 Task: Send an email with the signature Kimberly Smith with the subject Feedback on a quote and the message Could you please provide me with the updated budget for the project? from softage.9@softage.net to softage.2@softage.net and move the email from Sent Items to the folder Supply chain
Action: Mouse moved to (1112, 84)
Screenshot: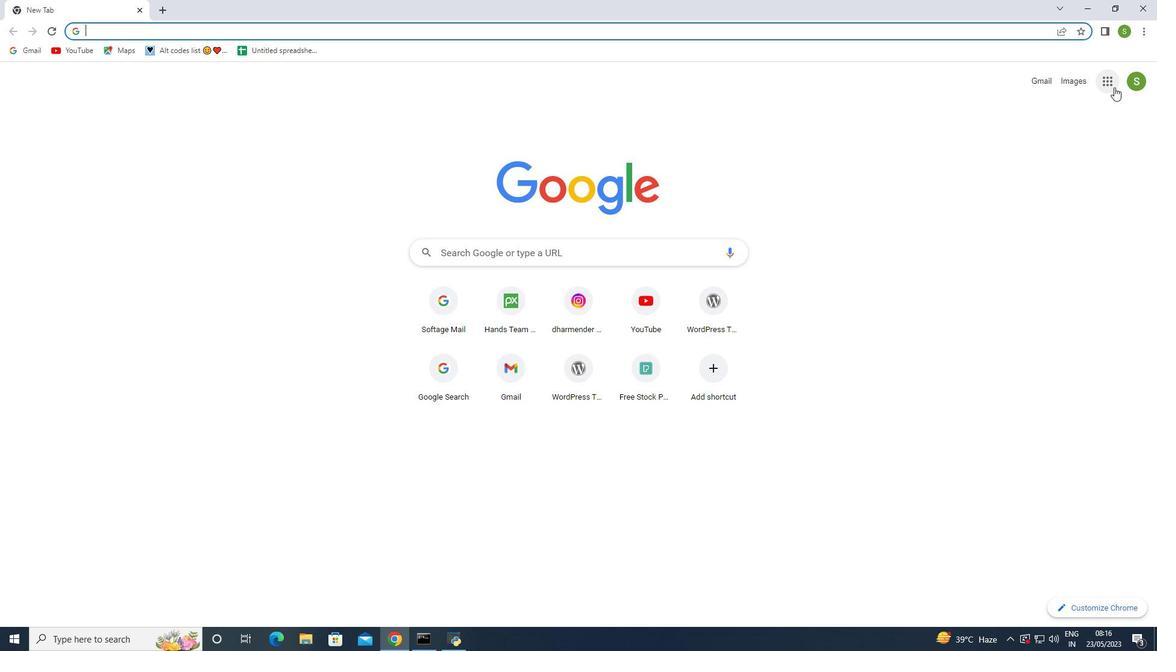 
Action: Mouse pressed left at (1112, 84)
Screenshot: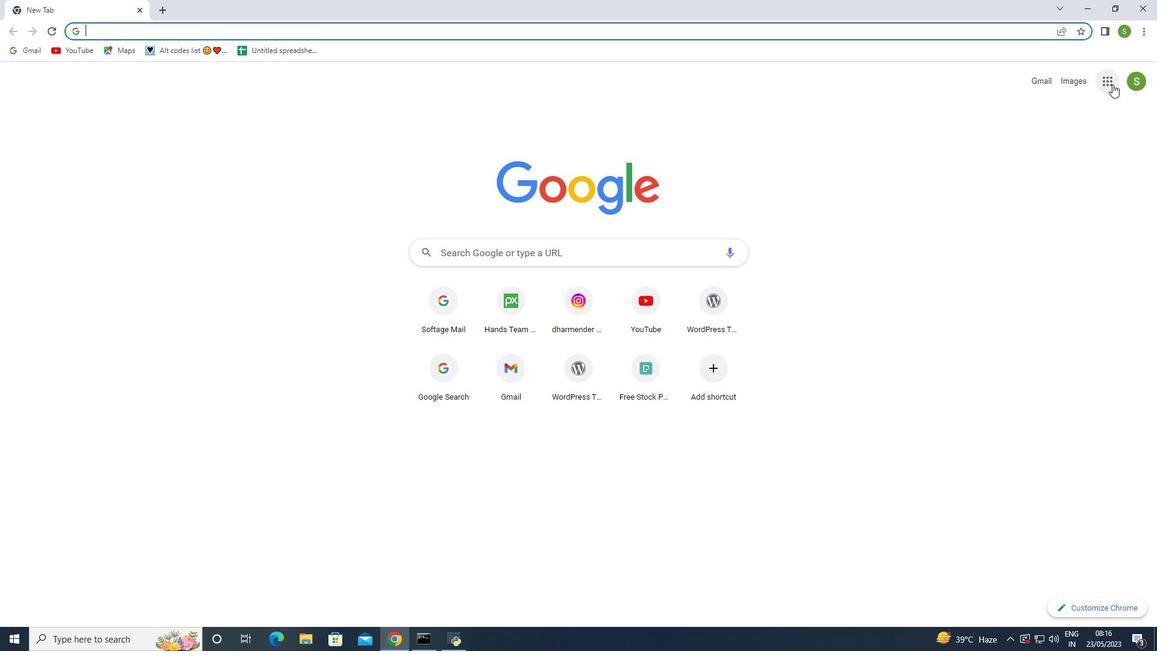 
Action: Mouse moved to (1052, 142)
Screenshot: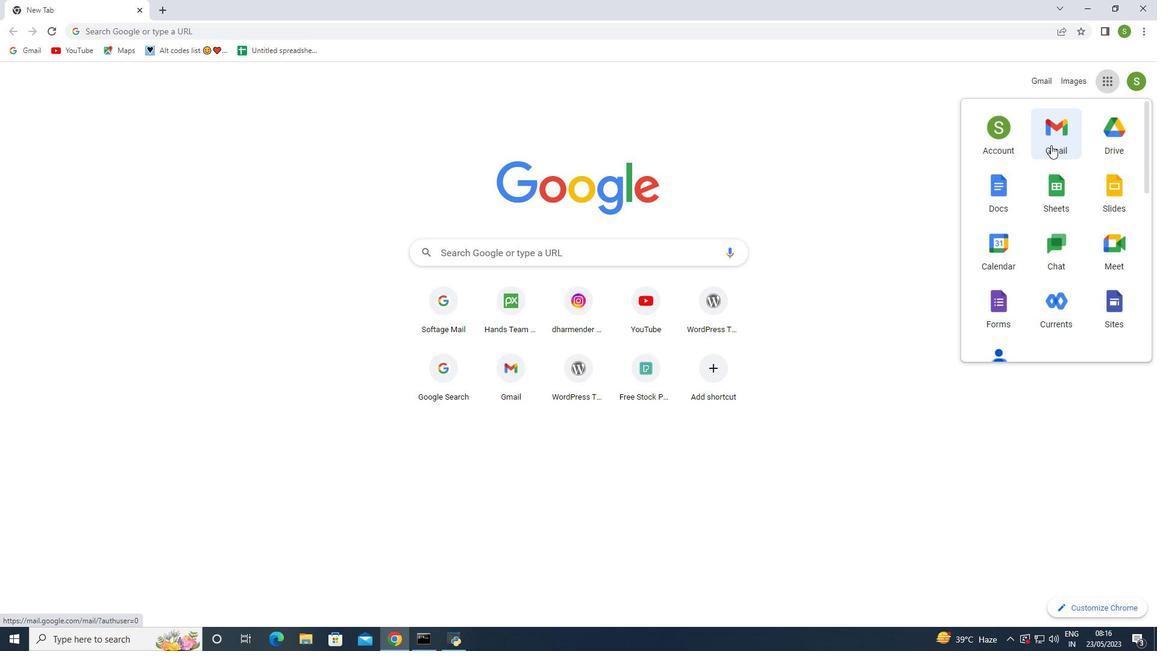 
Action: Mouse pressed left at (1052, 142)
Screenshot: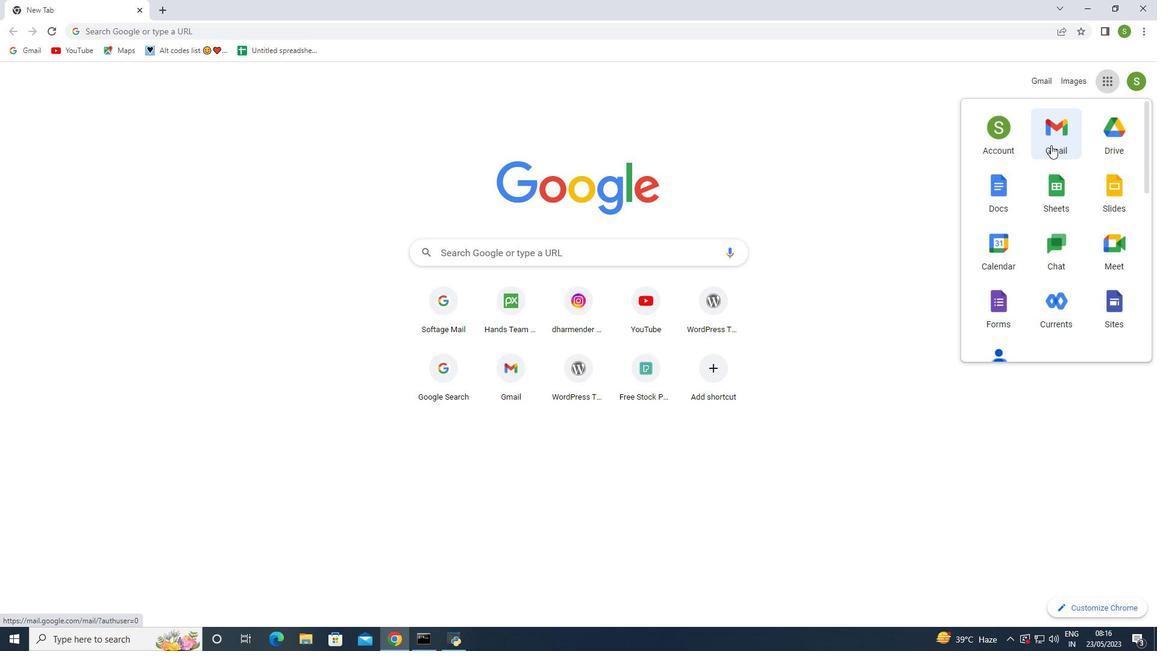 
Action: Mouse moved to (1022, 73)
Screenshot: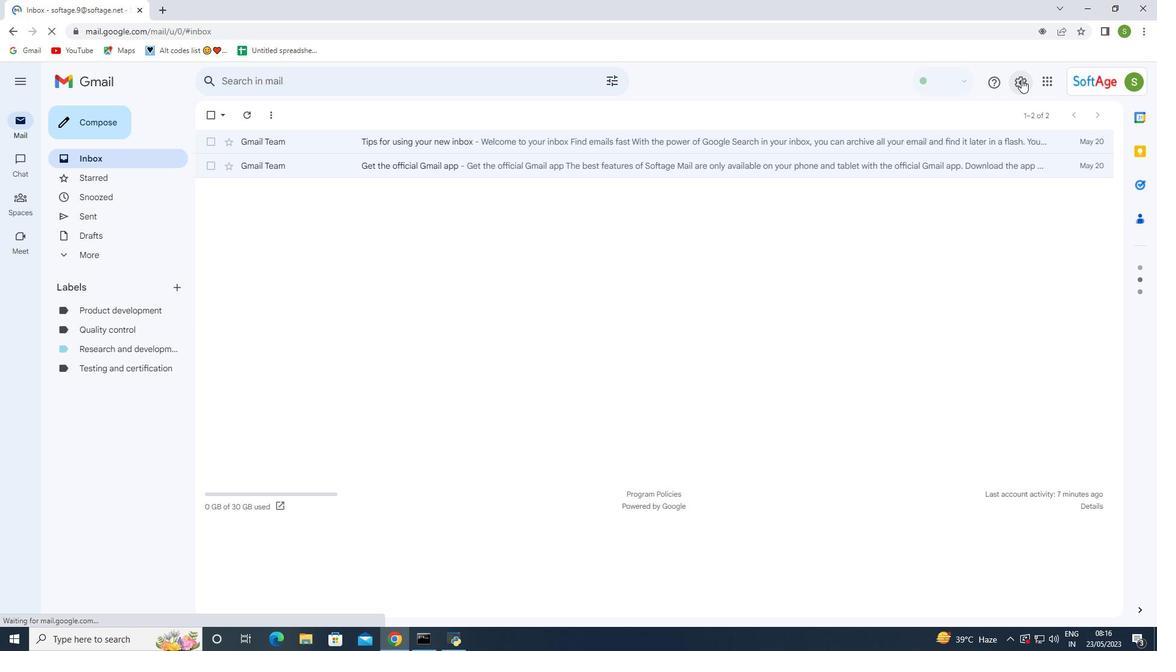 
Action: Mouse pressed left at (1022, 73)
Screenshot: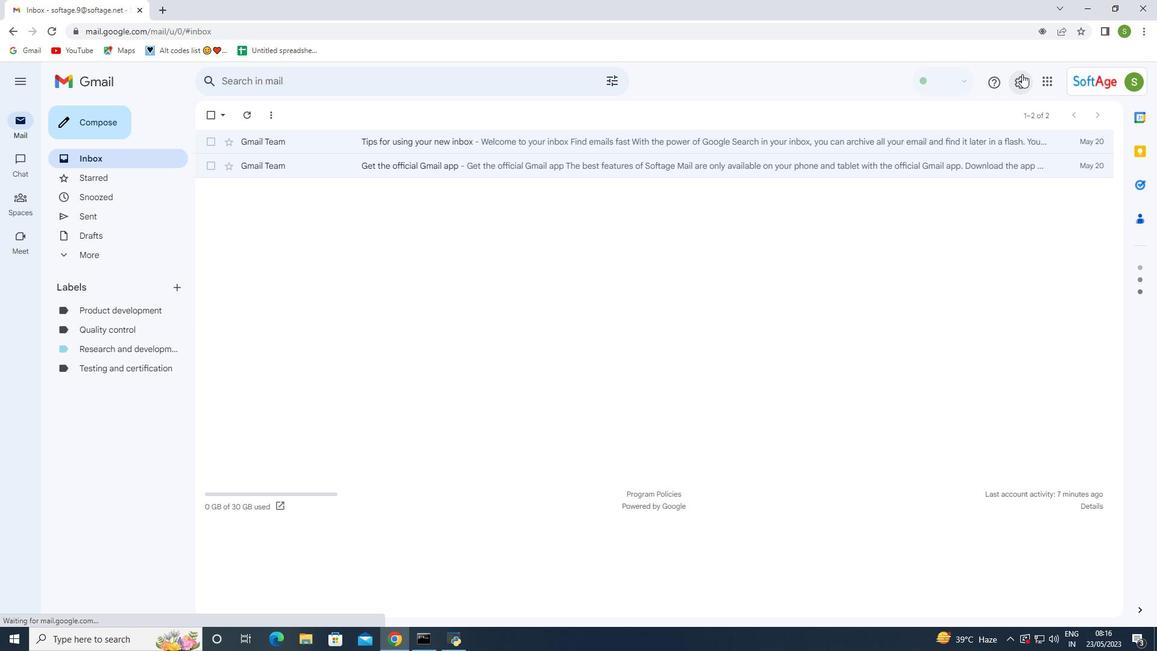 
Action: Mouse moved to (1014, 137)
Screenshot: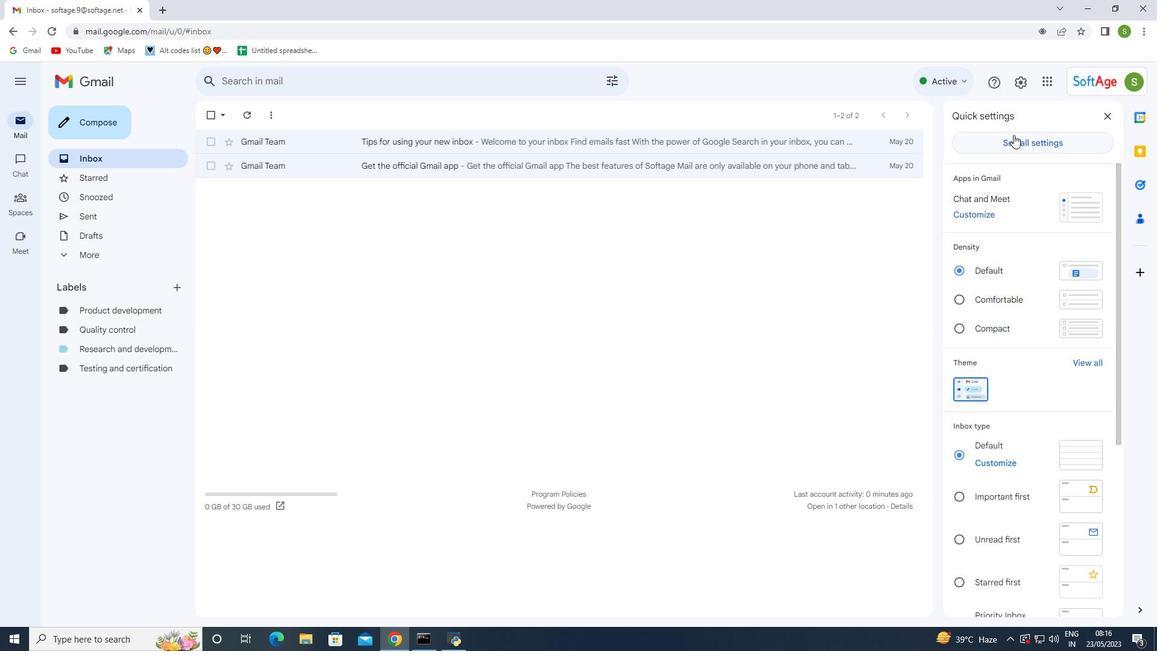 
Action: Mouse pressed left at (1014, 137)
Screenshot: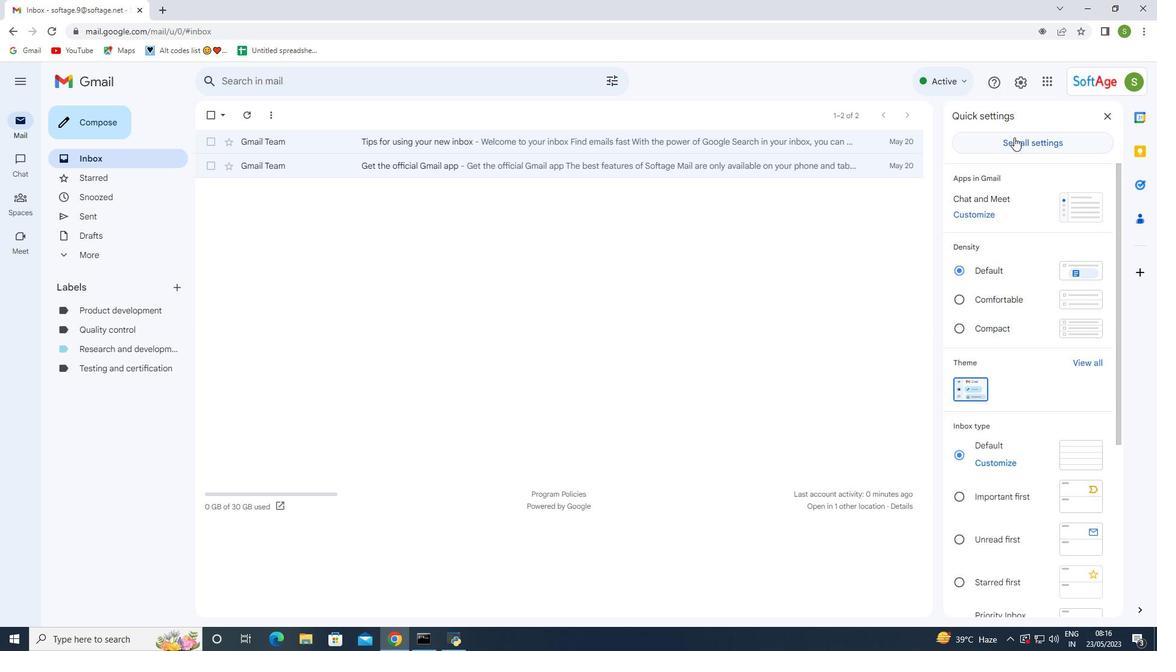 
Action: Mouse moved to (449, 412)
Screenshot: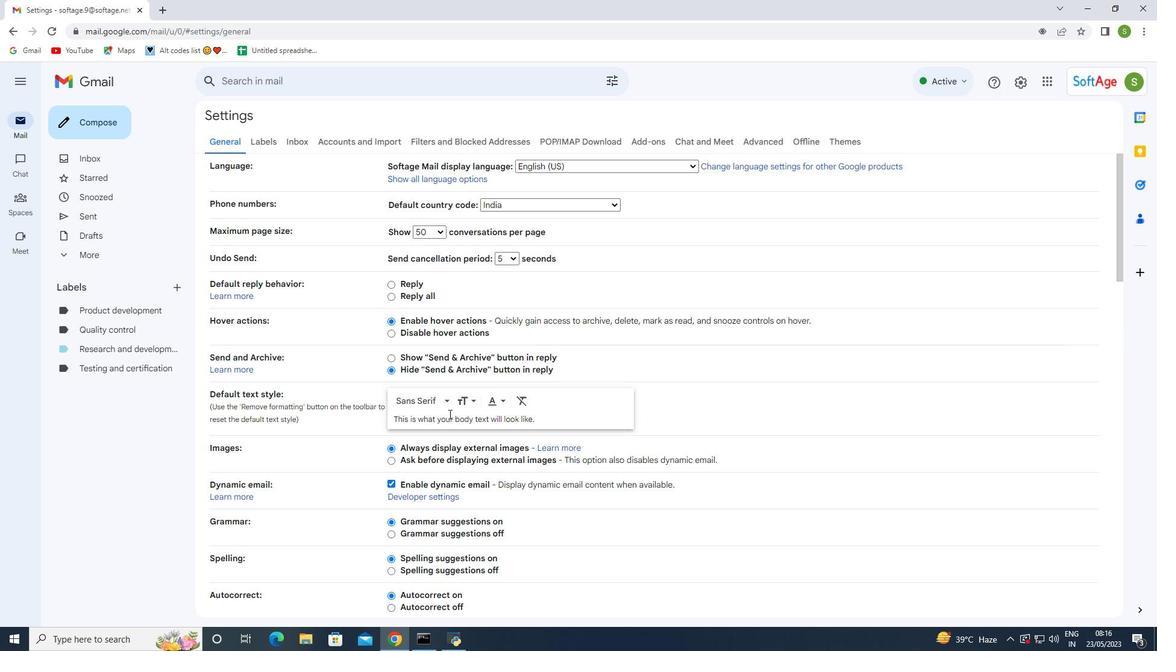 
Action: Mouse scrolled (449, 411) with delta (0, 0)
Screenshot: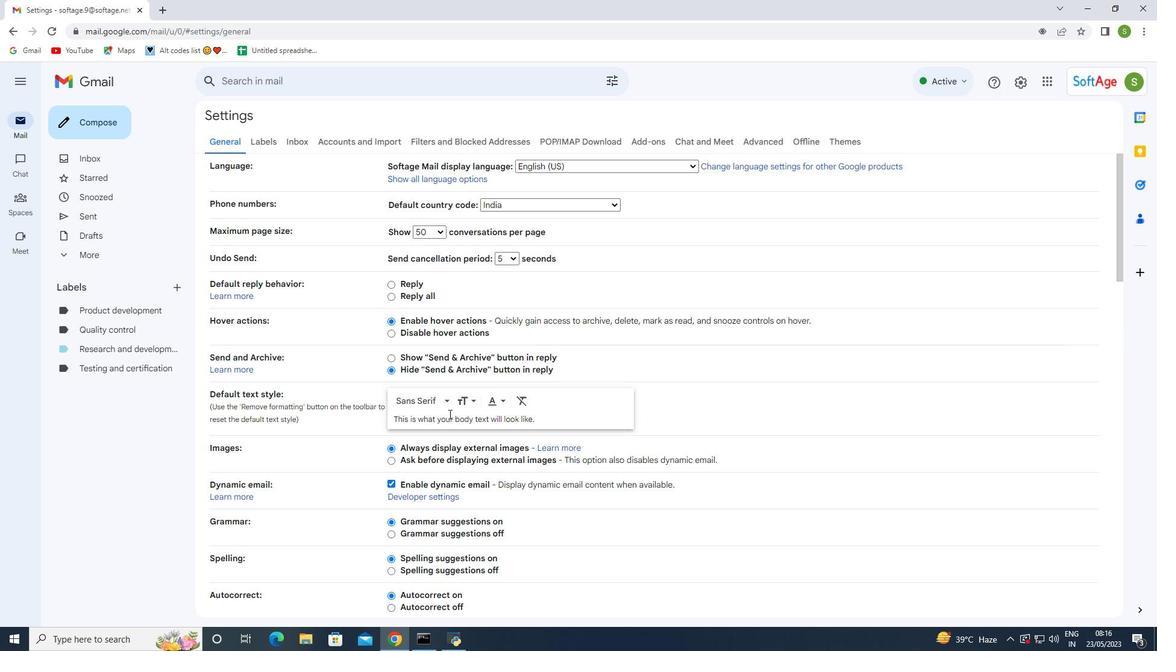 
Action: Mouse scrolled (449, 411) with delta (0, 0)
Screenshot: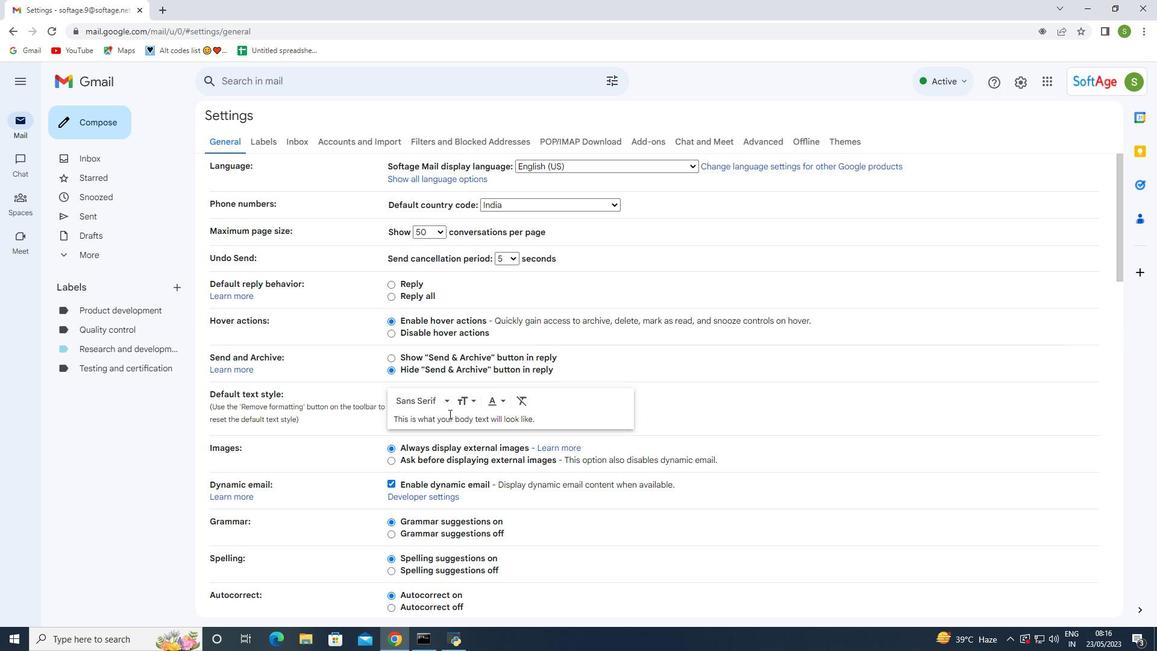 
Action: Mouse scrolled (449, 411) with delta (0, 0)
Screenshot: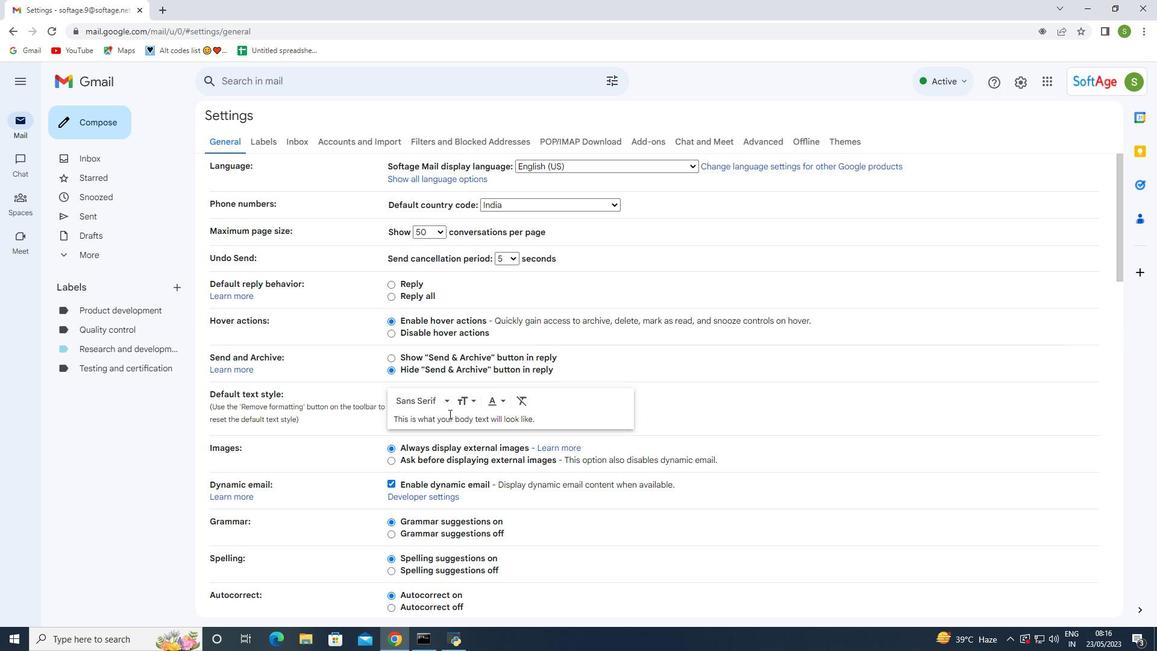 
Action: Mouse scrolled (449, 411) with delta (0, 0)
Screenshot: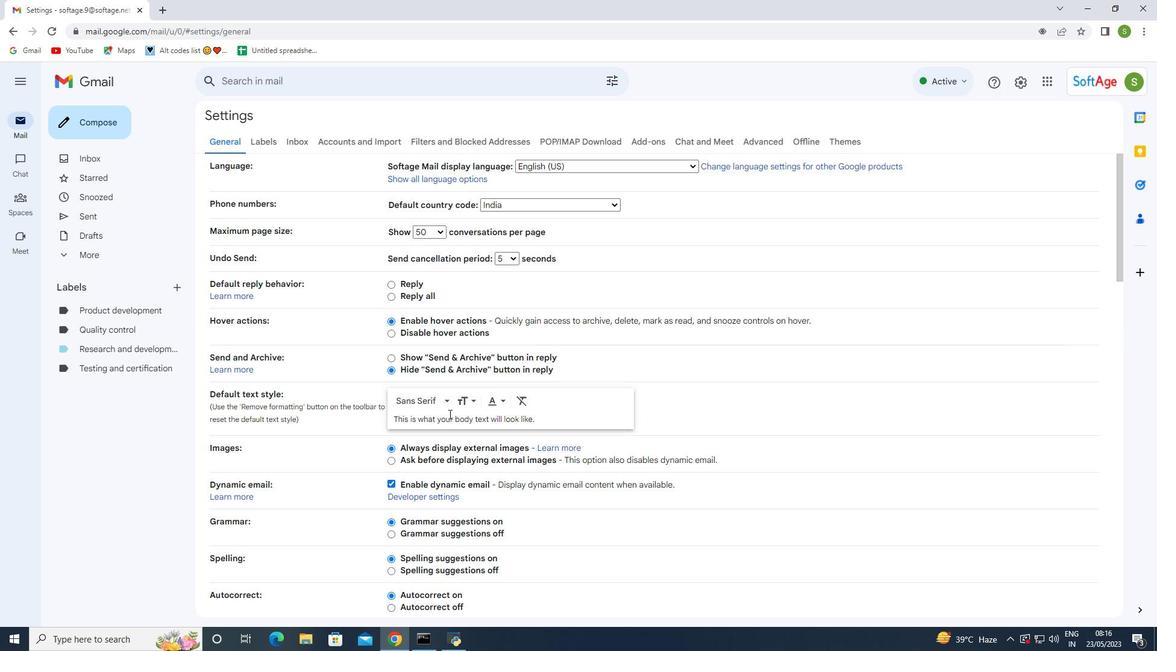 
Action: Mouse scrolled (449, 411) with delta (0, 0)
Screenshot: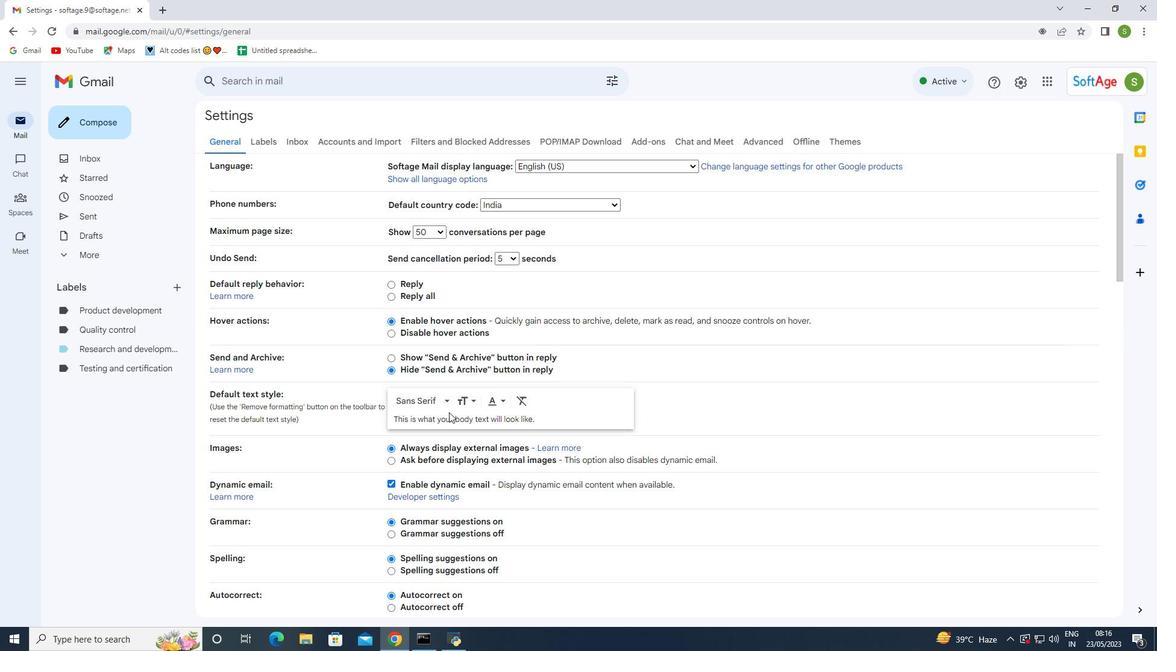 
Action: Mouse moved to (449, 411)
Screenshot: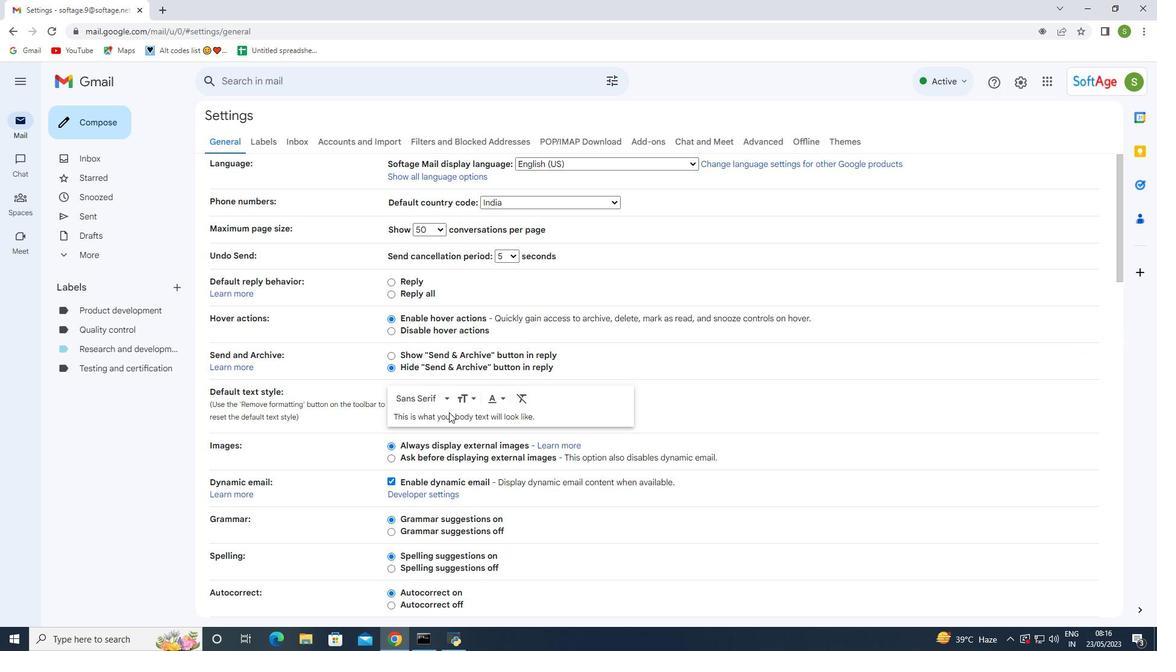 
Action: Mouse scrolled (449, 411) with delta (0, 0)
Screenshot: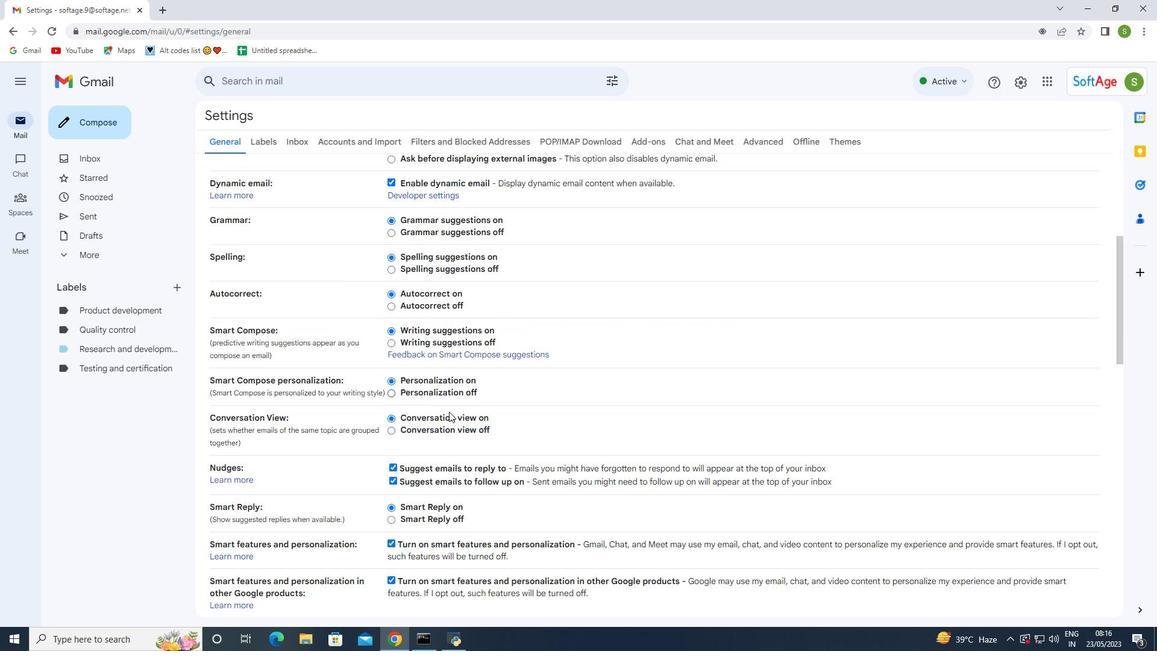 
Action: Mouse scrolled (449, 411) with delta (0, 0)
Screenshot: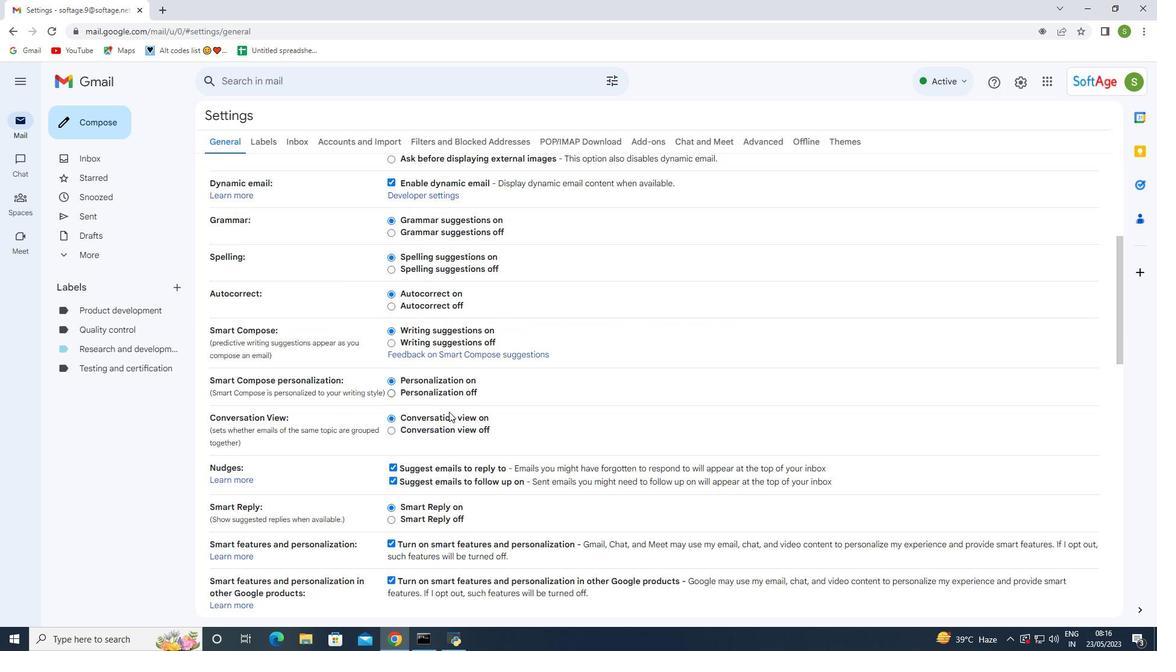 
Action: Mouse scrolled (449, 411) with delta (0, 0)
Screenshot: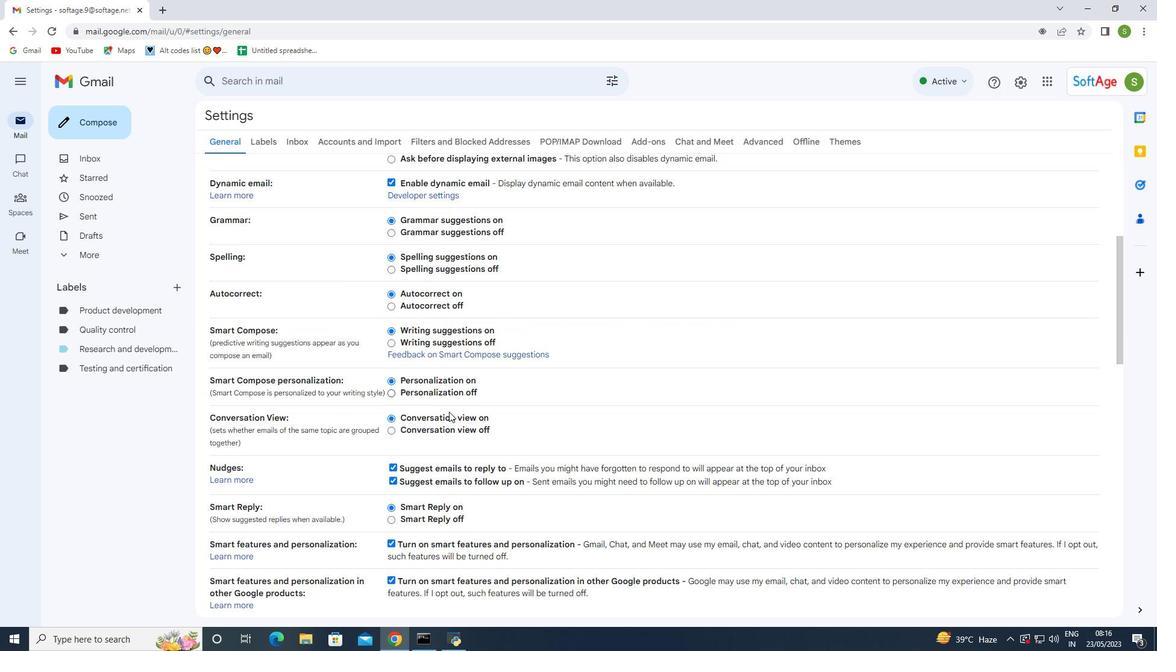 
Action: Mouse scrolled (449, 411) with delta (0, 0)
Screenshot: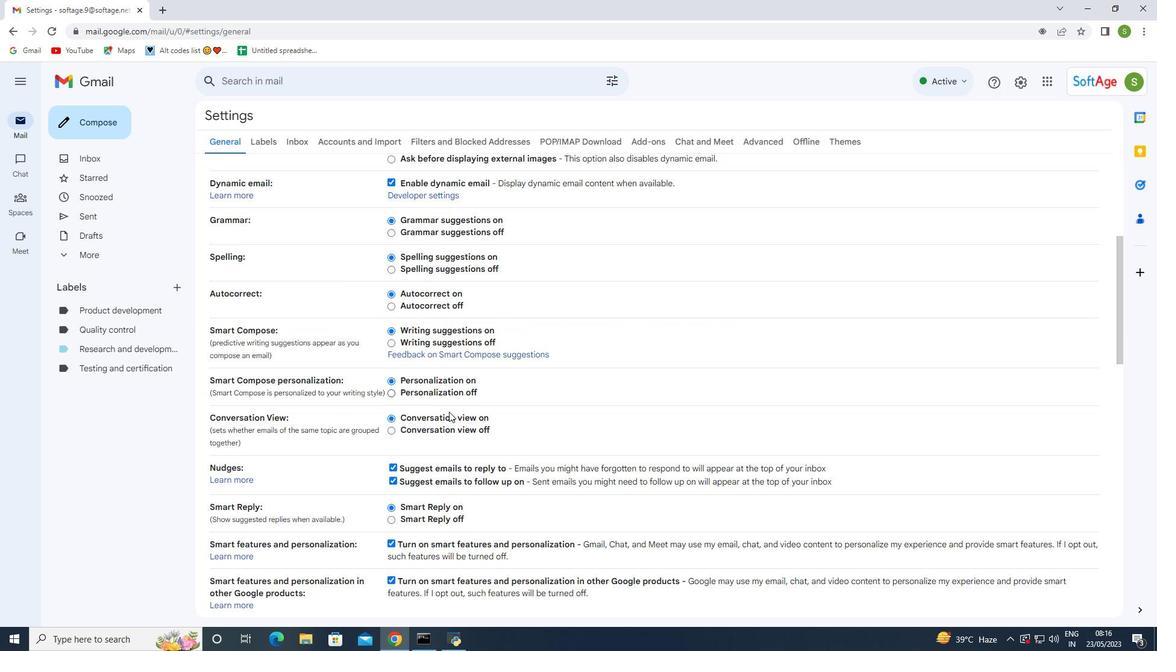 
Action: Mouse scrolled (449, 411) with delta (0, 0)
Screenshot: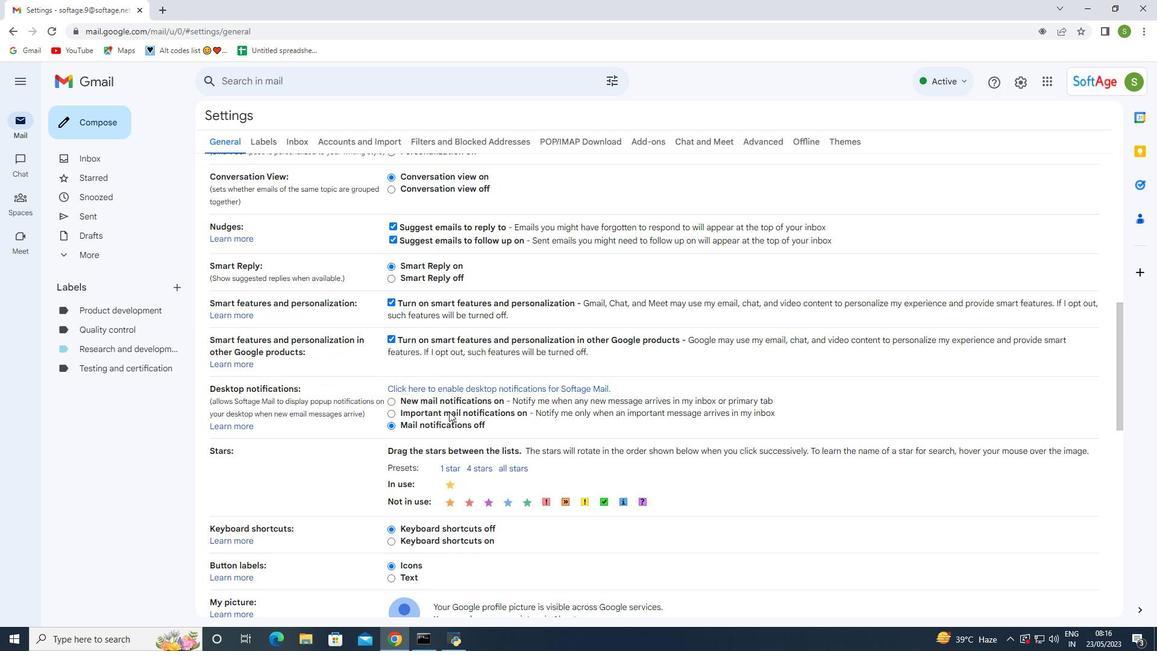 
Action: Mouse scrolled (449, 411) with delta (0, 0)
Screenshot: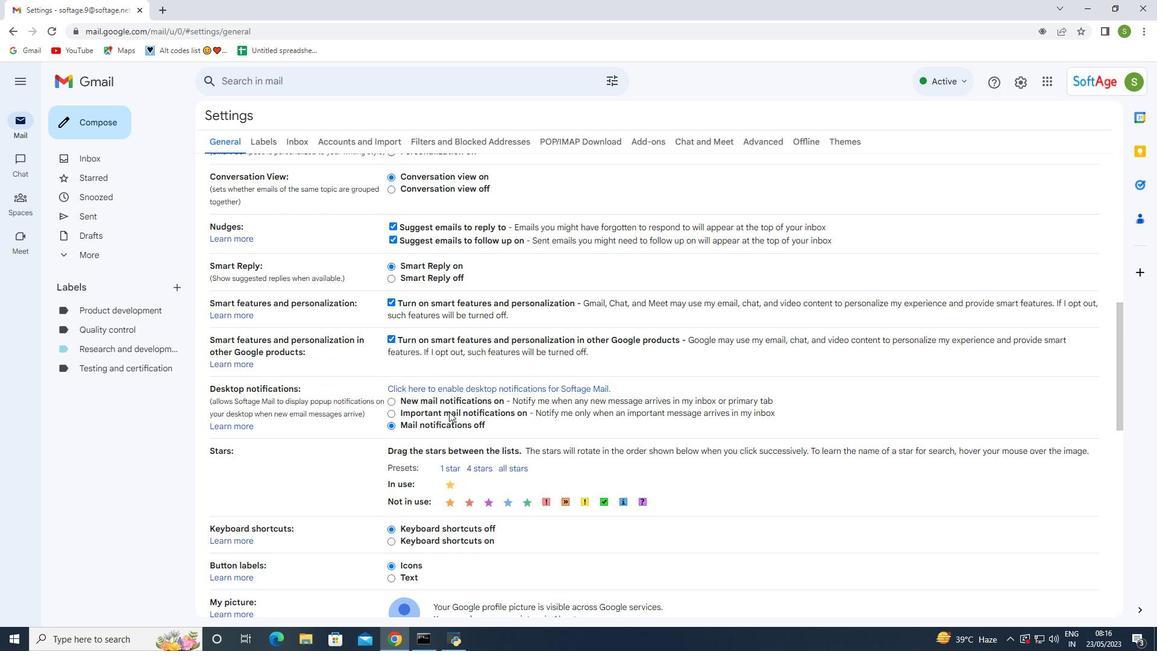 
Action: Mouse scrolled (449, 411) with delta (0, 0)
Screenshot: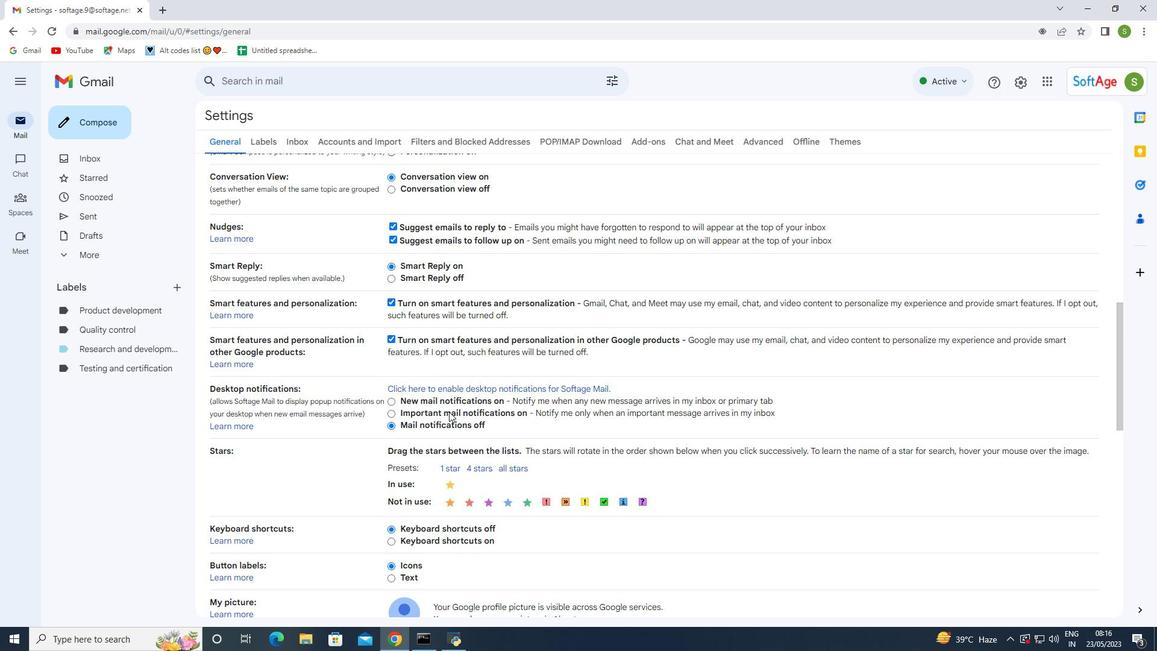 
Action: Mouse scrolled (449, 411) with delta (0, 0)
Screenshot: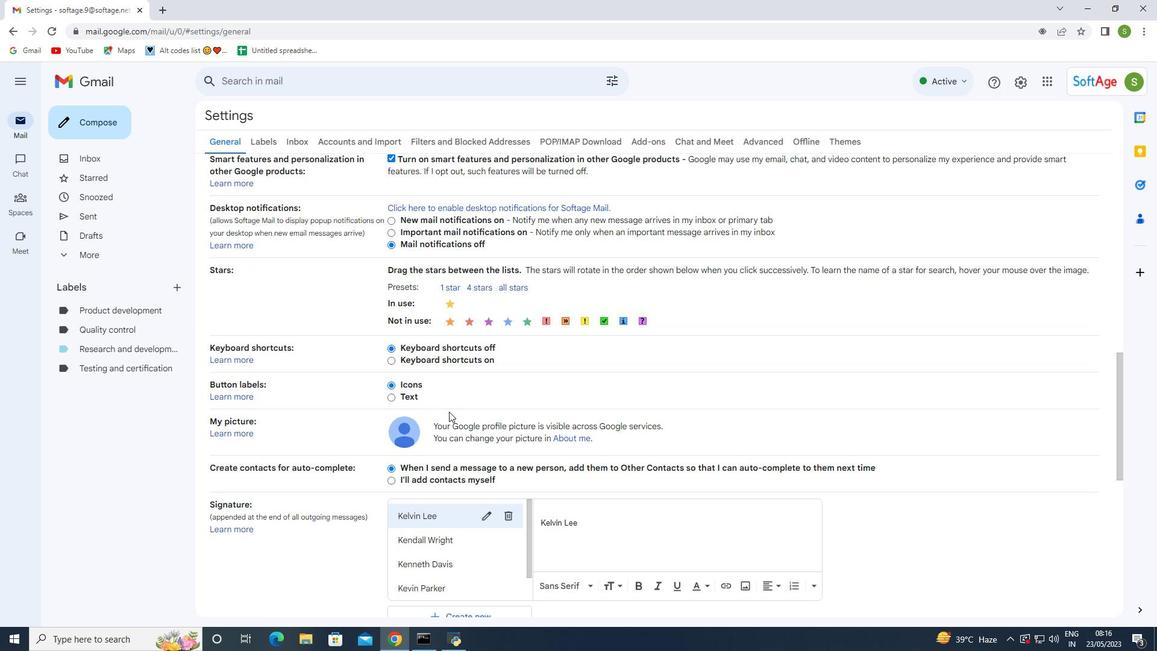 
Action: Mouse scrolled (449, 411) with delta (0, 0)
Screenshot: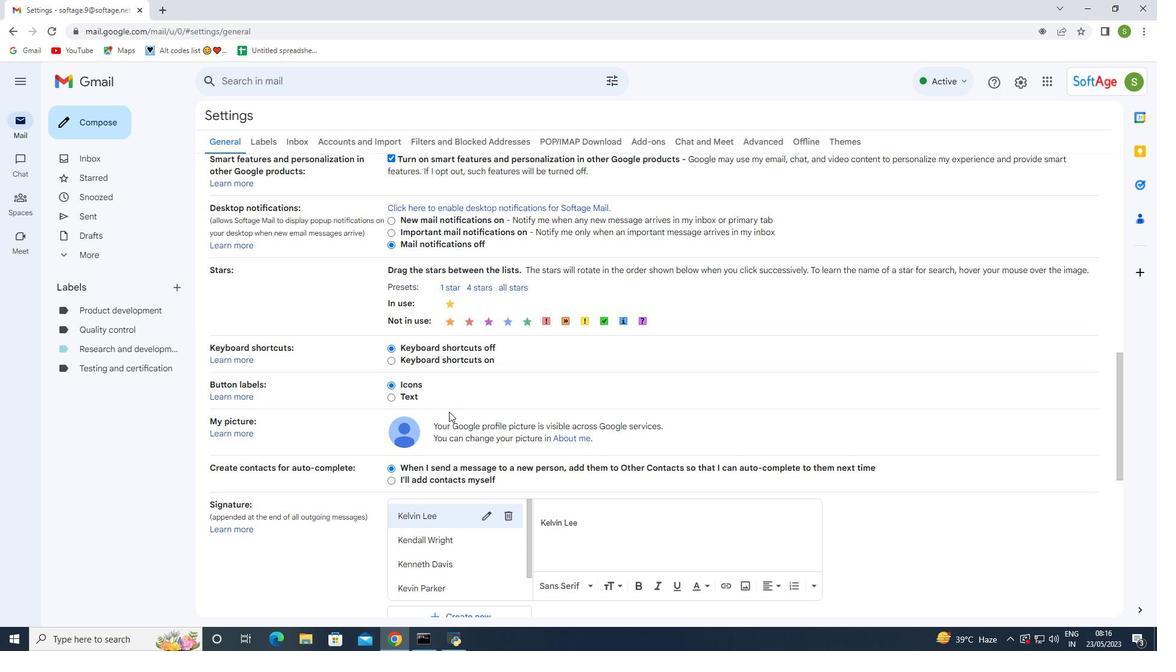 
Action: Mouse moved to (463, 492)
Screenshot: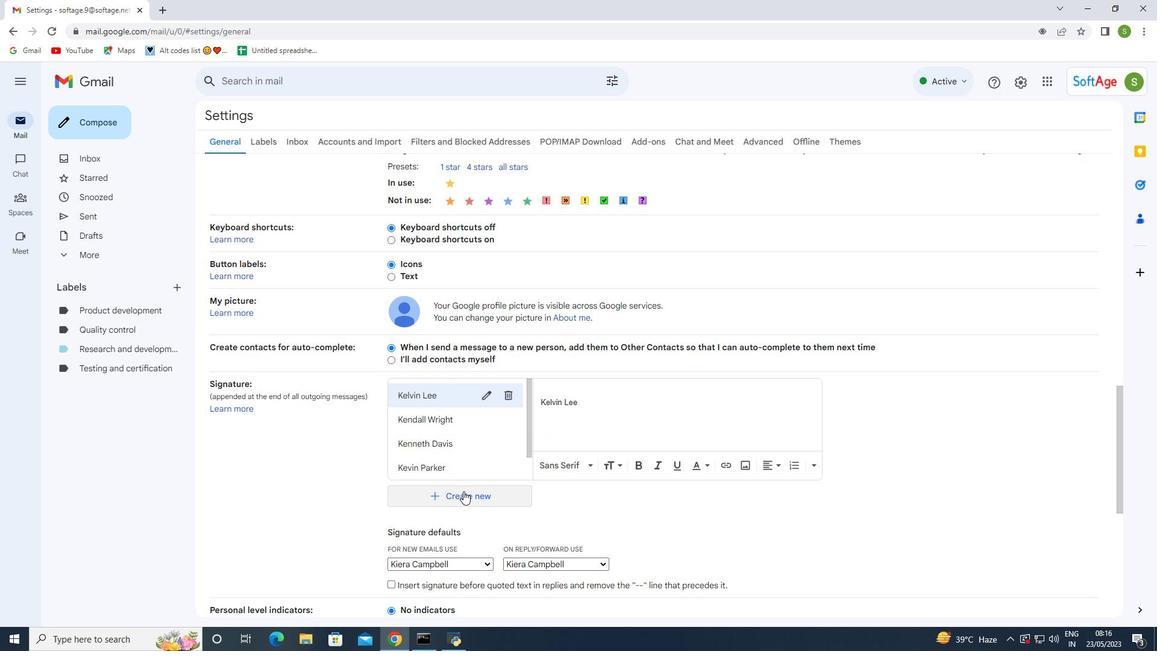 
Action: Mouse pressed left at (463, 492)
Screenshot: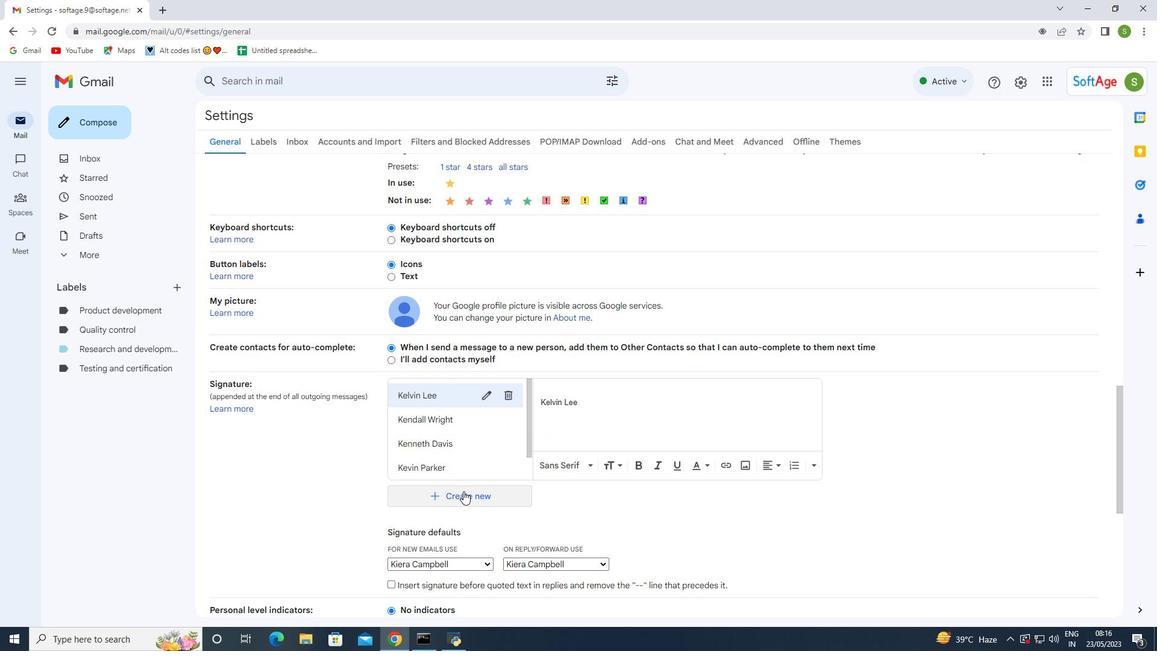 
Action: Mouse moved to (507, 338)
Screenshot: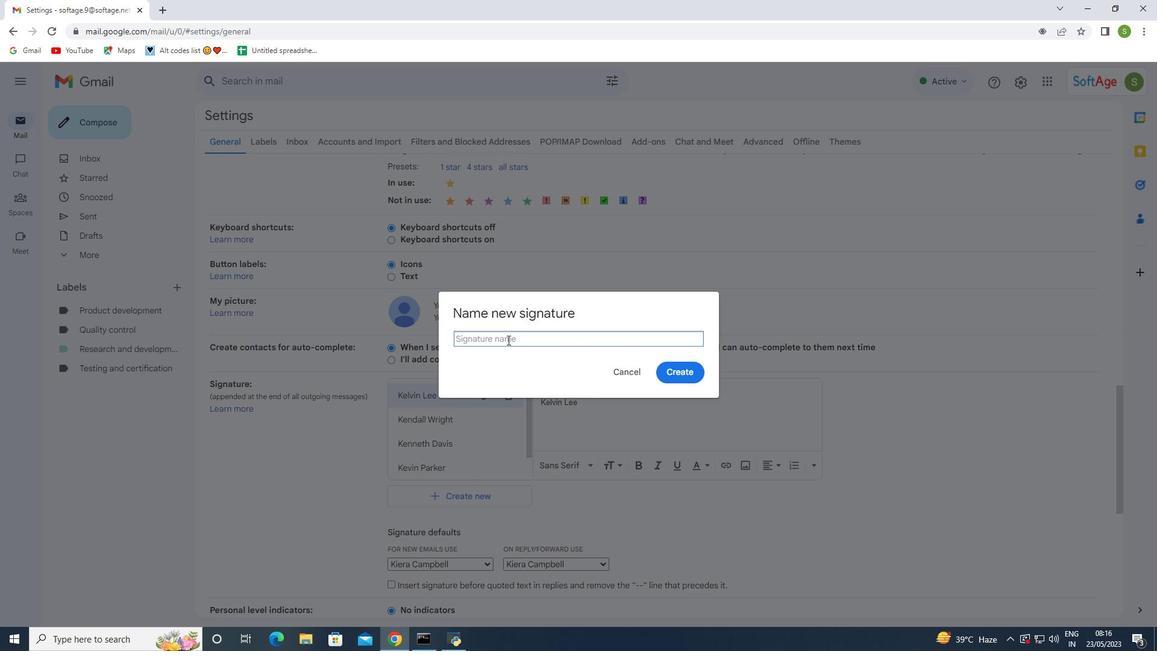 
Action: Mouse pressed left at (507, 338)
Screenshot: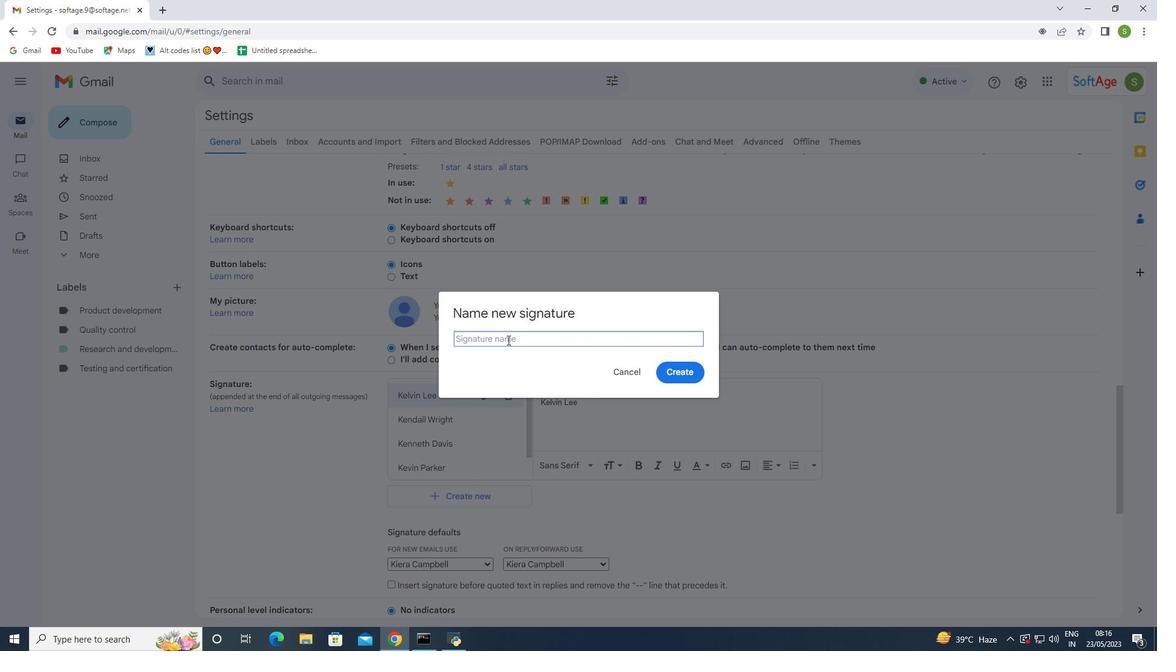 
Action: Mouse moved to (507, 338)
Screenshot: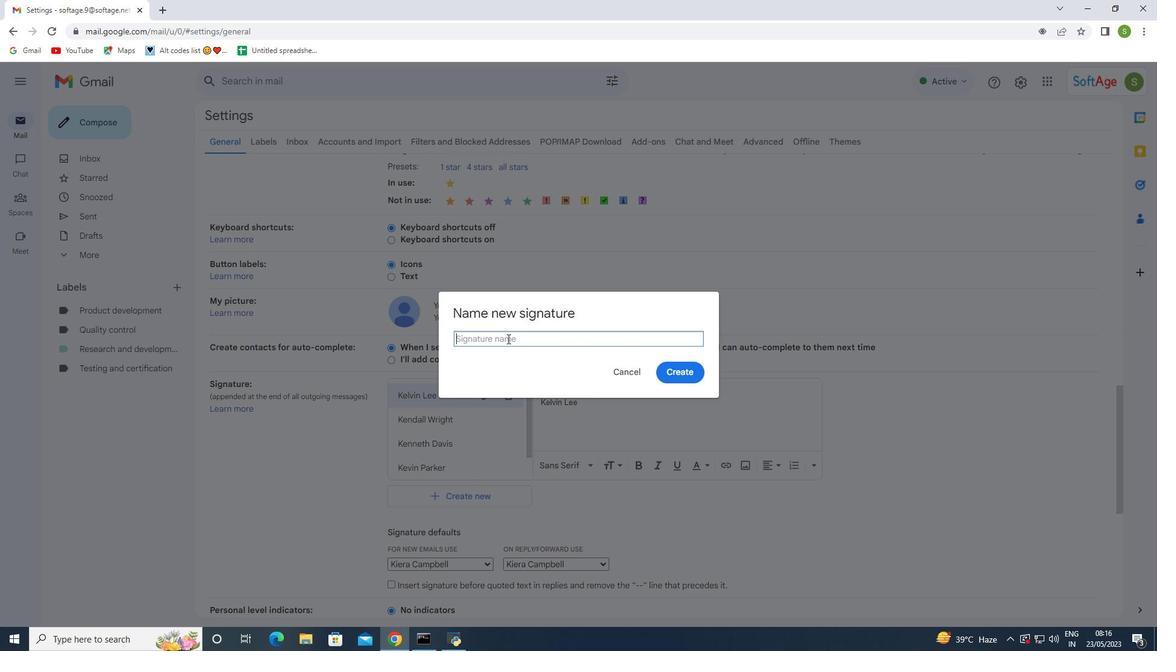 
Action: Key pressed <Key.shift>Kimberly<Key.space><Key.shift>Smith
Screenshot: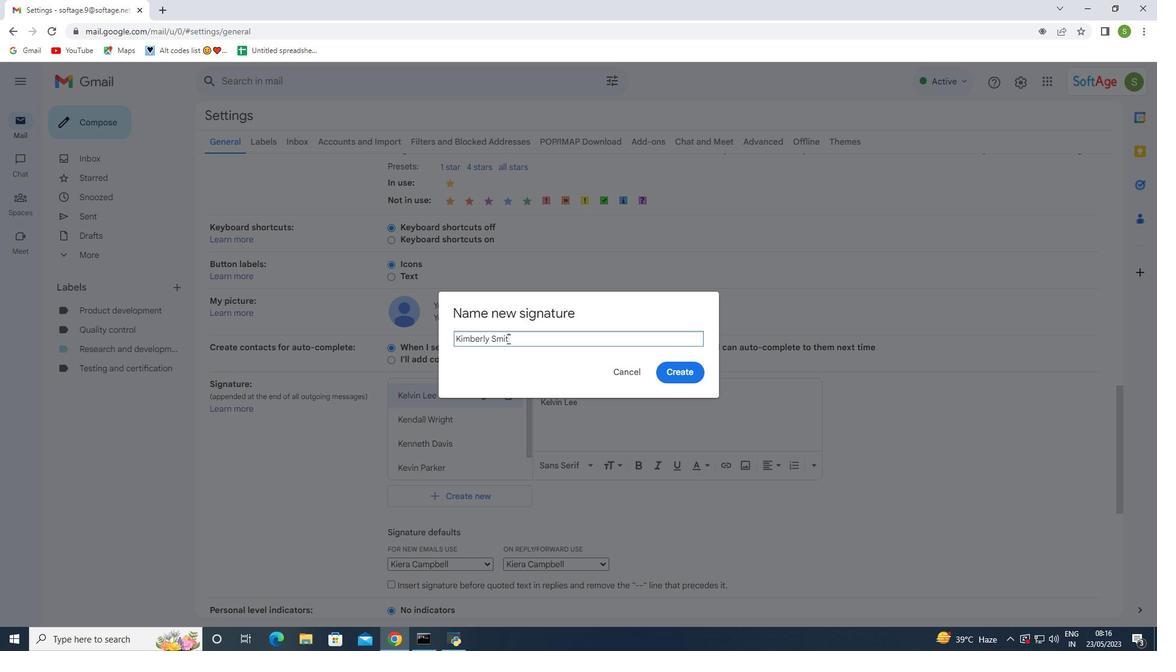 
Action: Mouse moved to (671, 366)
Screenshot: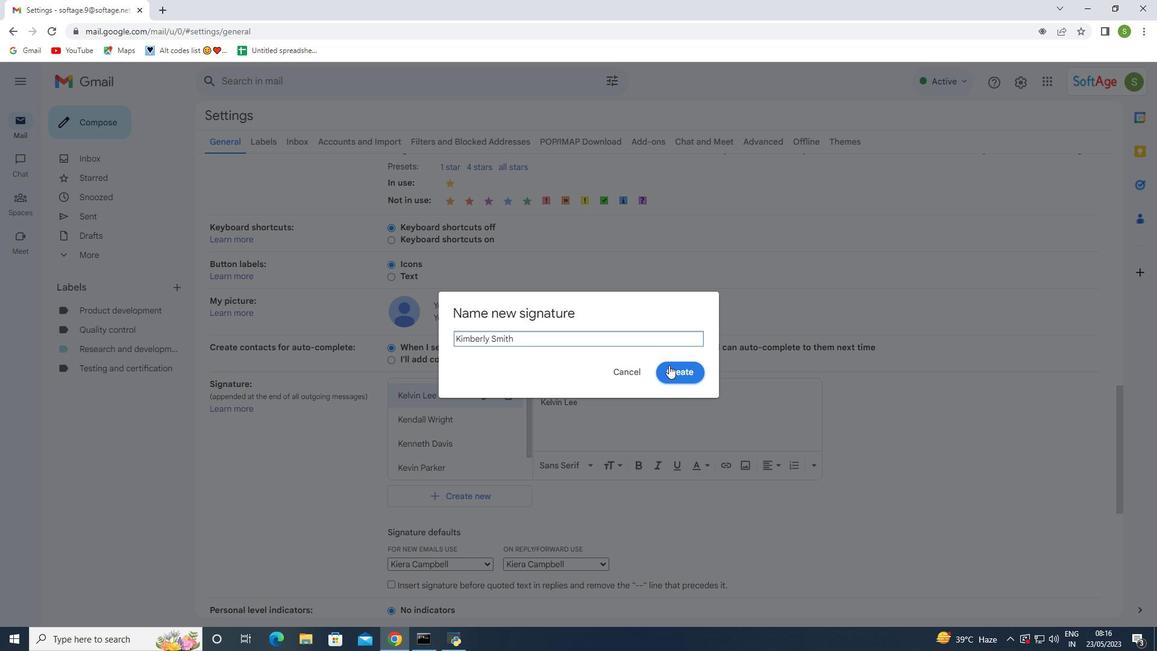 
Action: Mouse pressed left at (671, 366)
Screenshot: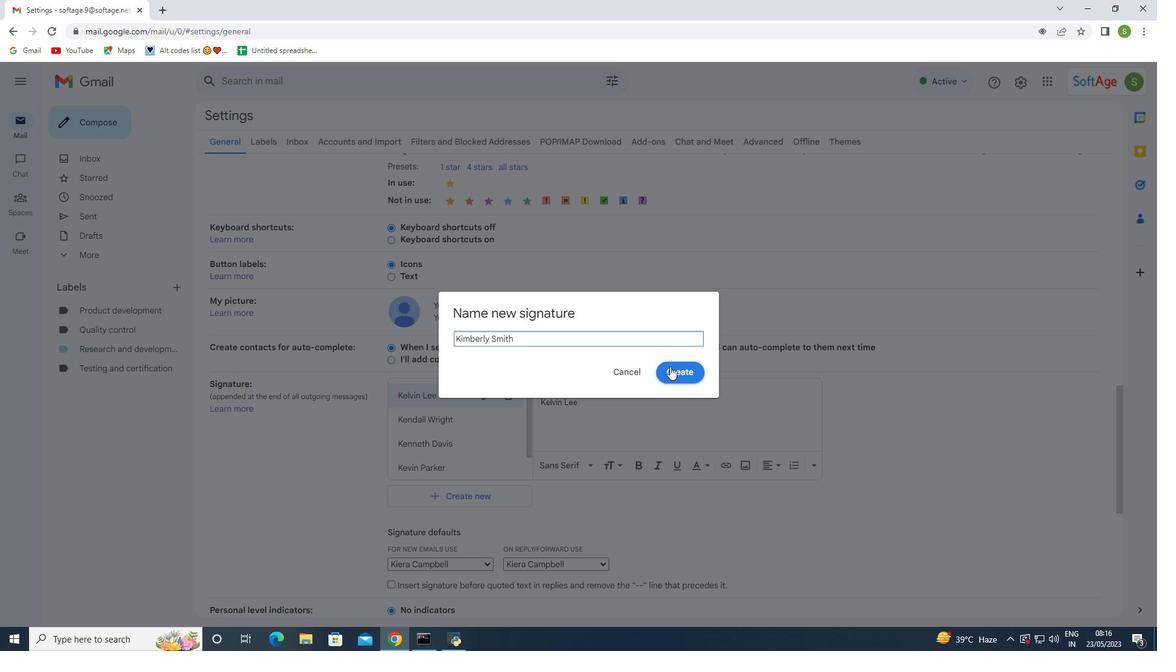 
Action: Mouse moved to (525, 402)
Screenshot: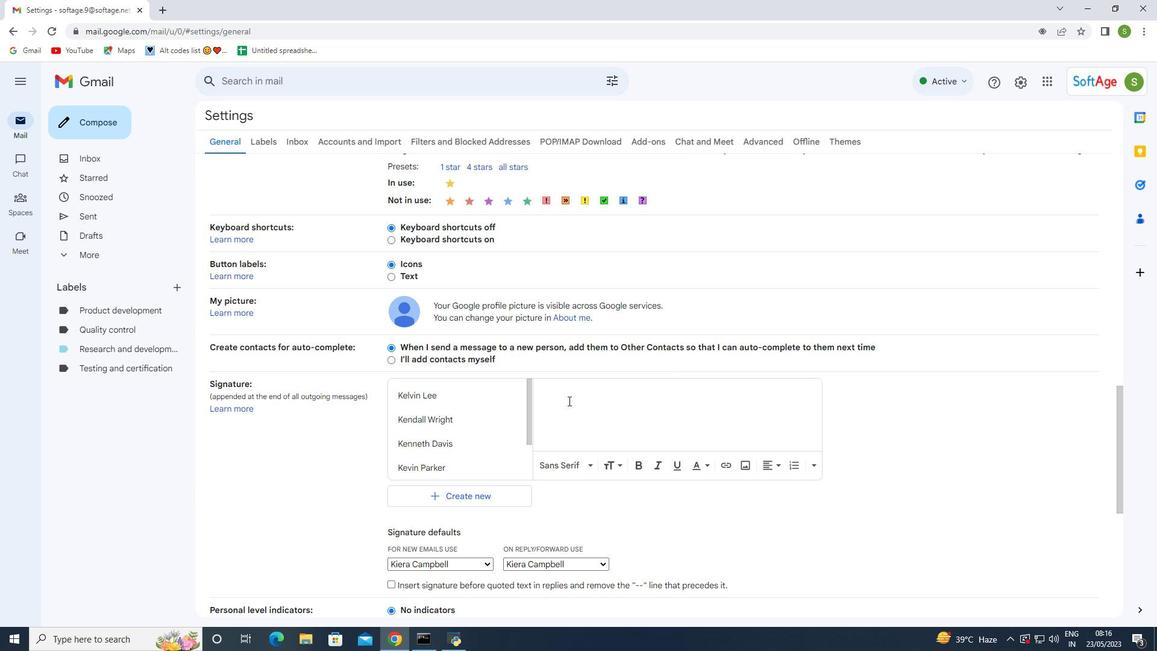 
Action: Mouse scrolled (525, 401) with delta (0, 0)
Screenshot: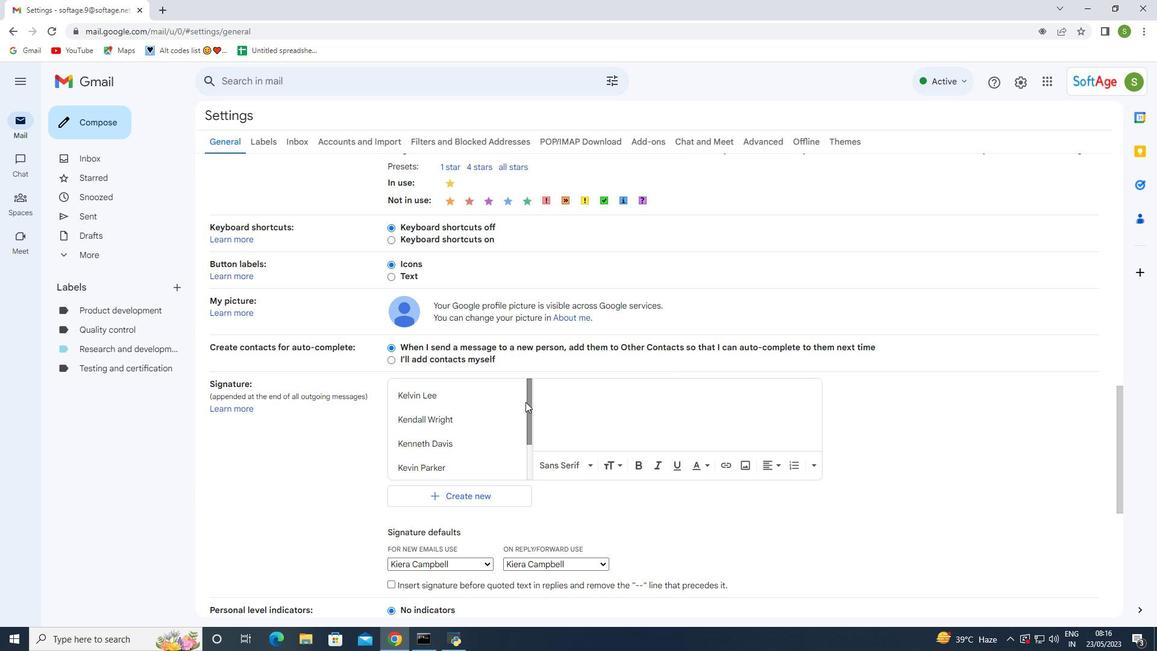 
Action: Mouse scrolled (525, 401) with delta (0, 0)
Screenshot: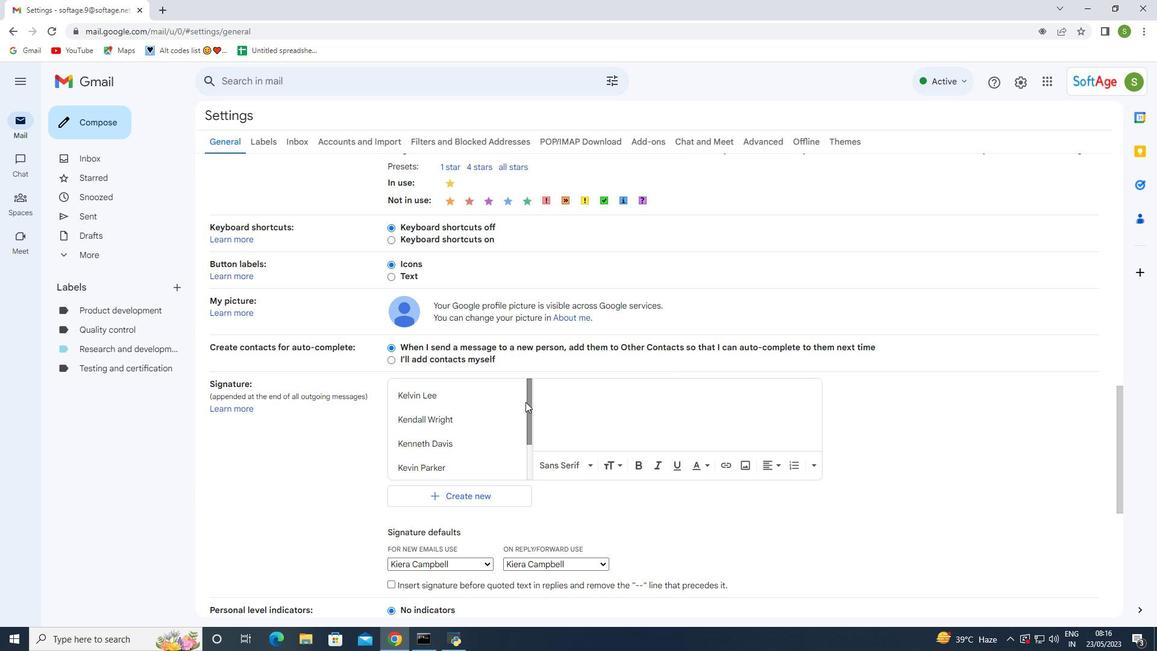
Action: Mouse moved to (525, 402)
Screenshot: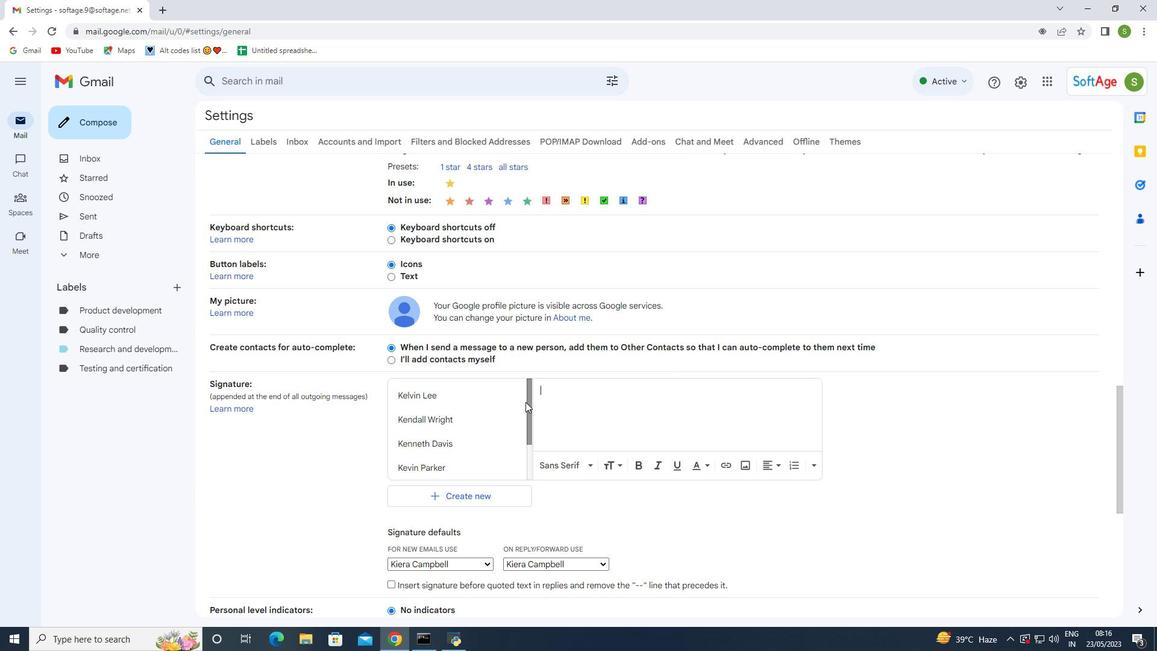 
Action: Mouse scrolled (525, 401) with delta (0, 0)
Screenshot: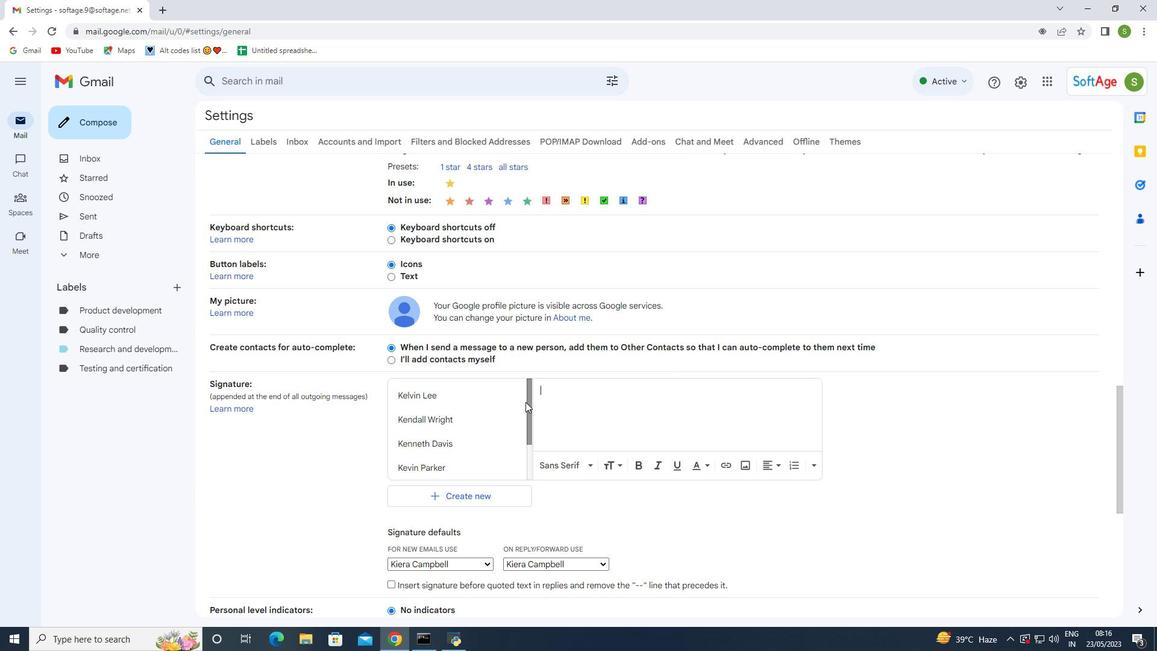 
Action: Mouse moved to (527, 405)
Screenshot: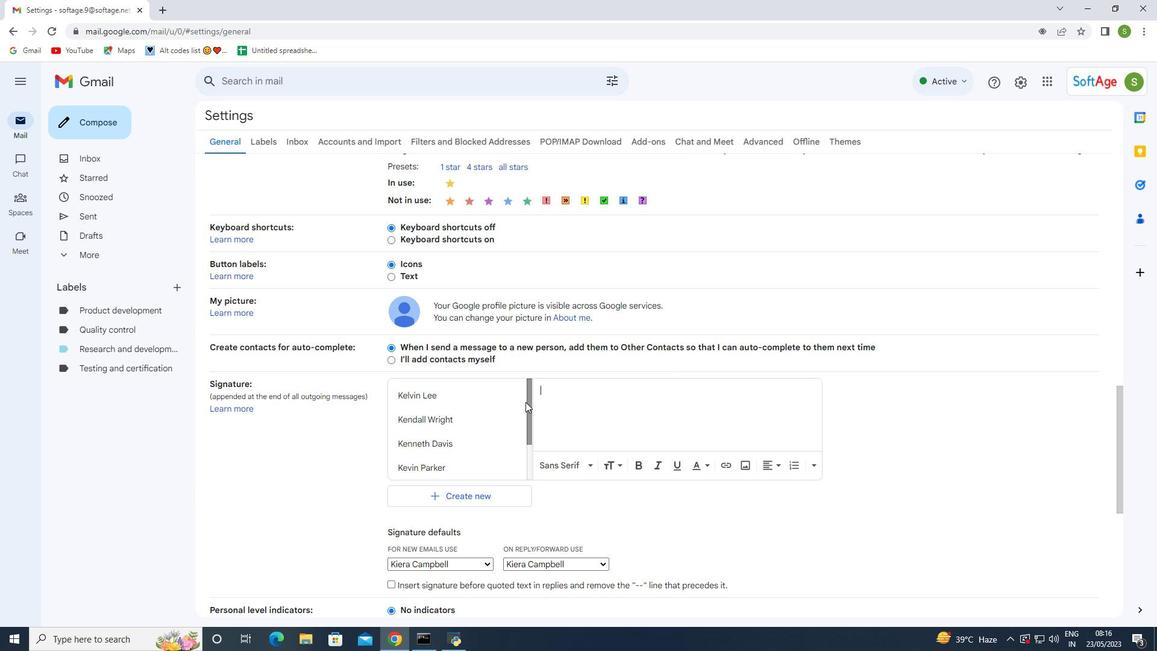 
Action: Mouse scrolled (527, 405) with delta (0, 0)
Screenshot: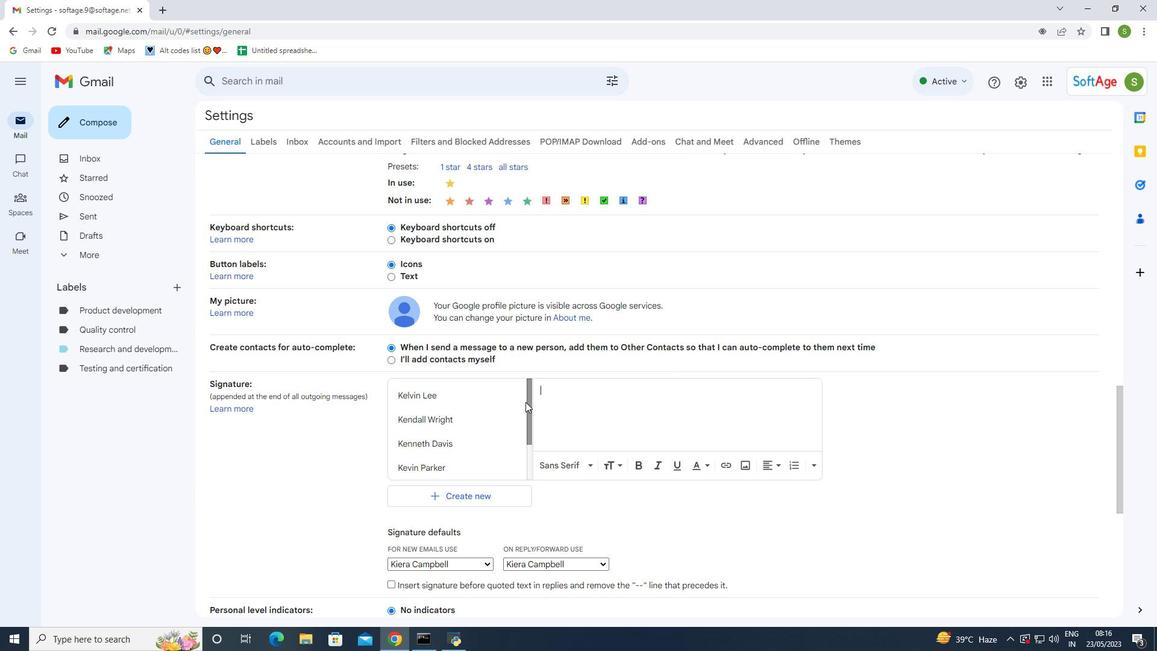 
Action: Mouse moved to (580, 400)
Screenshot: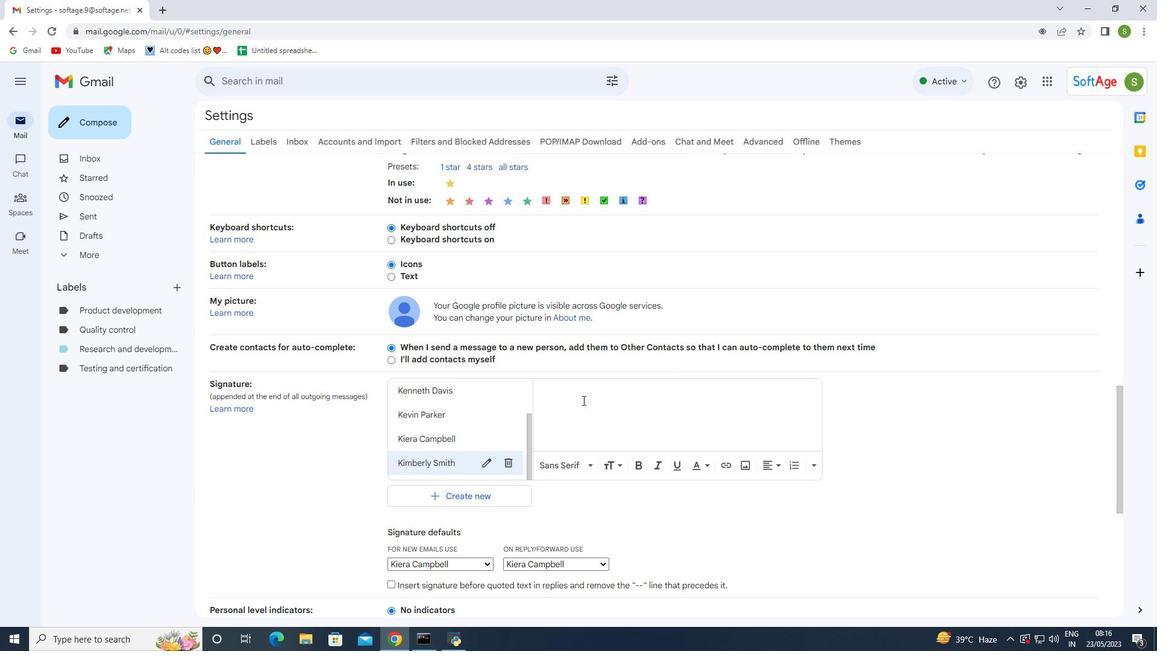 
Action: Key pressed <Key.enter><Key.shift><Key.shift><Key.shift><Key.shift><Key.shift><Key.shift><Key.shift><Key.shift><Key.shift><Key.shift><Key.shift><Key.shift><Key.shift><Key.shift><Key.shift><Key.shift><Key.shift><Key.shift><Key.shift><Key.shift><Key.shift><Key.shift><Key.shift>Kimberly<Key.space><Key.shift>Smith
Screenshot: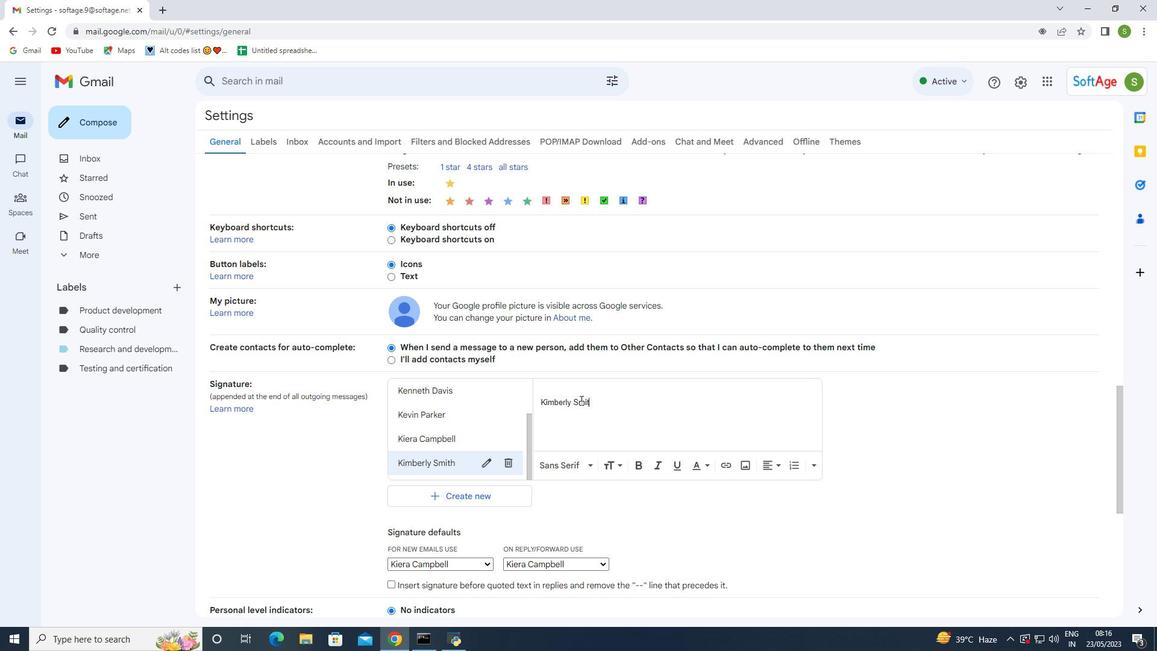 
Action: Mouse moved to (607, 472)
Screenshot: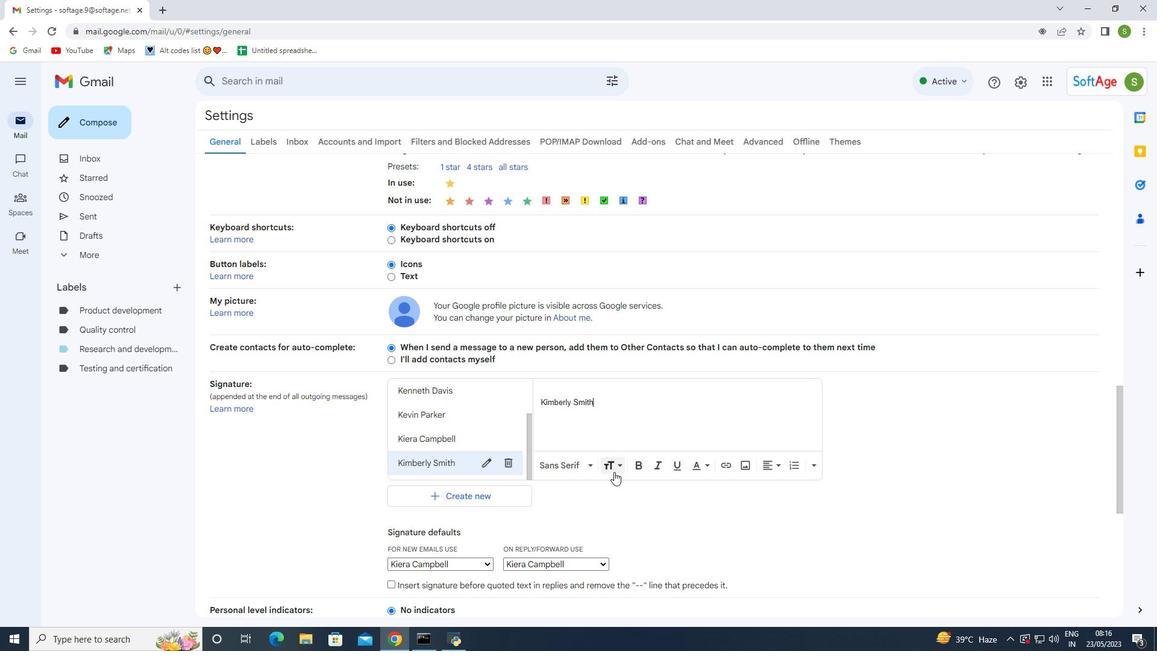 
Action: Mouse scrolled (607, 471) with delta (0, 0)
Screenshot: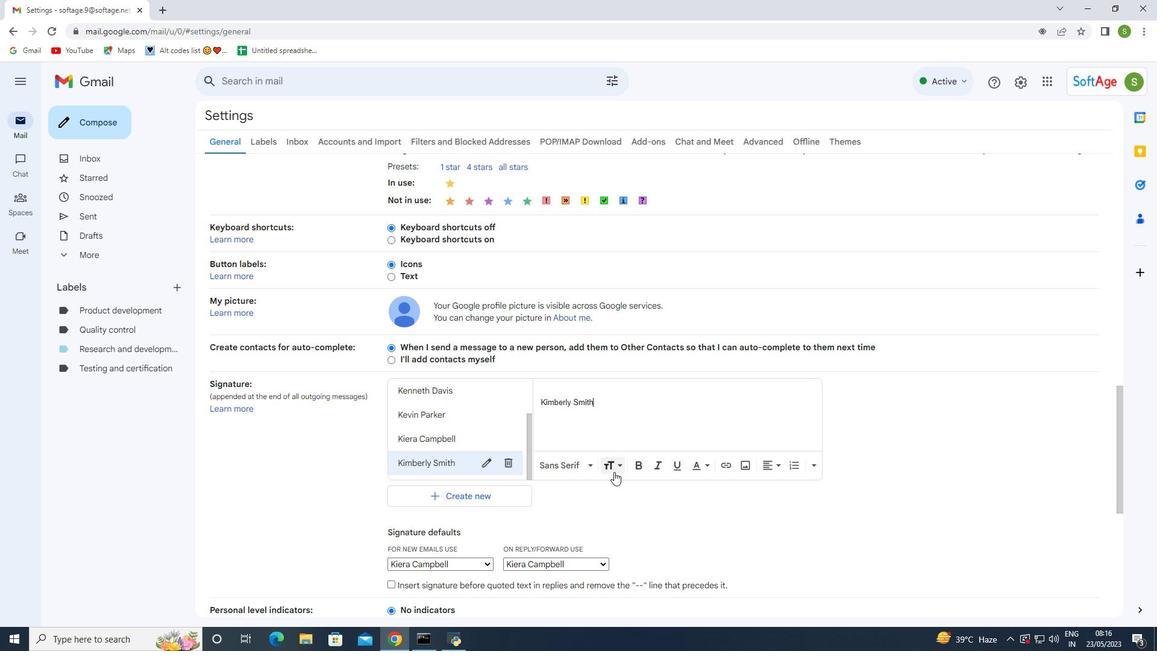 
Action: Mouse moved to (486, 503)
Screenshot: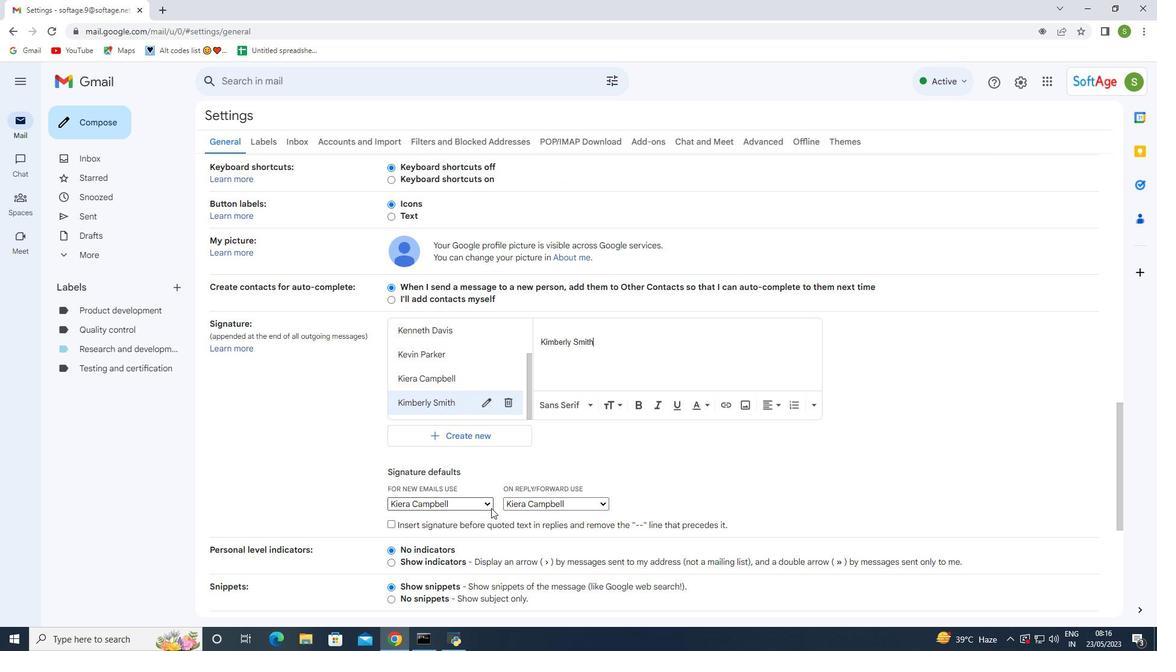 
Action: Mouse pressed left at (486, 503)
Screenshot: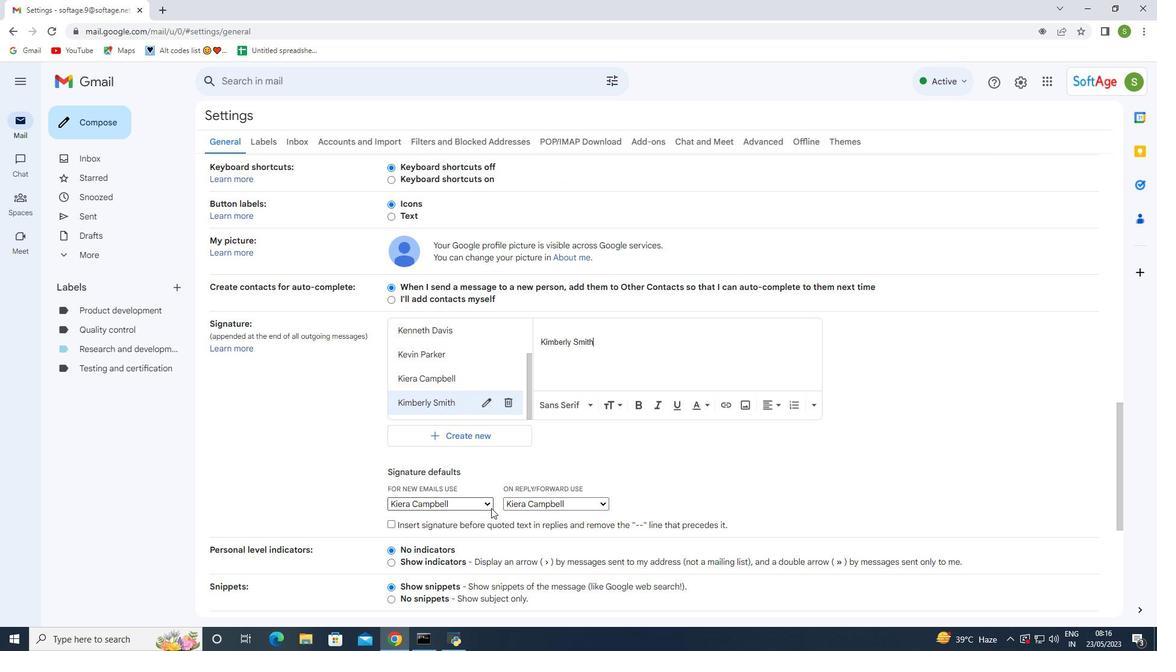 
Action: Mouse moved to (441, 587)
Screenshot: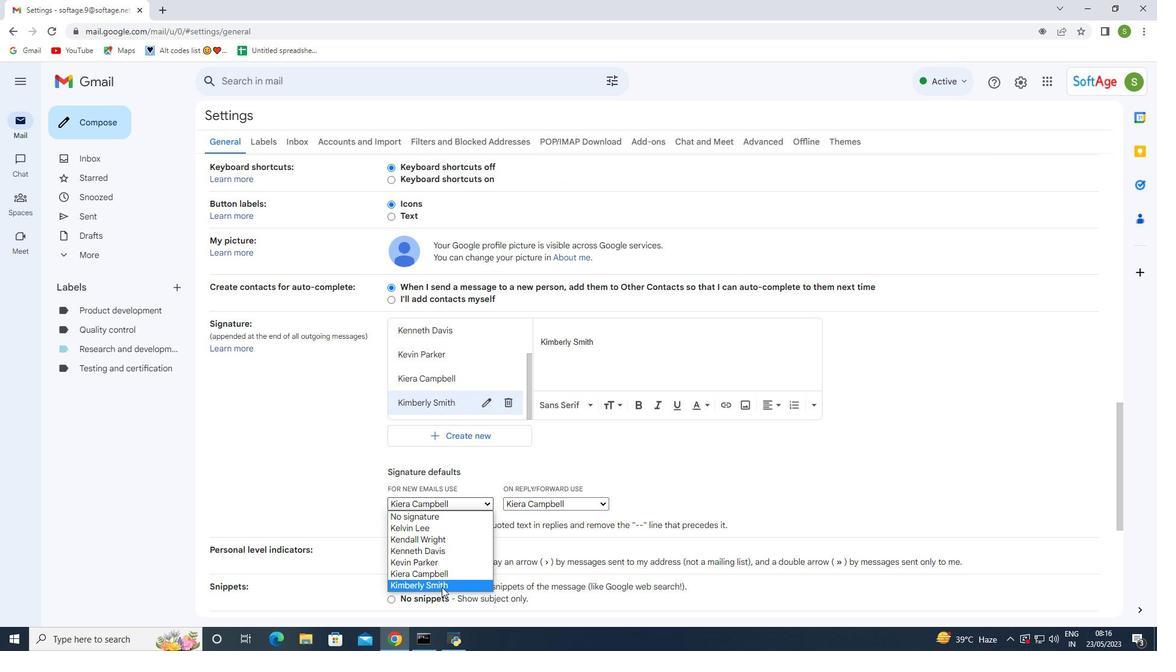 
Action: Mouse pressed left at (441, 587)
Screenshot: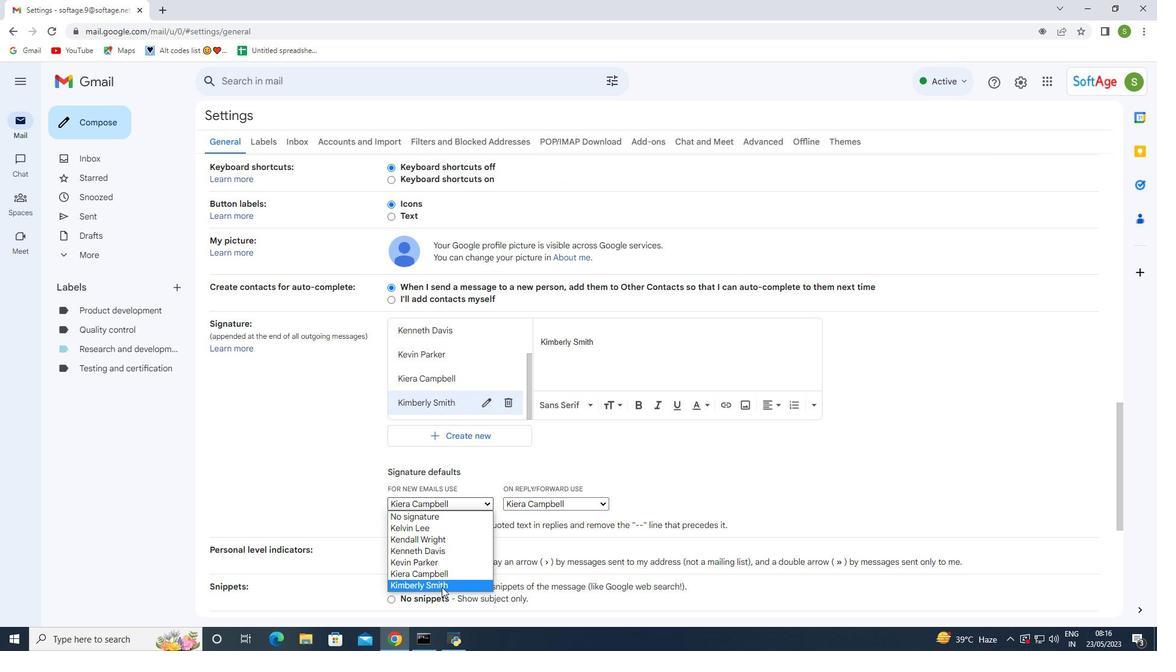 
Action: Mouse moved to (520, 502)
Screenshot: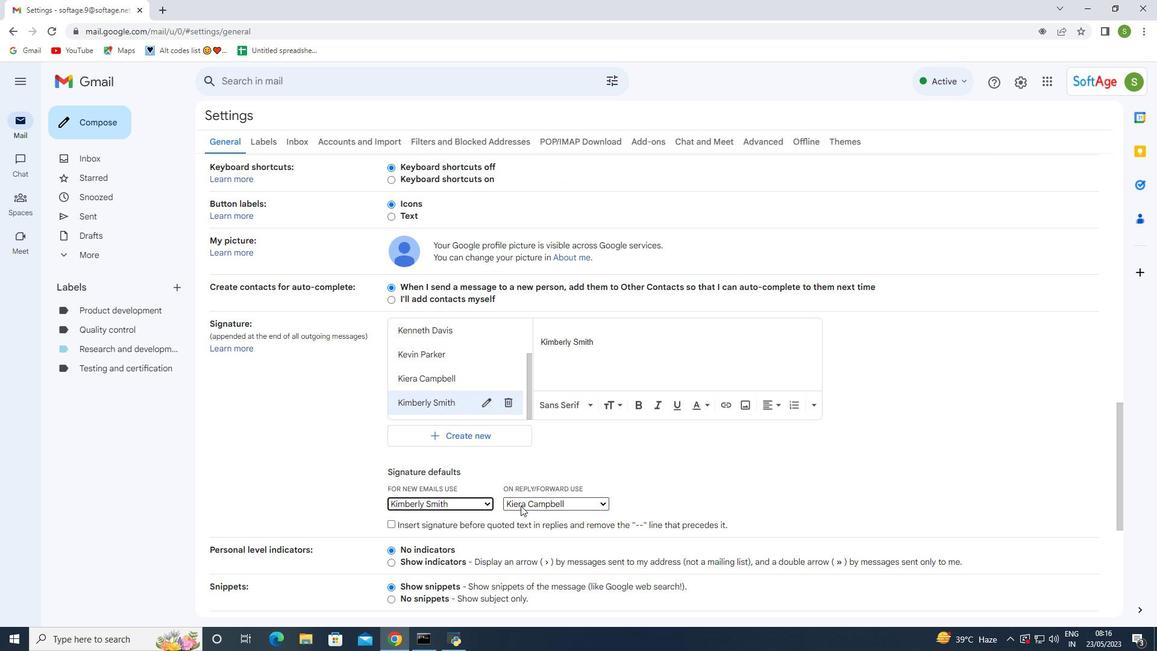 
Action: Mouse pressed left at (520, 502)
Screenshot: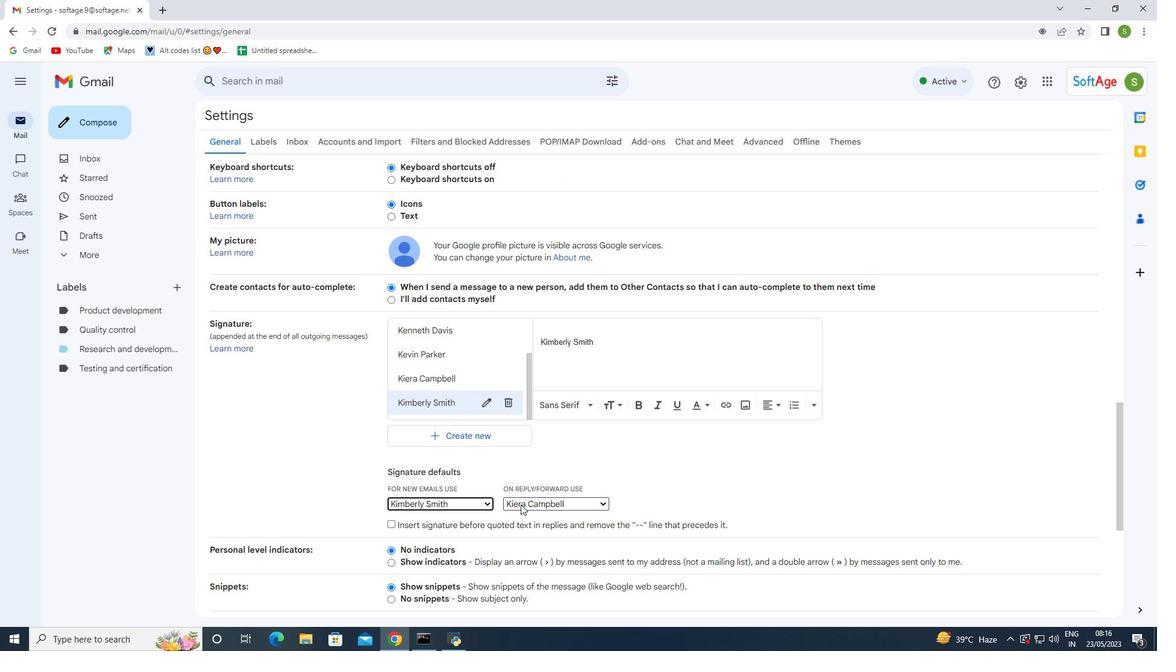 
Action: Mouse moved to (526, 589)
Screenshot: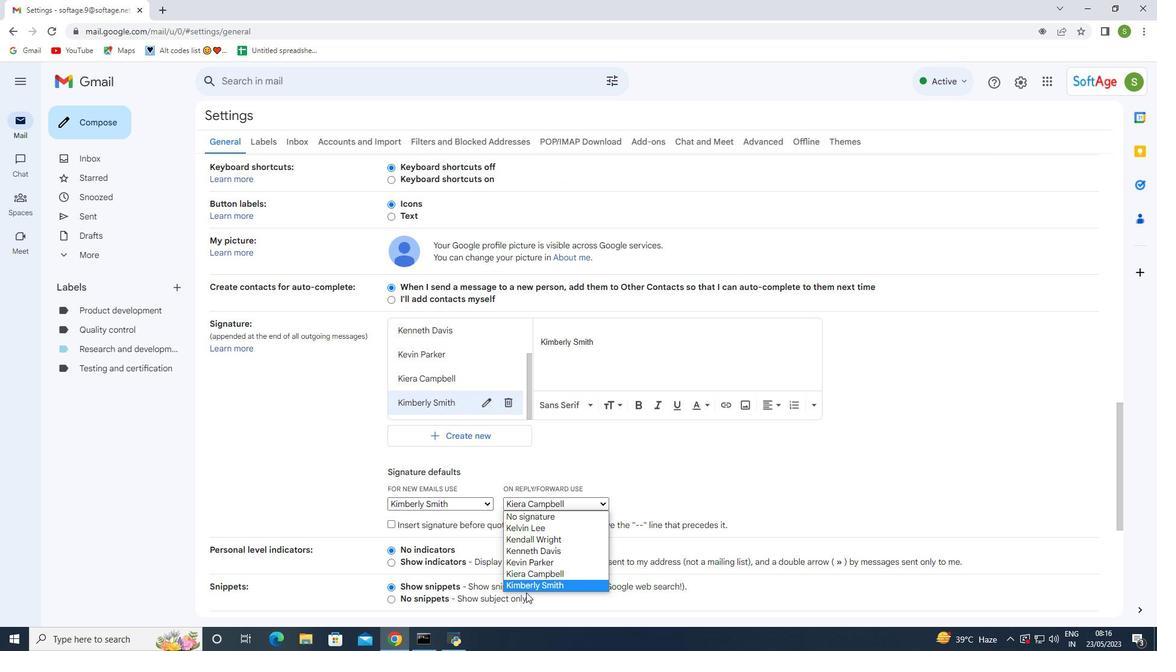 
Action: Mouse pressed left at (526, 589)
Screenshot: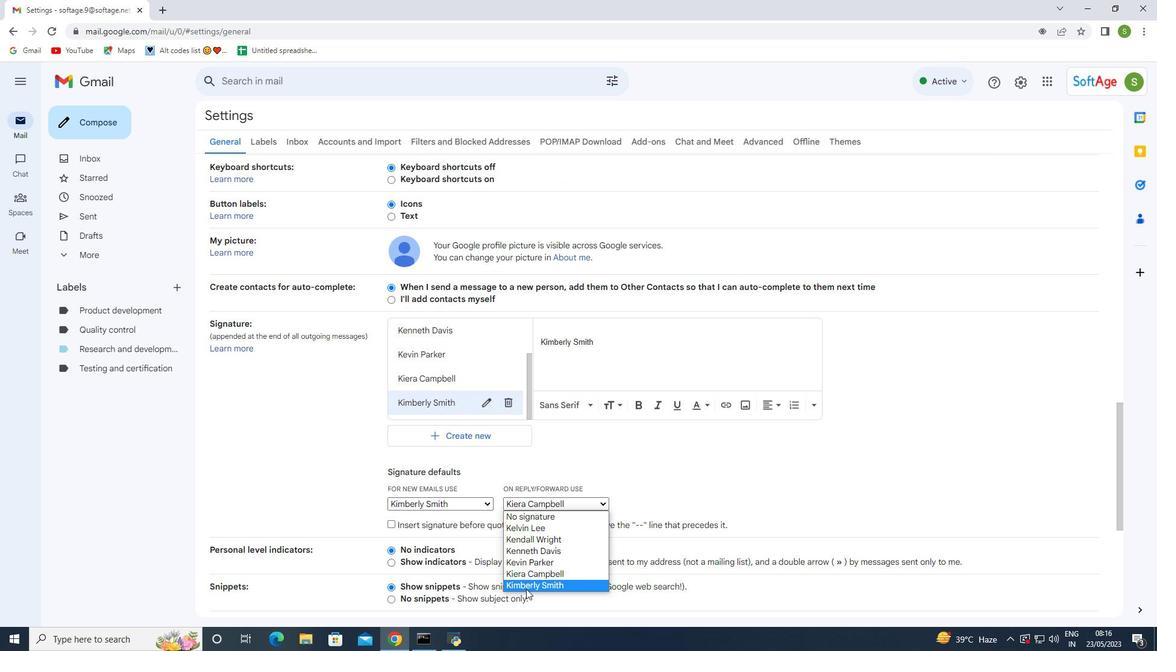 
Action: Mouse moved to (524, 551)
Screenshot: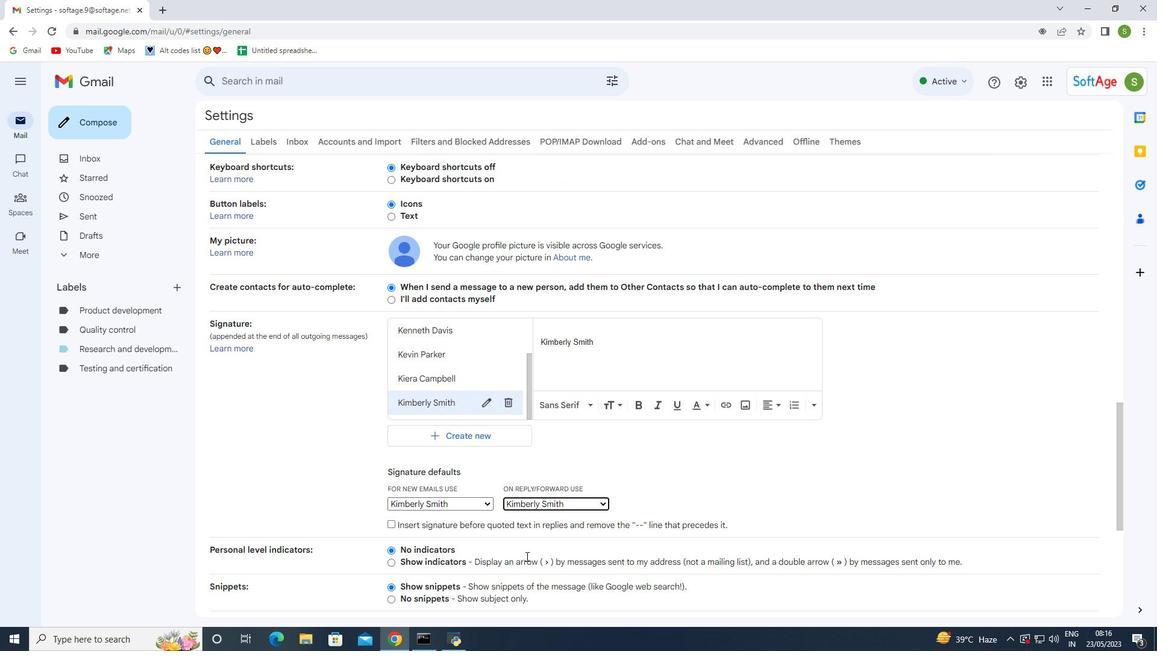 
Action: Mouse scrolled (524, 550) with delta (0, 0)
Screenshot: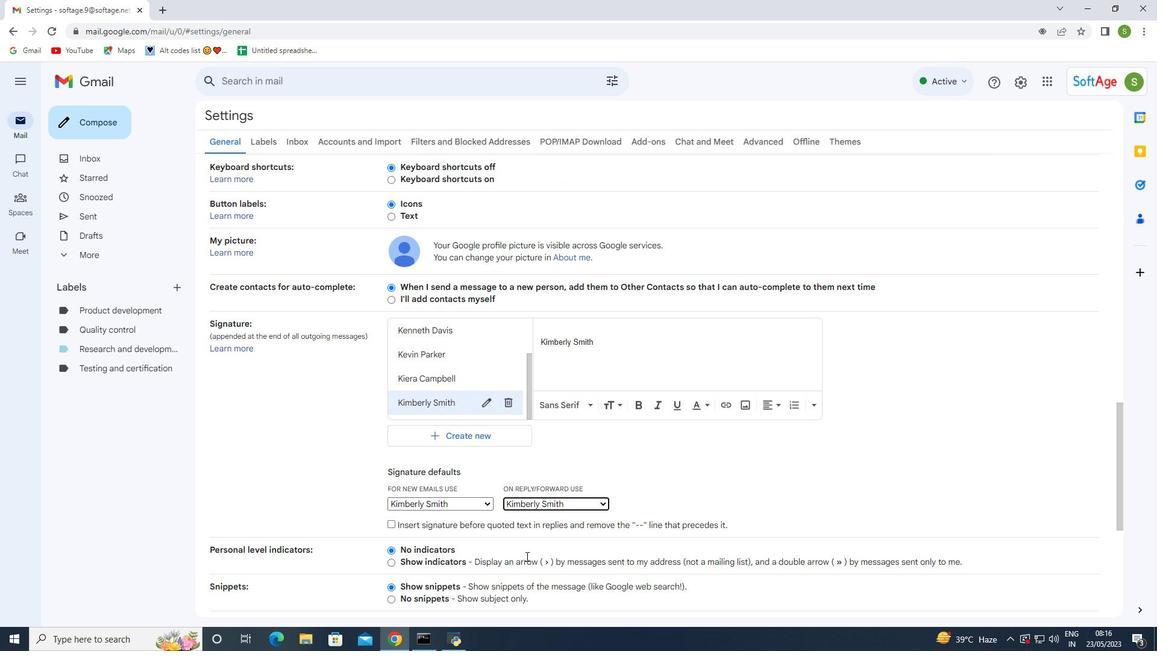 
Action: Mouse moved to (524, 551)
Screenshot: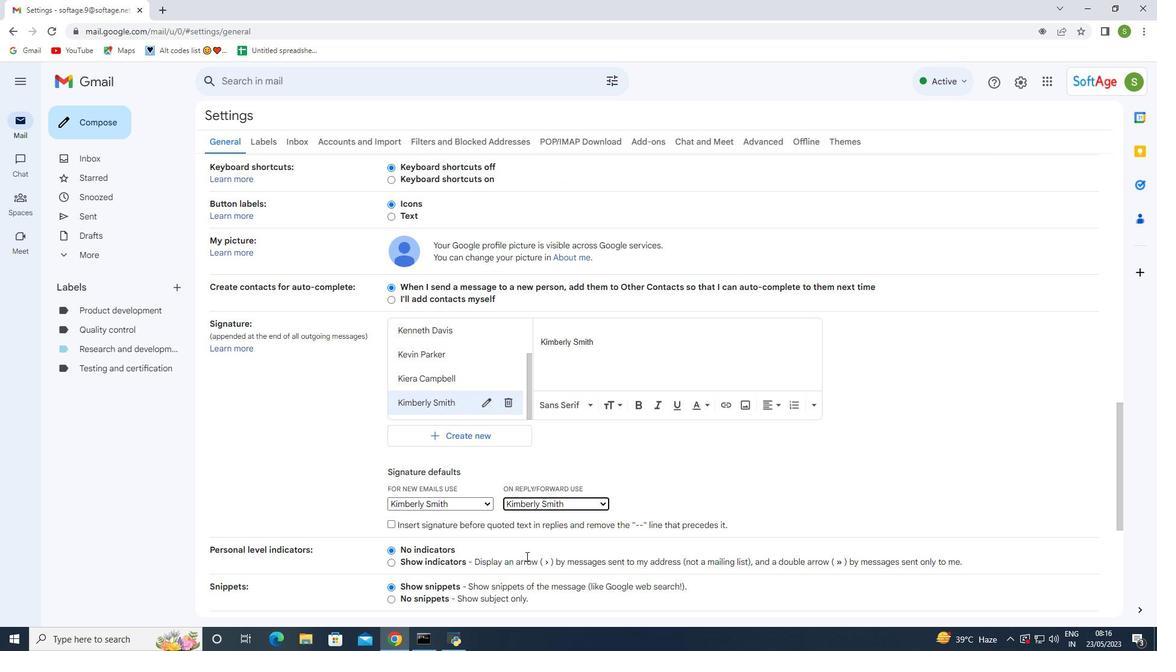 
Action: Mouse scrolled (524, 550) with delta (0, 0)
Screenshot: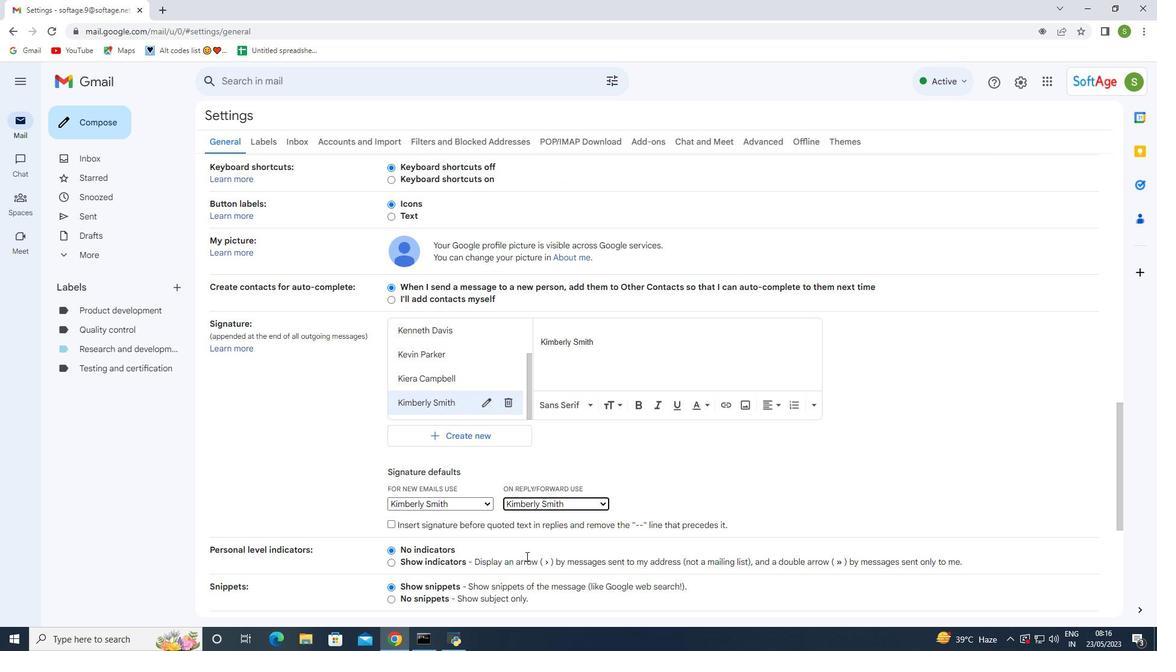 
Action: Mouse scrolled (524, 550) with delta (0, 0)
Screenshot: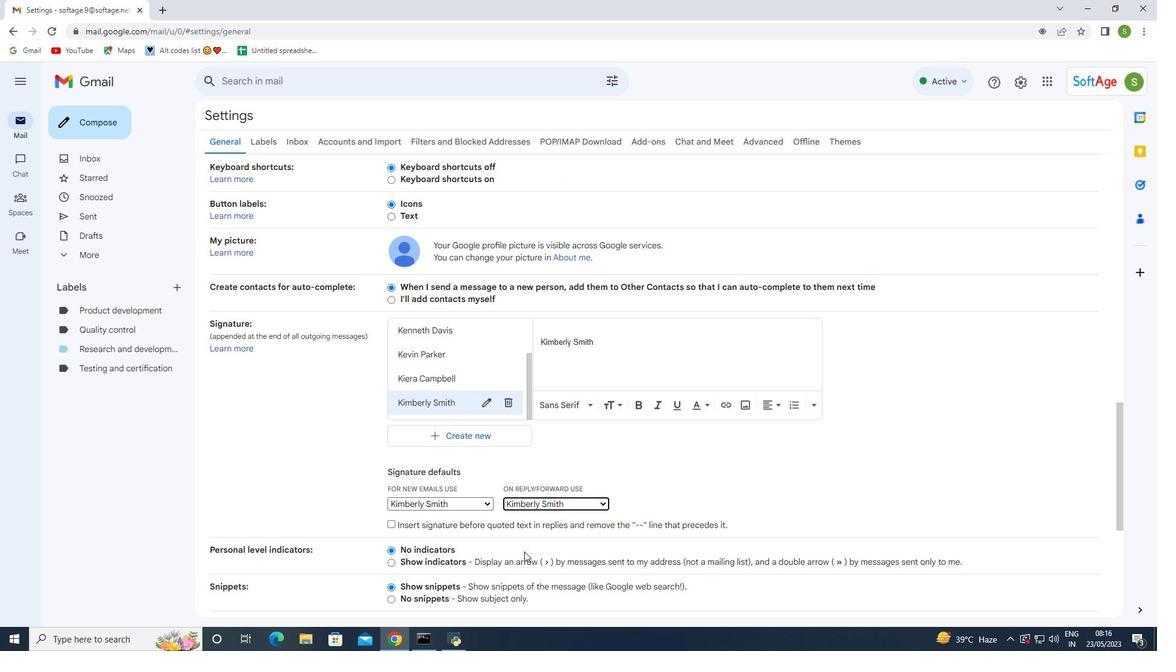
Action: Mouse scrolled (524, 550) with delta (0, 0)
Screenshot: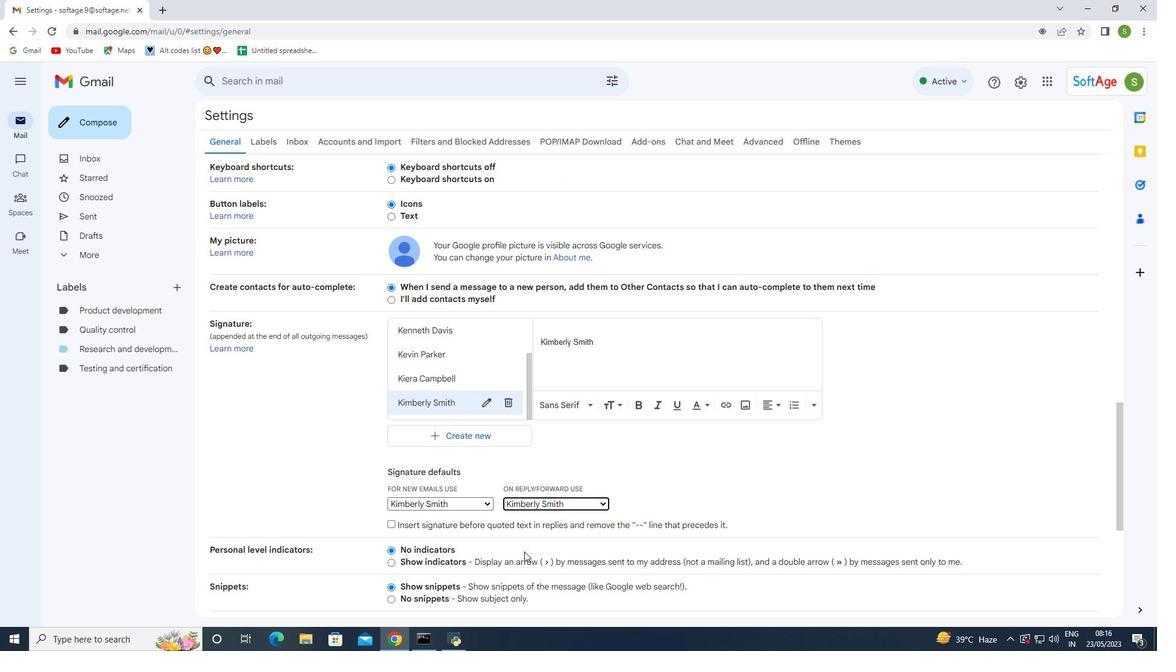 
Action: Mouse scrolled (524, 550) with delta (0, 0)
Screenshot: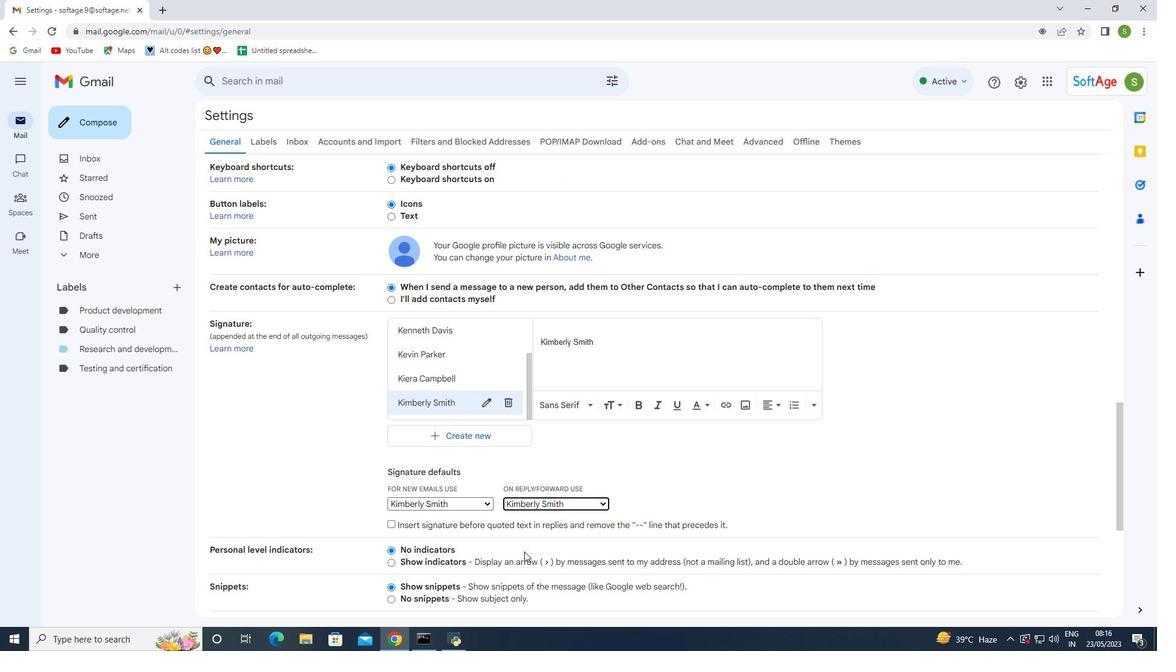 
Action: Mouse moved to (524, 550)
Screenshot: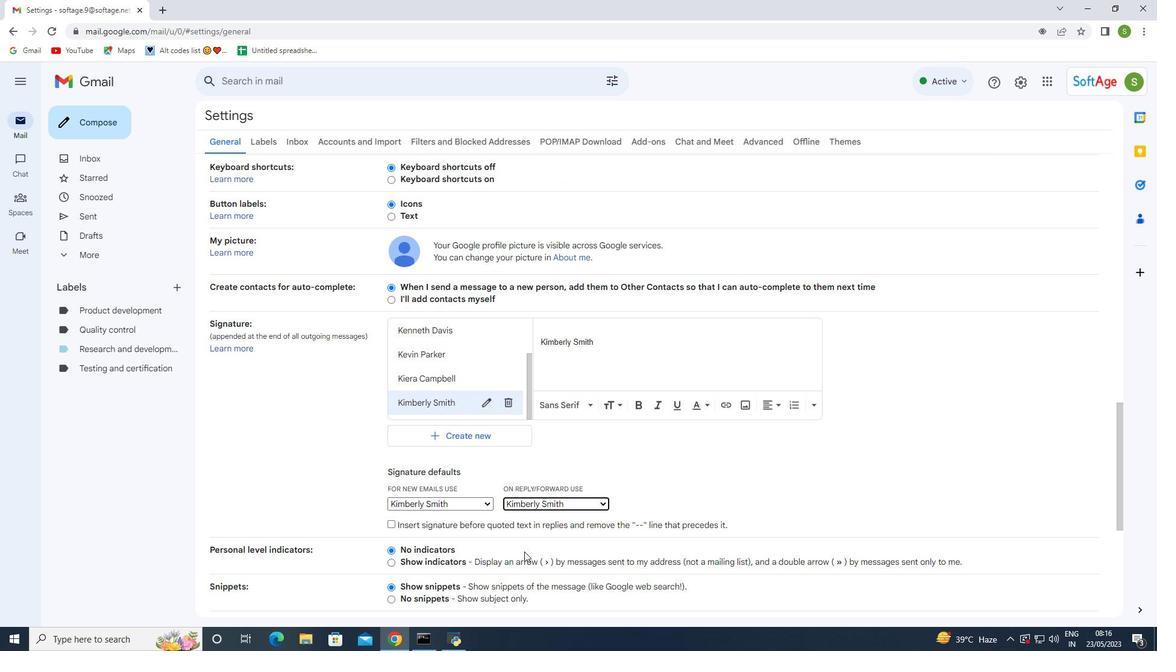 
Action: Mouse scrolled (524, 549) with delta (0, 0)
Screenshot: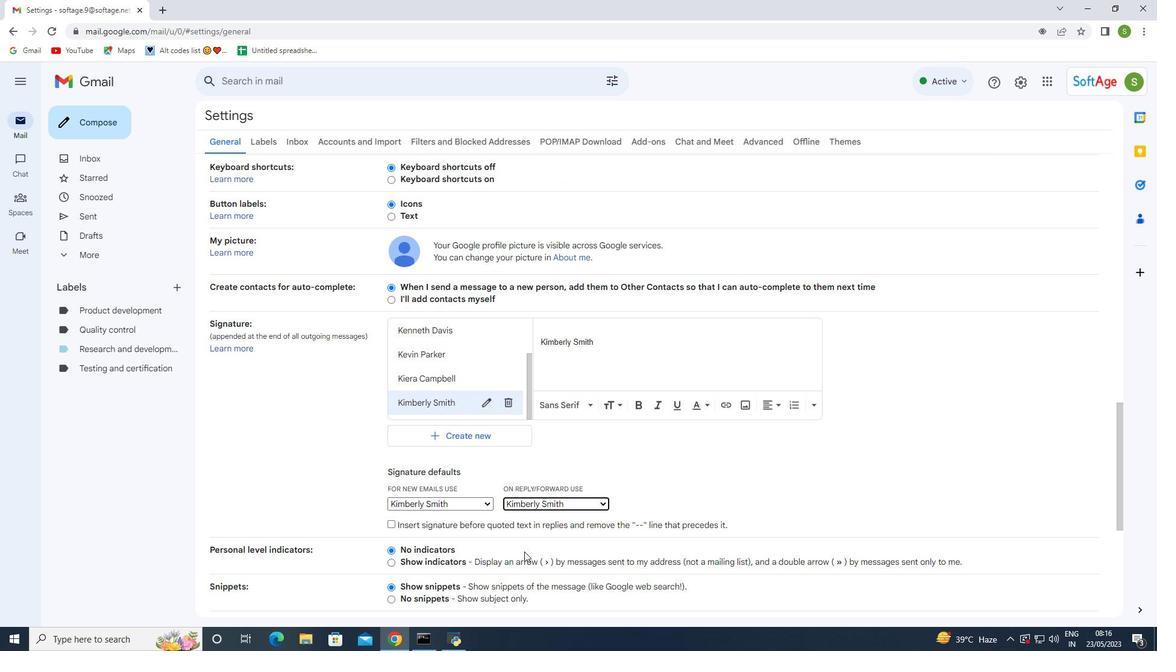 
Action: Mouse moved to (507, 522)
Screenshot: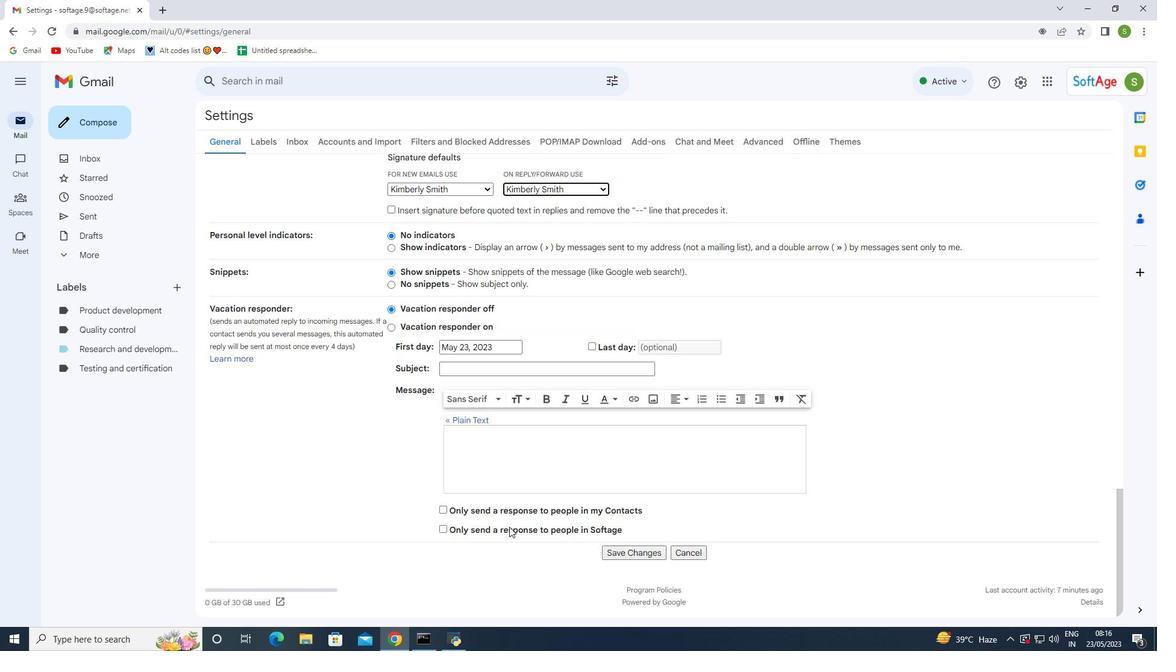 
Action: Mouse scrolled (507, 522) with delta (0, 0)
Screenshot: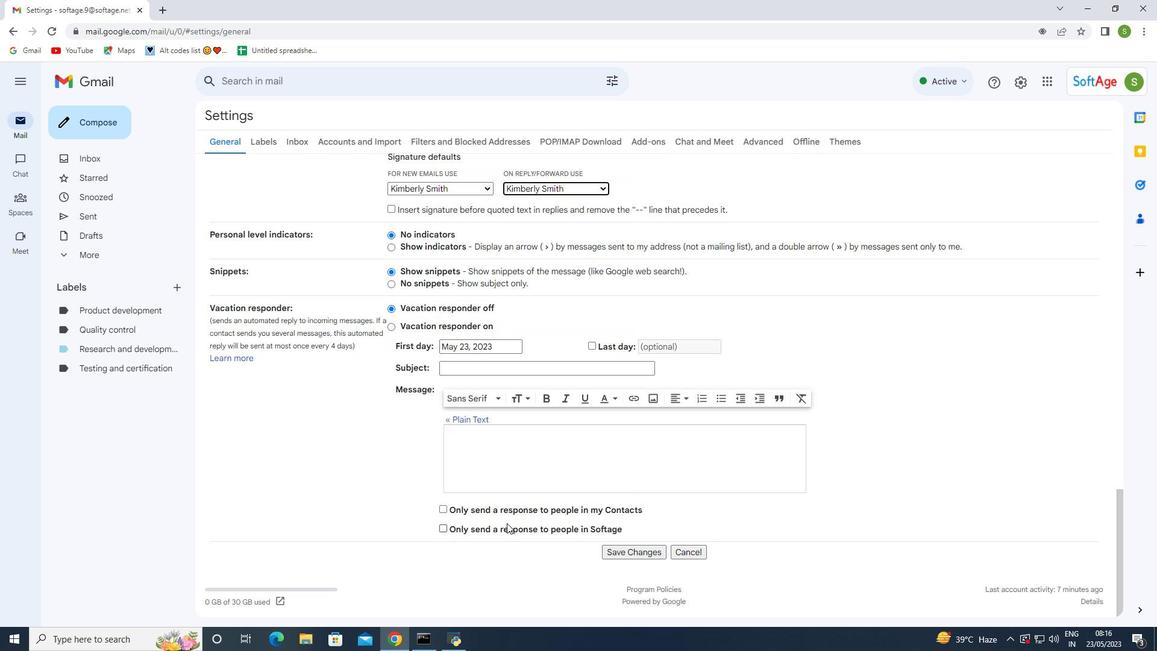 
Action: Mouse moved to (611, 555)
Screenshot: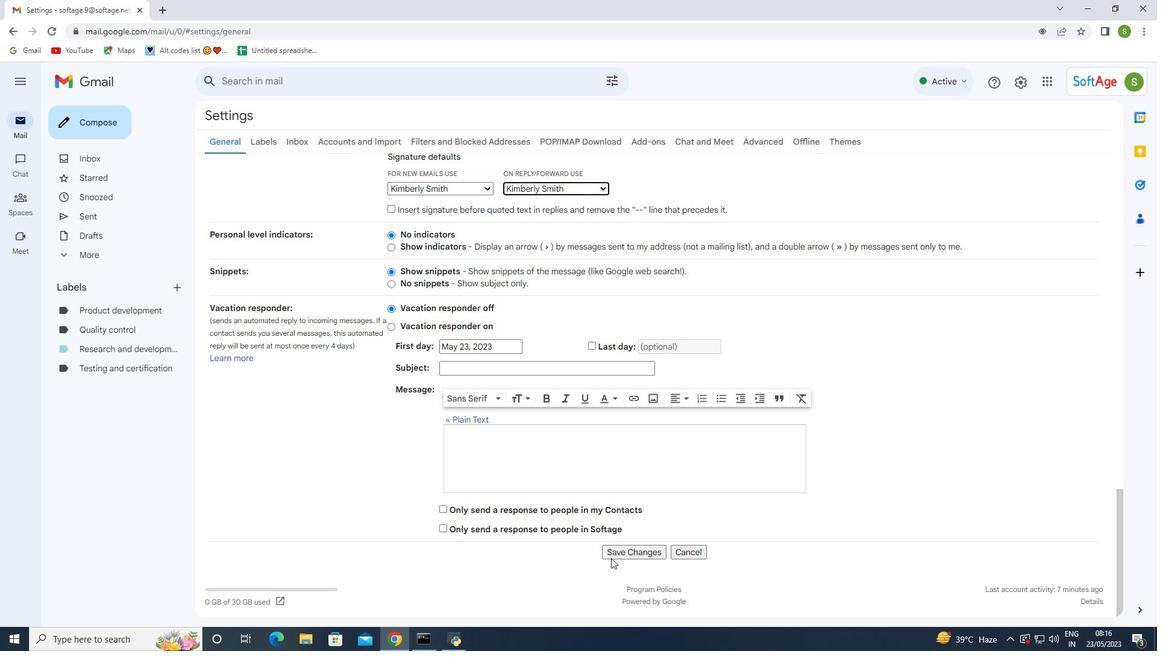 
Action: Mouse pressed left at (611, 555)
Screenshot: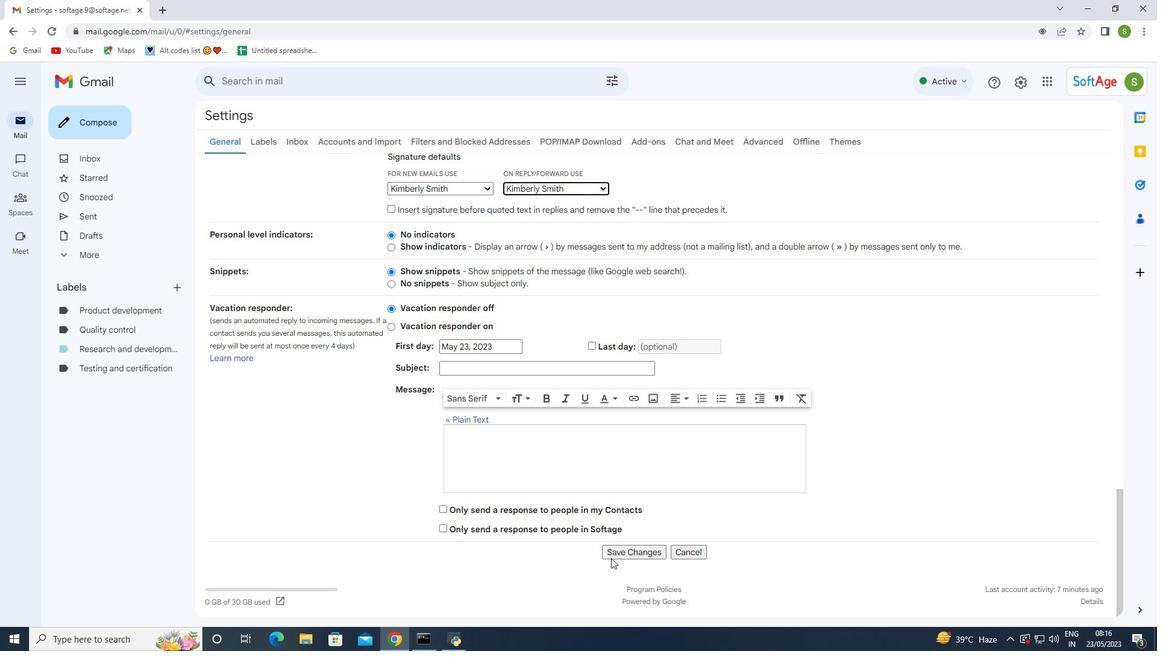 
Action: Mouse moved to (107, 129)
Screenshot: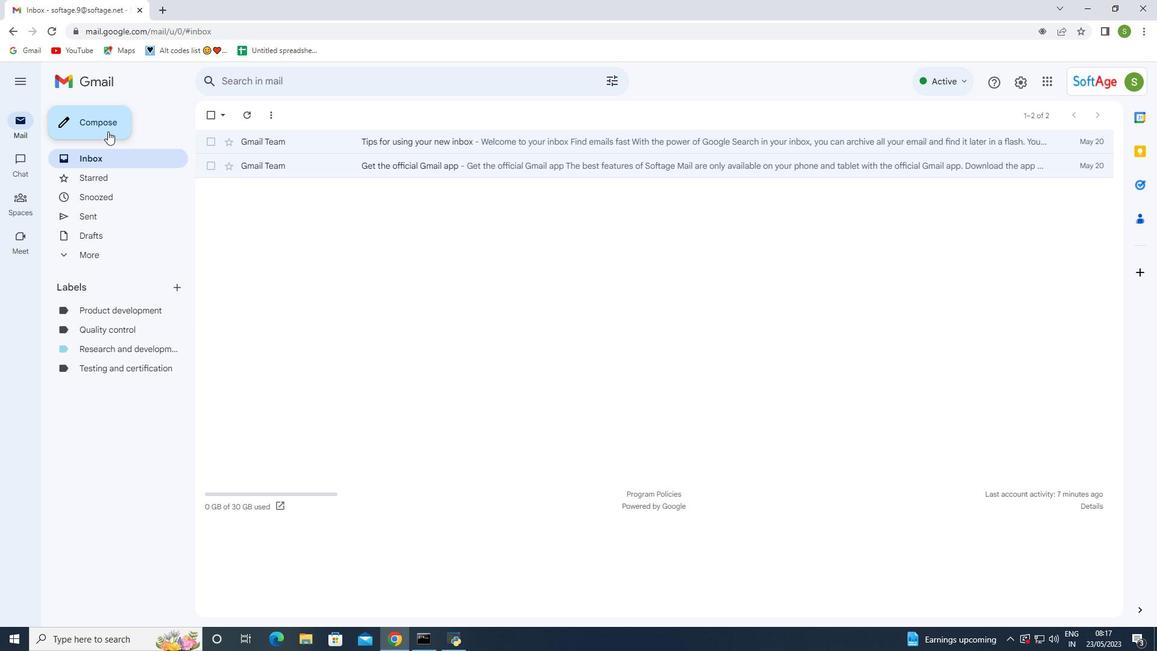 
Action: Mouse pressed left at (107, 129)
Screenshot: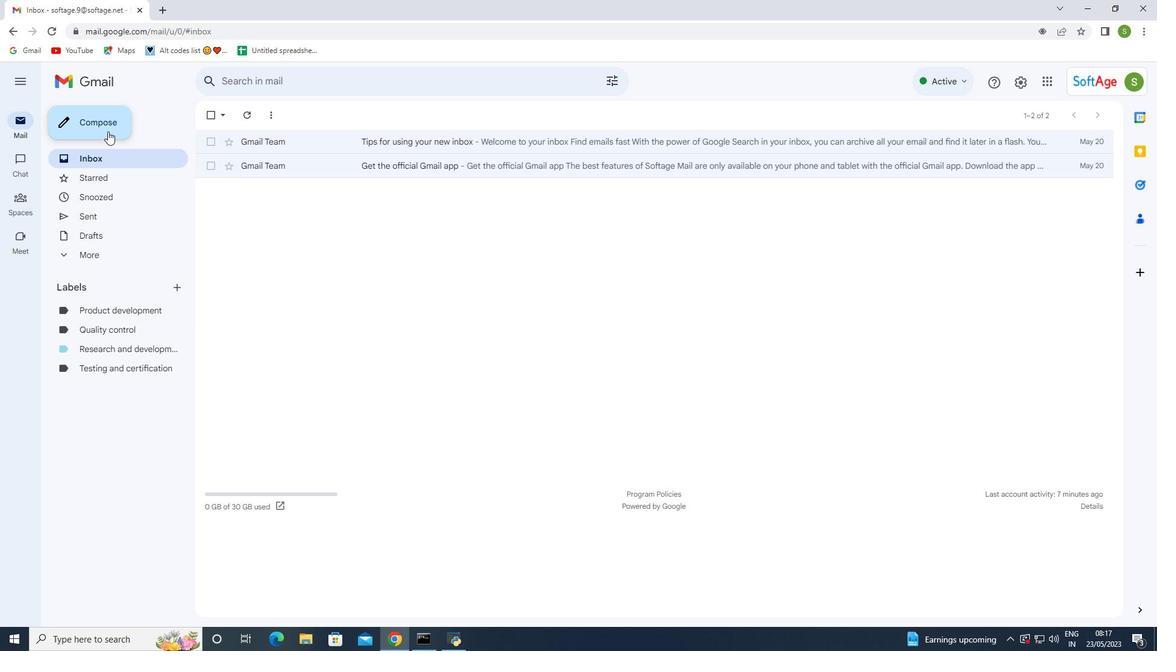 
Action: Mouse moved to (797, 291)
Screenshot: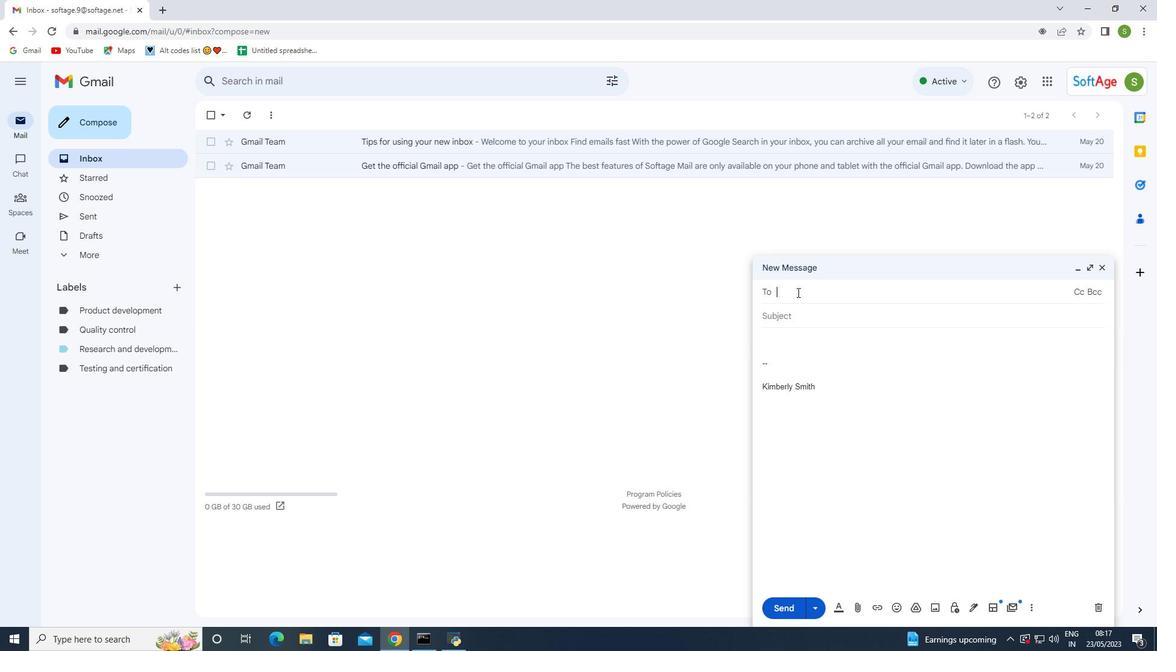 
Action: Mouse pressed left at (797, 291)
Screenshot: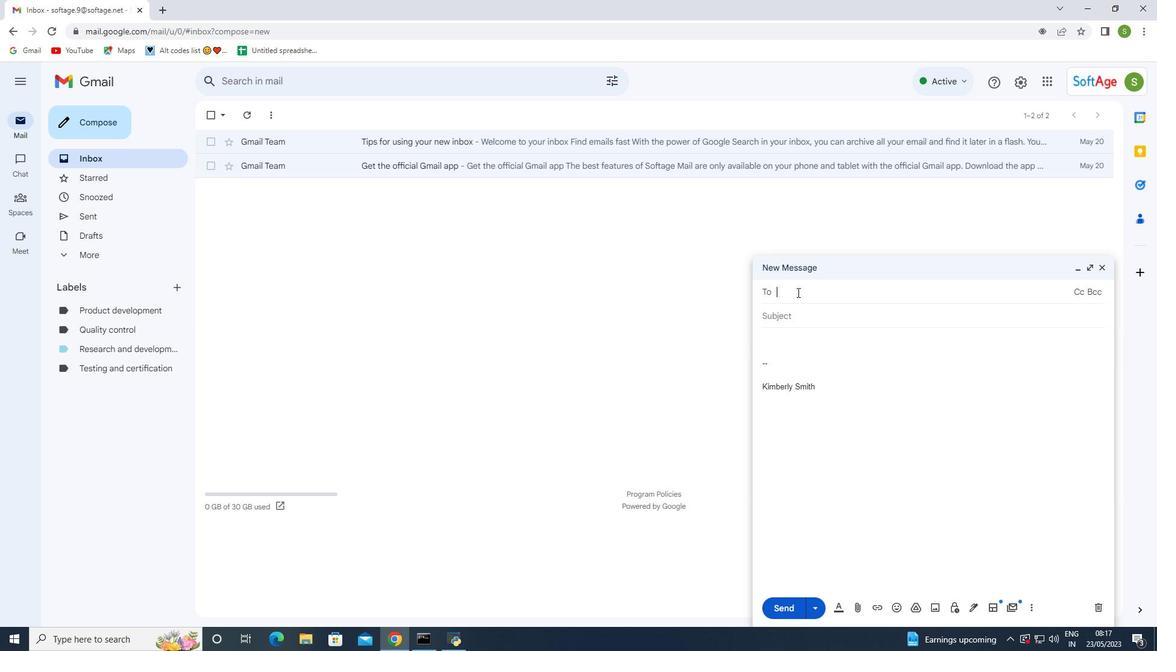 
Action: Mouse moved to (797, 292)
Screenshot: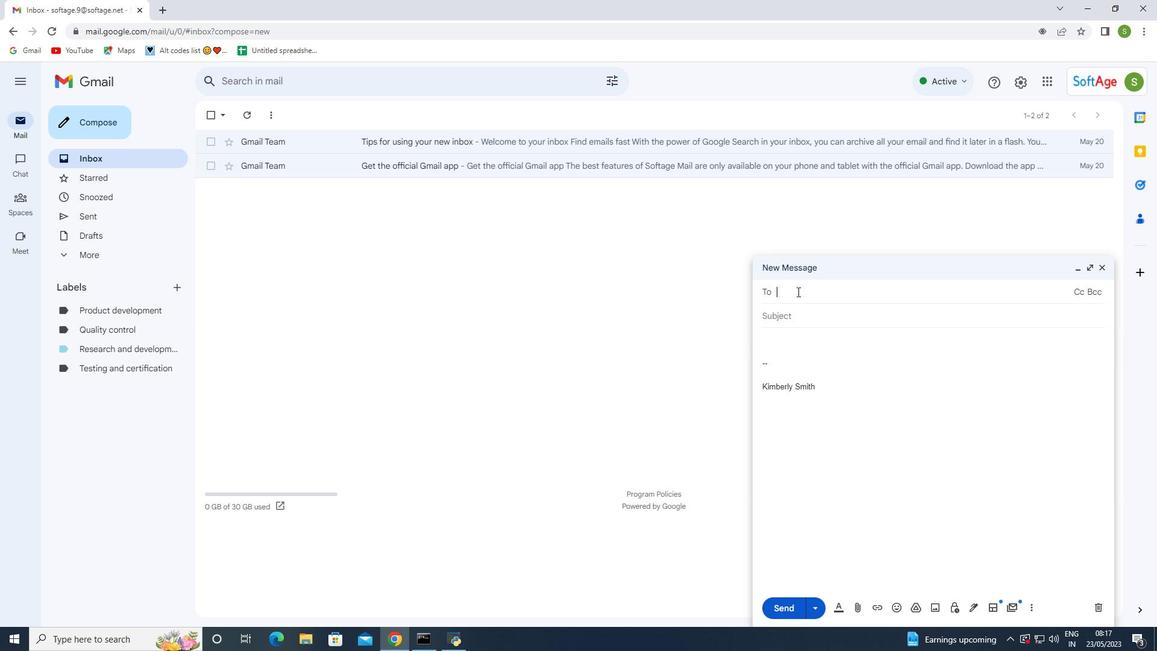 
Action: Key pressed softage.2<Key.shift>@softage.net
Screenshot: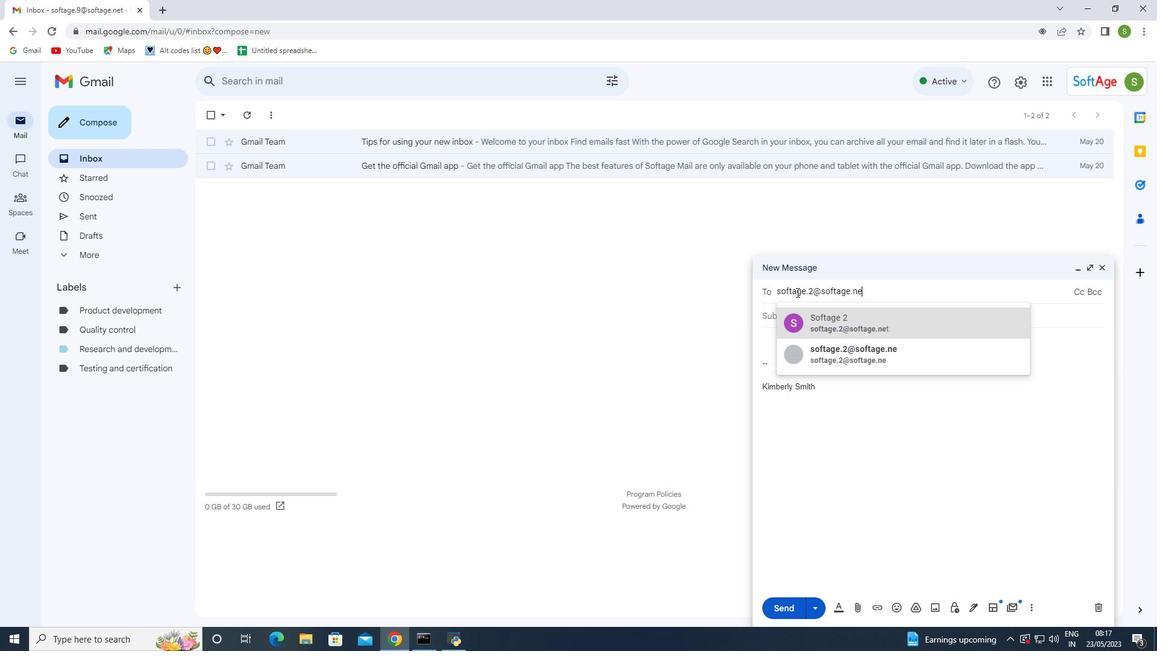 
Action: Mouse moved to (946, 332)
Screenshot: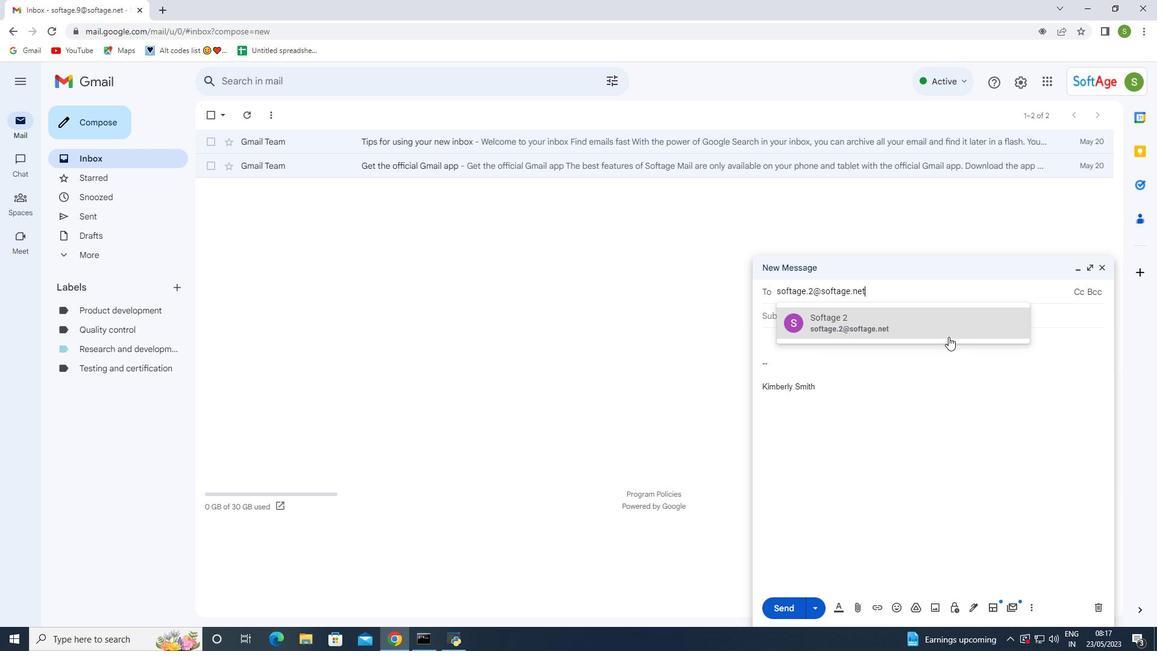 
Action: Mouse pressed left at (946, 332)
Screenshot: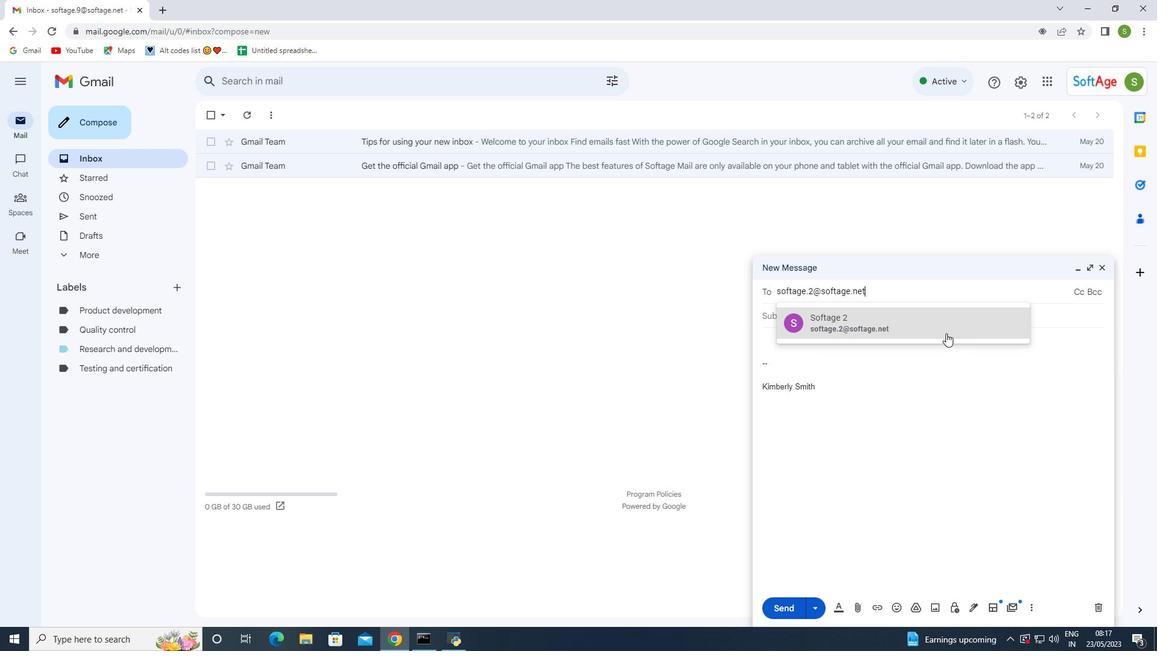 
Action: Mouse moved to (805, 373)
Screenshot: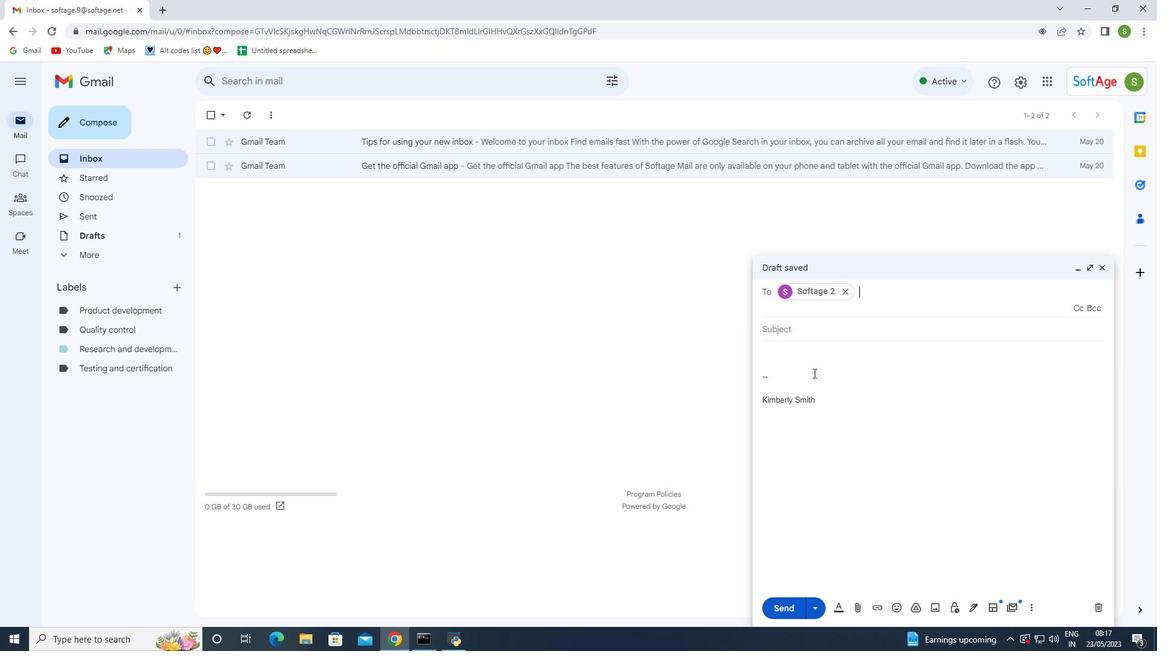
Action: Mouse pressed left at (805, 373)
Screenshot: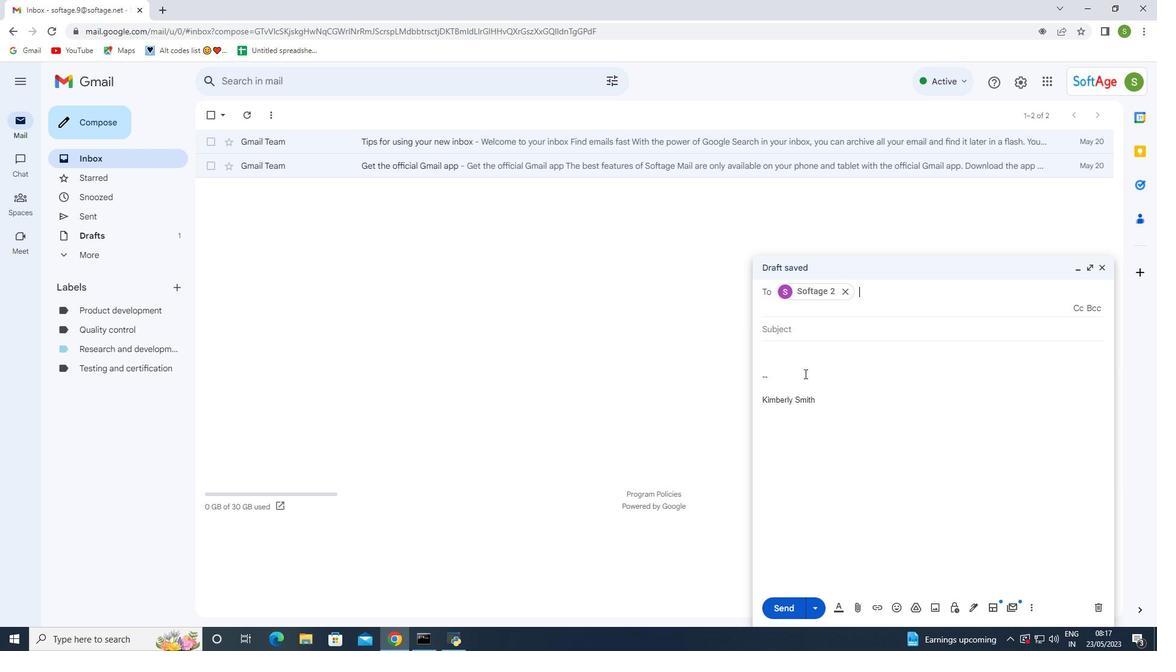 
Action: Key pressed <Key.backspace><Key.backspace><Key.backspace><Key.backspace>
Screenshot: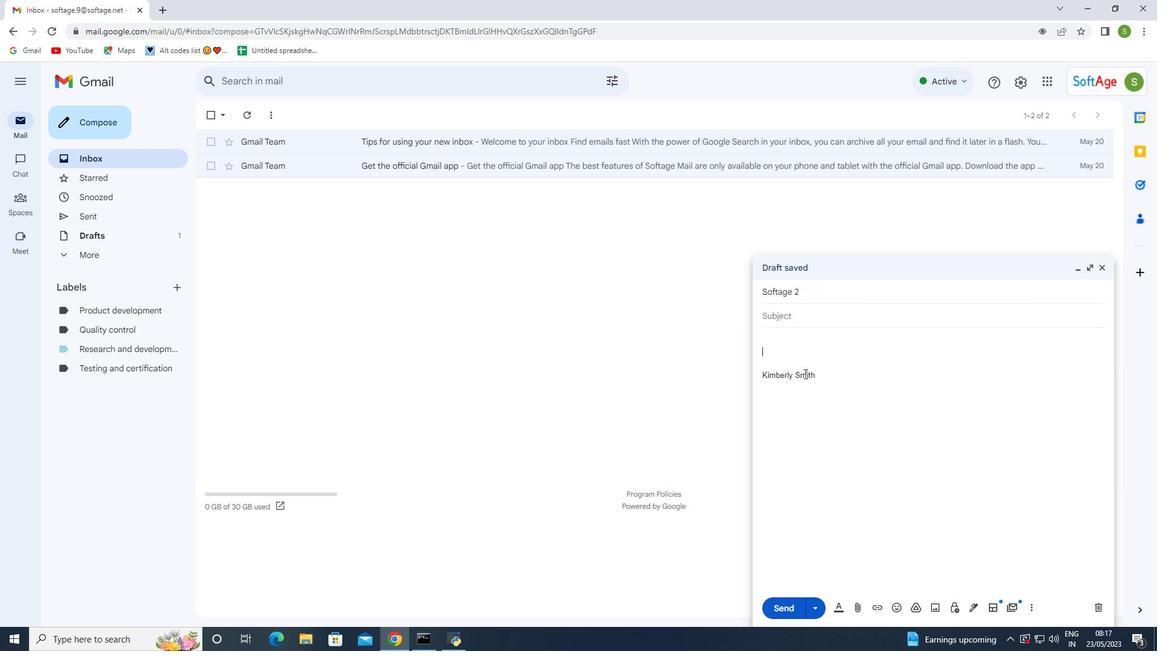 
Action: Mouse moved to (801, 373)
Screenshot: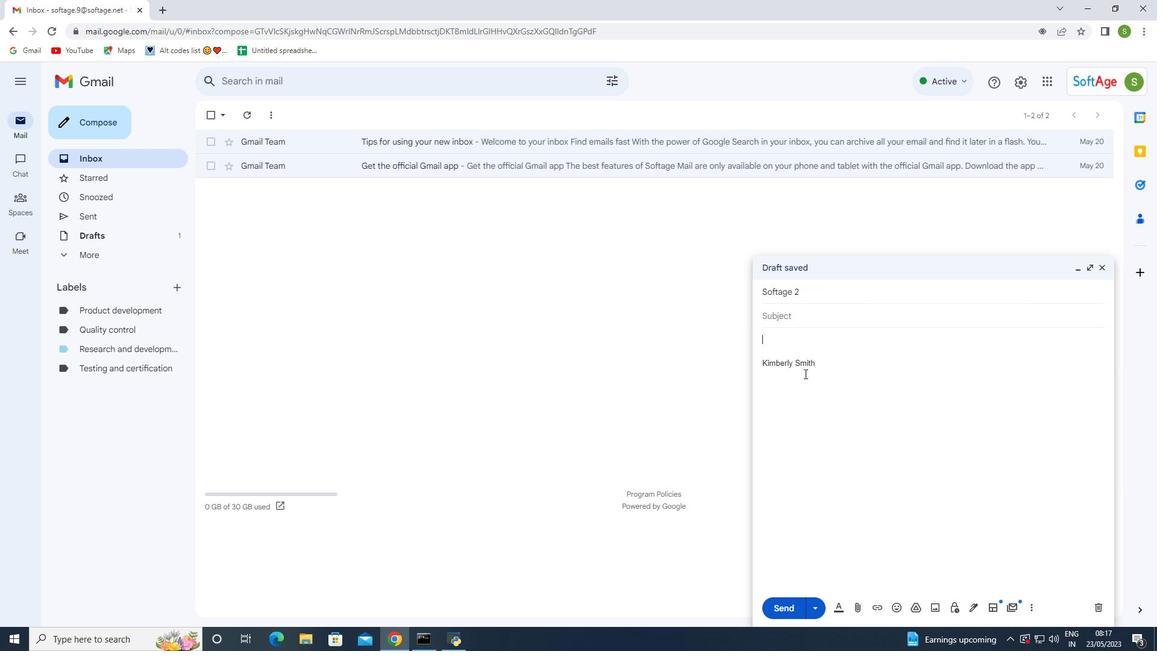 
Action: Key pressed <Key.enter>
Screenshot: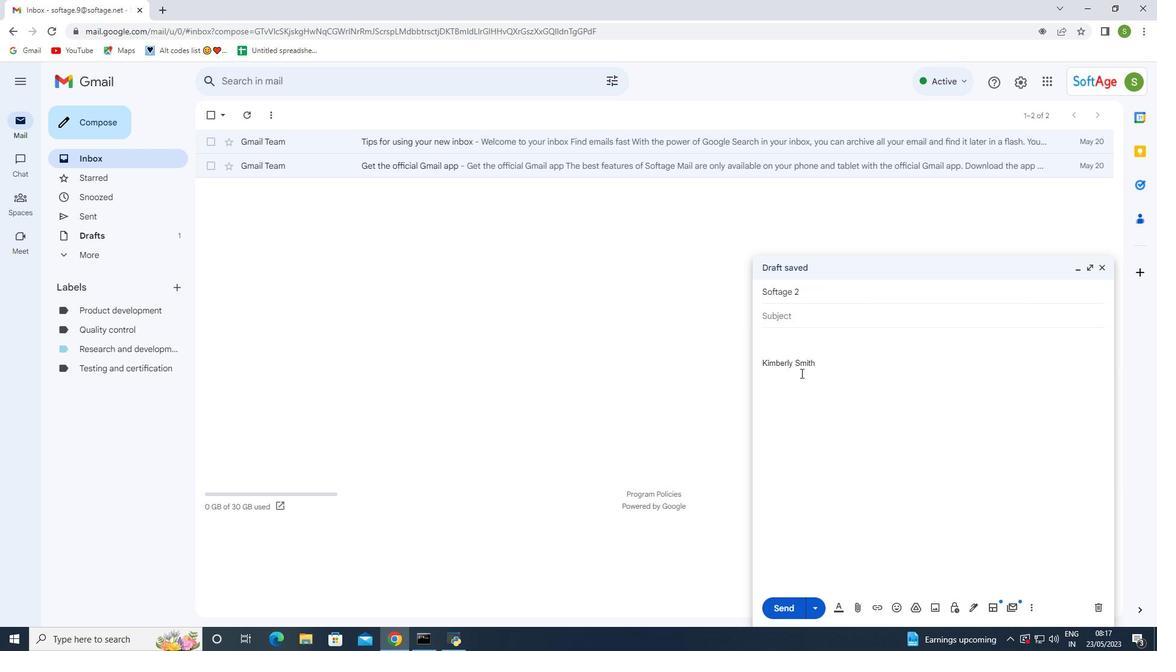
Action: Mouse moved to (779, 312)
Screenshot: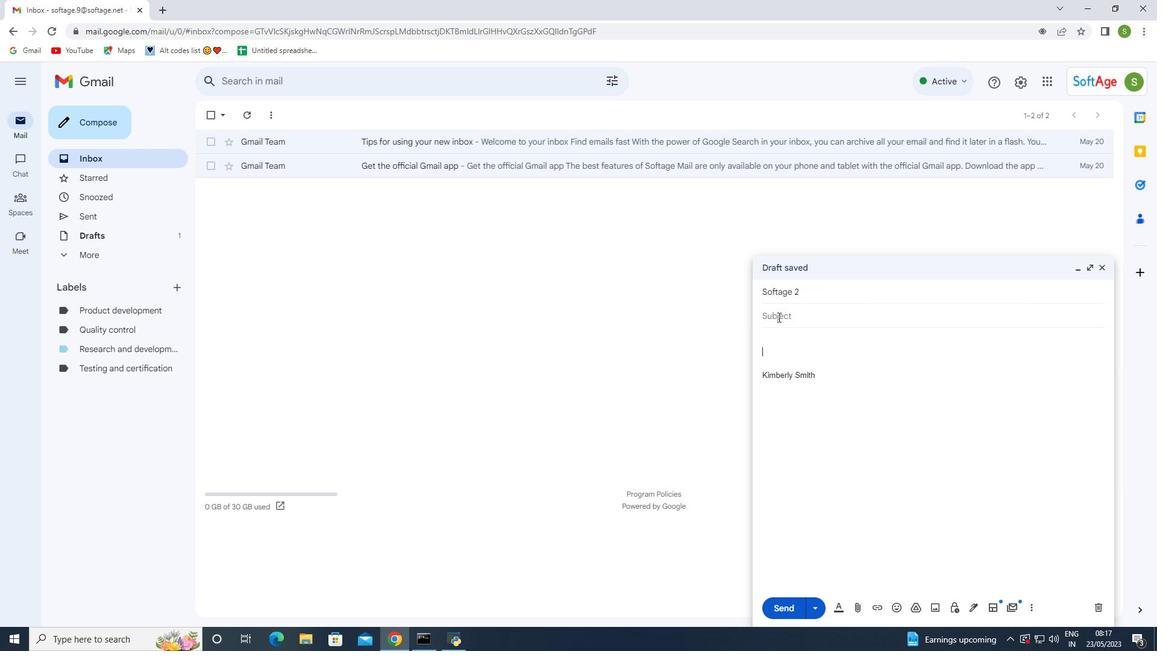 
Action: Mouse pressed left at (779, 312)
Screenshot: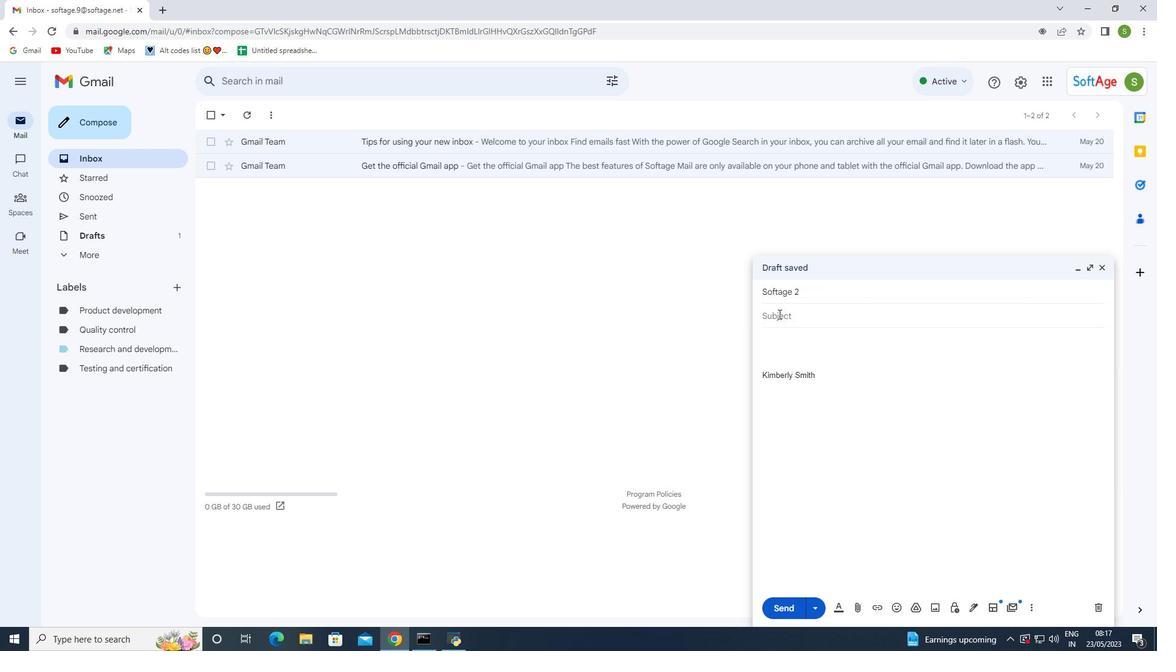 
Action: Key pressed <Key.shift>Feedback<Key.space>on<Key.space>a<Key.space>quote<Key.space>
Screenshot: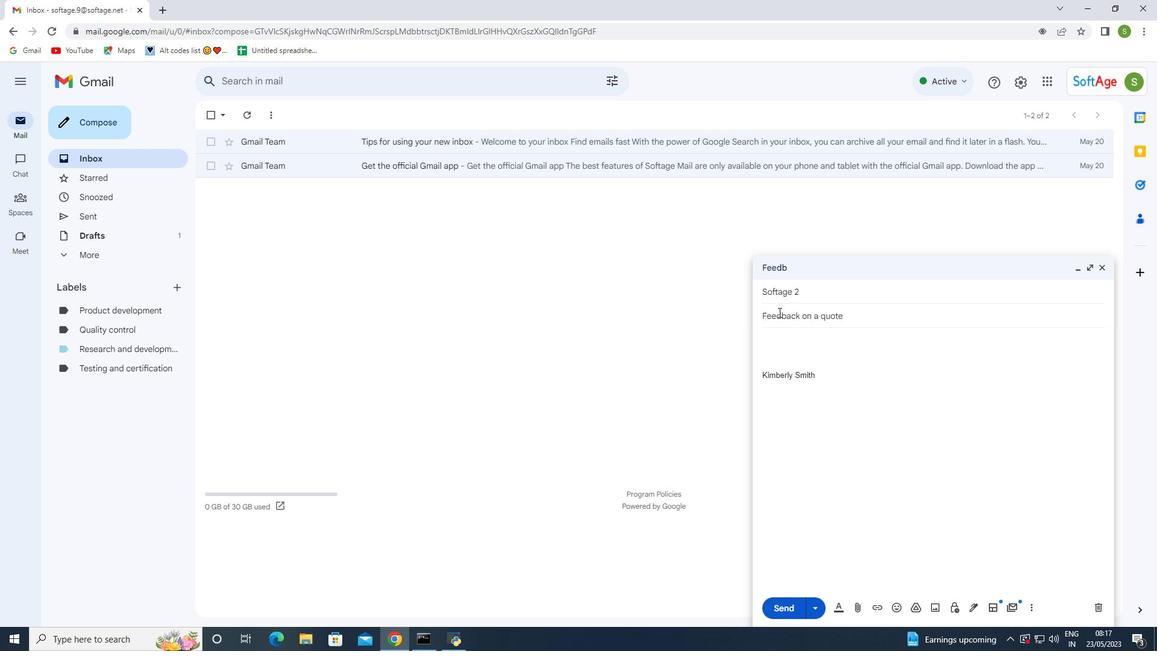 
Action: Mouse moved to (814, 347)
Screenshot: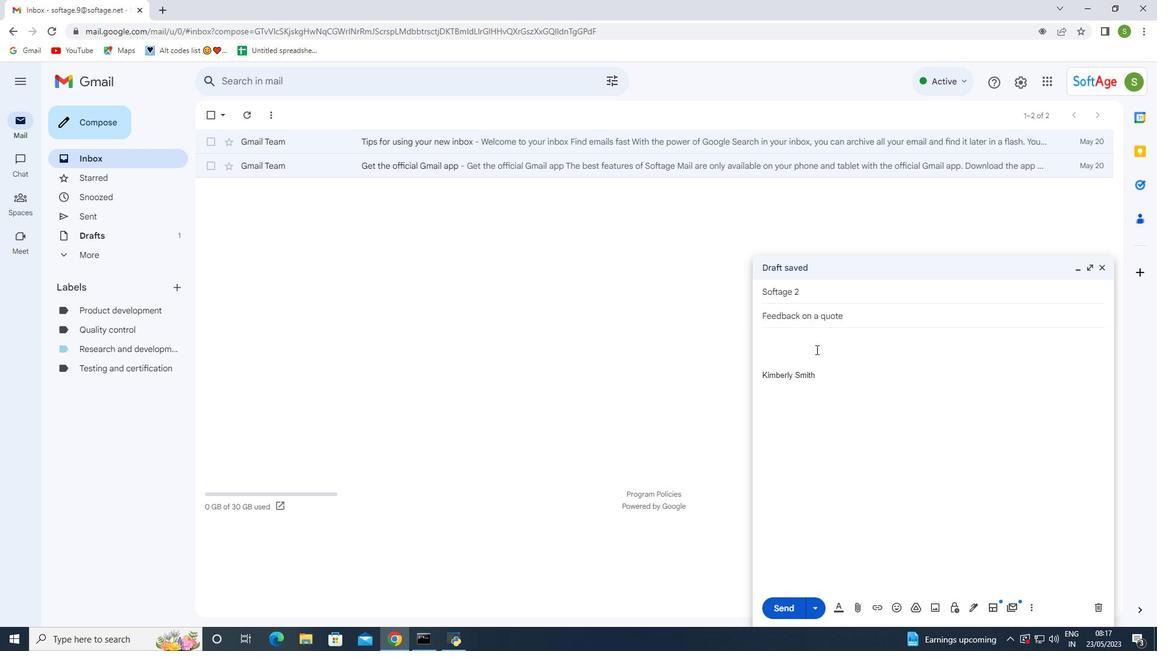 
Action: Mouse pressed left at (814, 347)
Screenshot: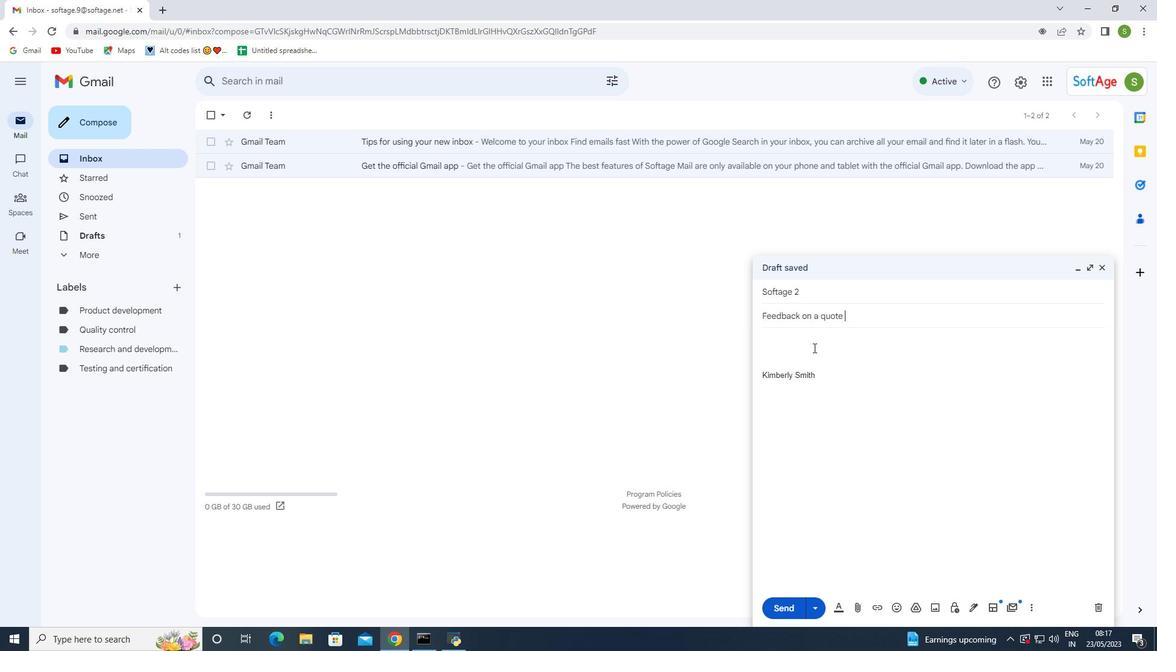 
Action: Key pressed <Key.shift>Could<Key.space>you<Key.space>please<Key.space>provide<Key.space>me<Key.space>with<Key.space>the<Key.space>updated<Key.space>budget<Key.space>for<Key.space>the<Key.space>project<Key.shift_r>?
Screenshot: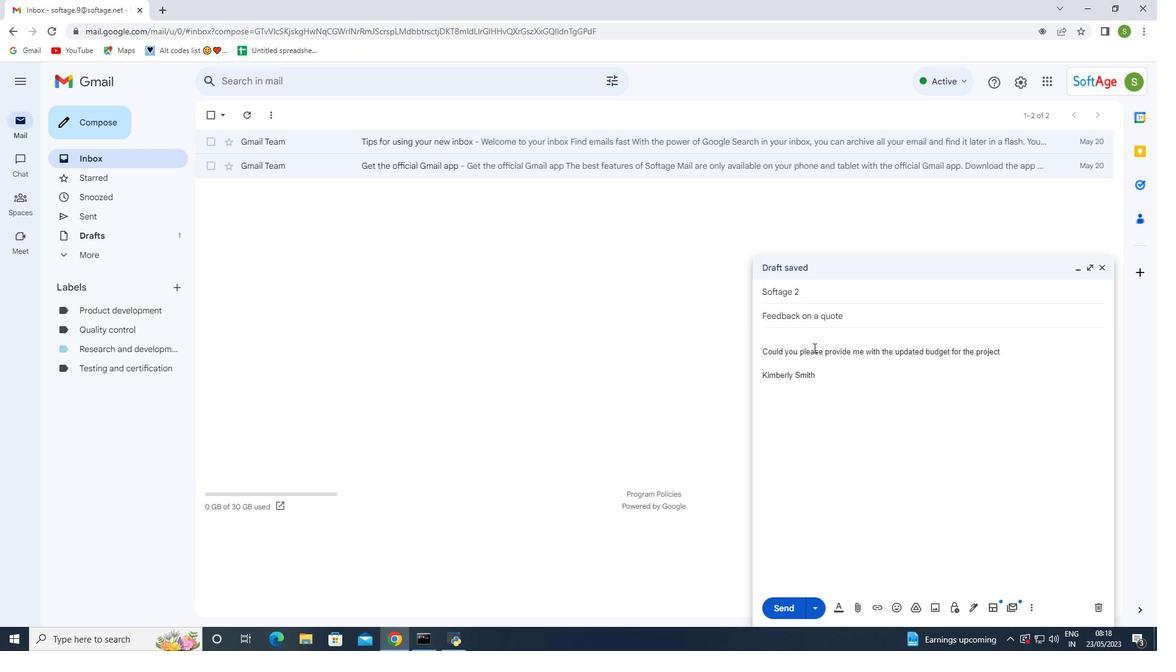
Action: Mouse moved to (797, 602)
Screenshot: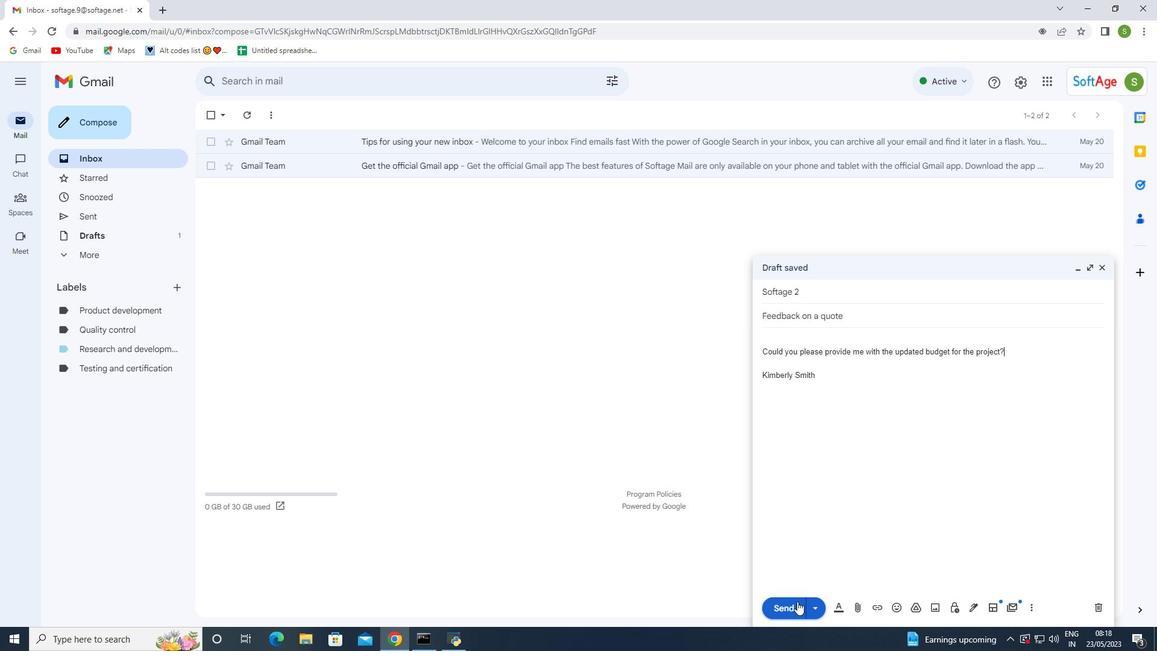 
Action: Mouse pressed left at (797, 602)
Screenshot: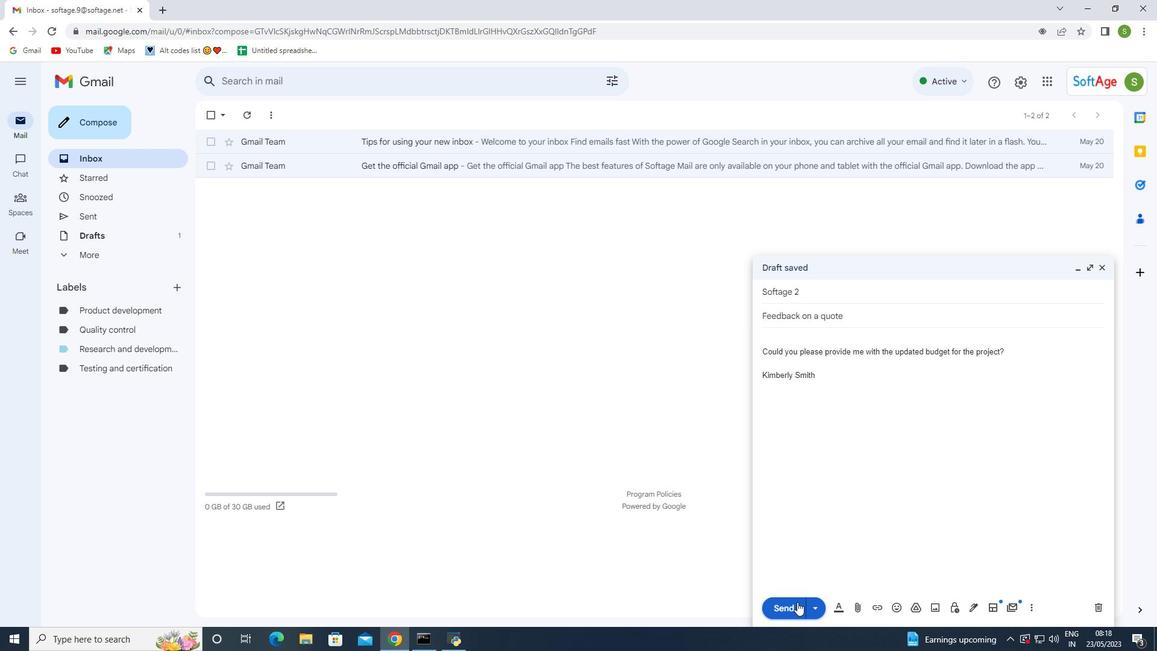 
Action: Mouse moved to (100, 218)
Screenshot: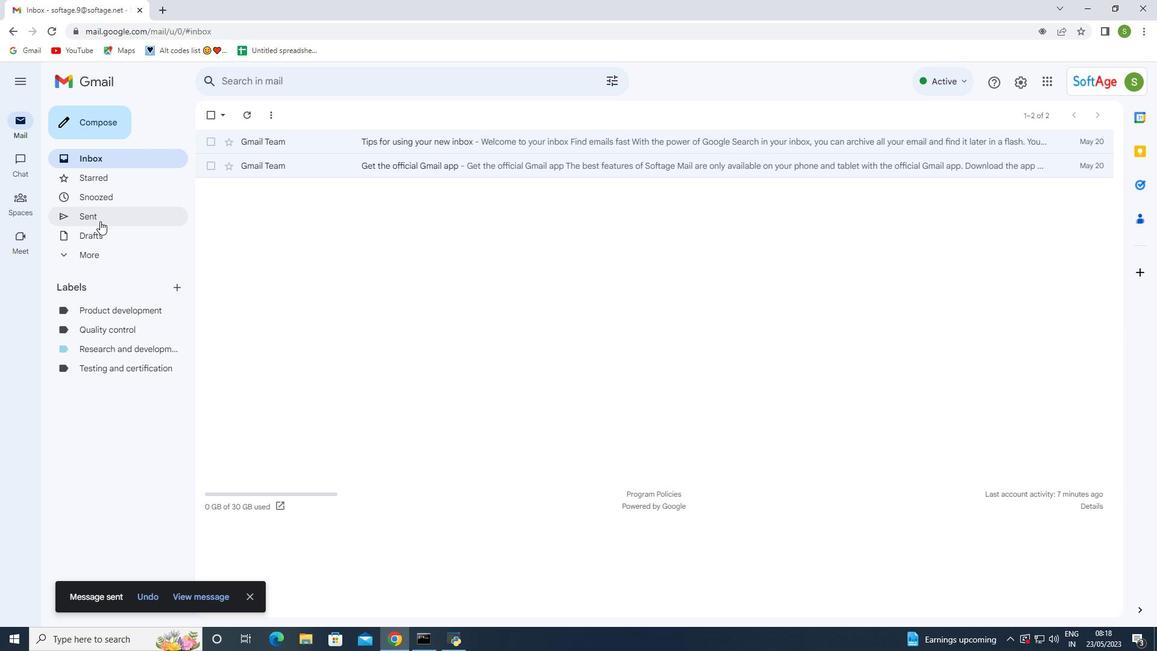 
Action: Mouse pressed left at (100, 218)
Screenshot: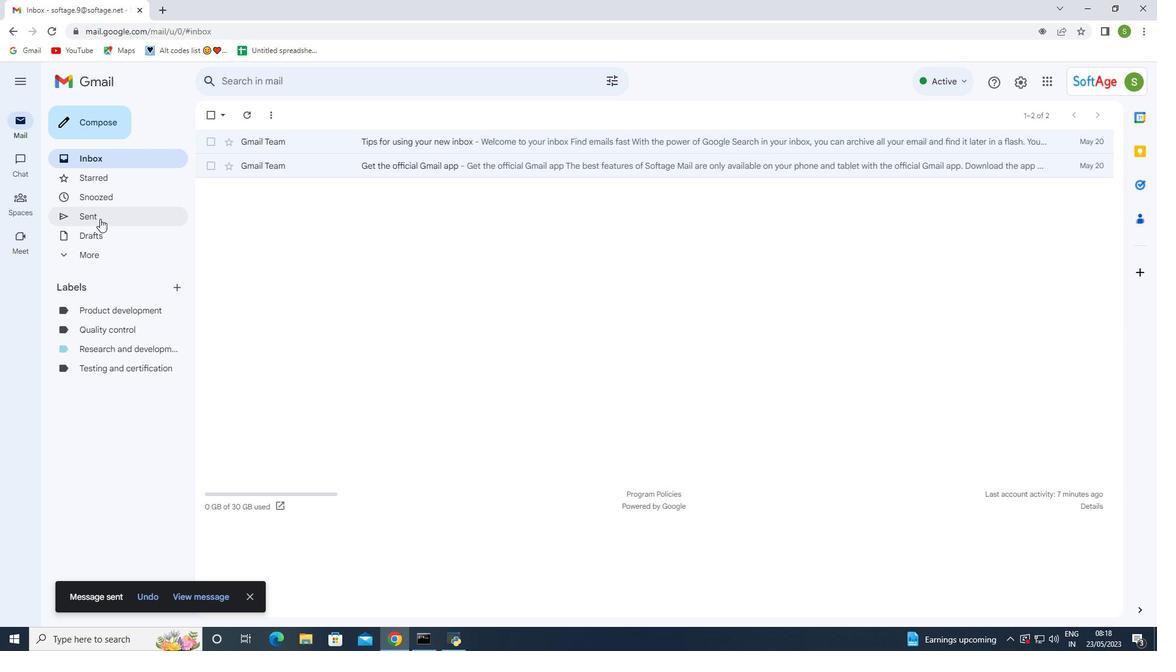 
Action: Mouse moved to (209, 175)
Screenshot: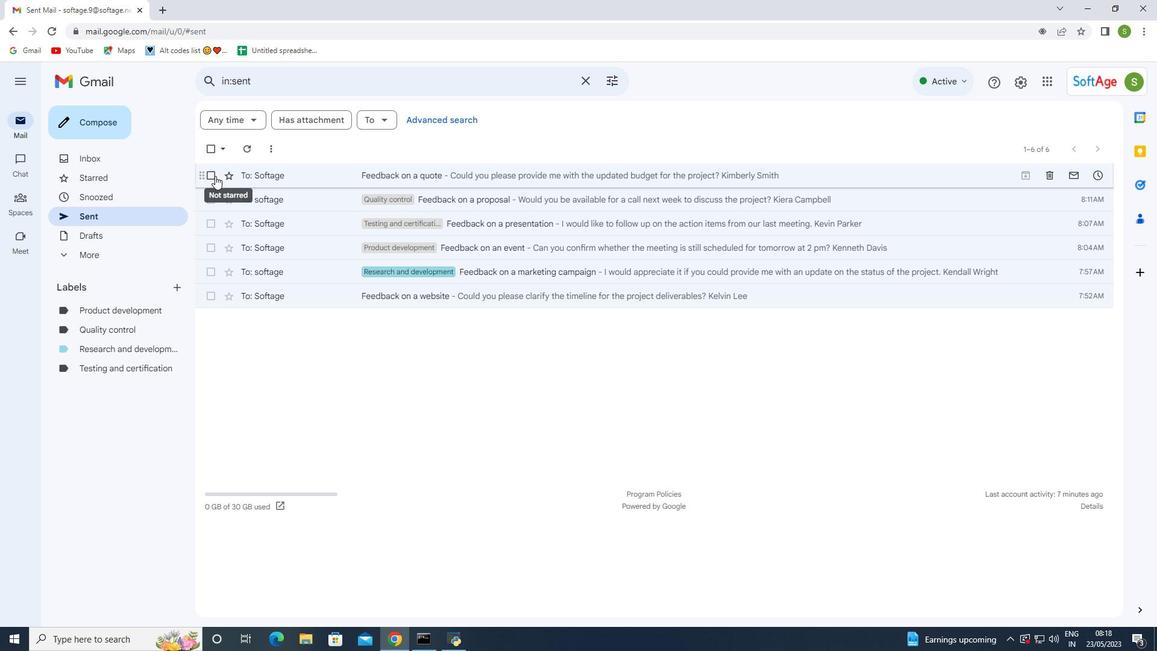 
Action: Mouse pressed left at (209, 175)
Screenshot: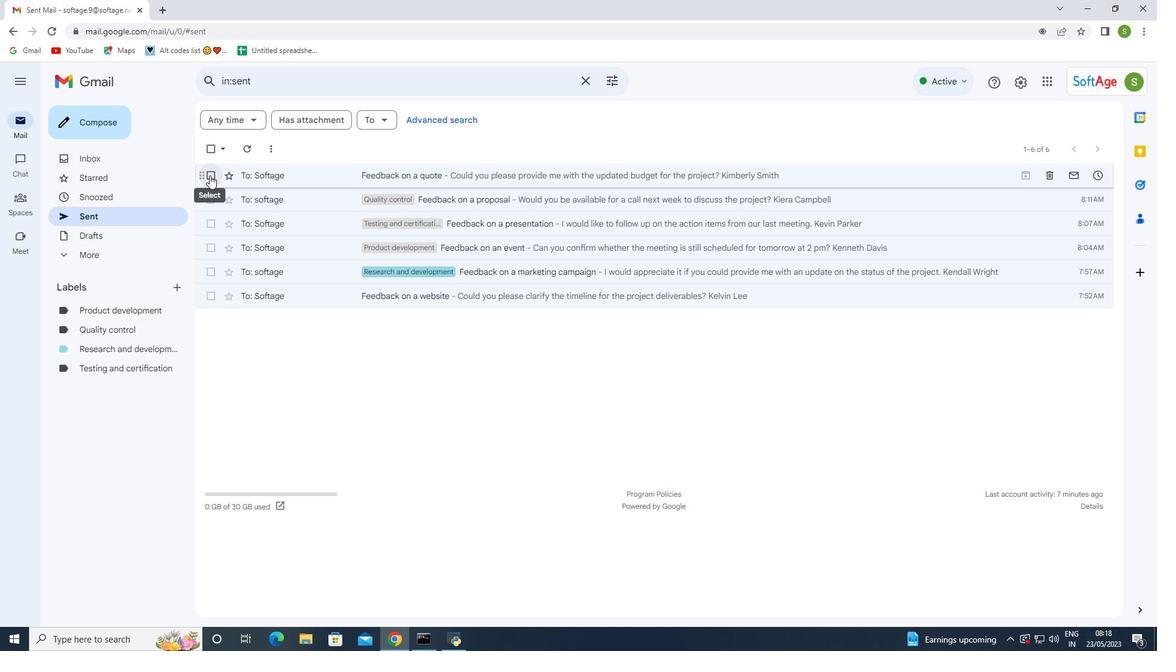 
Action: Mouse moved to (284, 173)
Screenshot: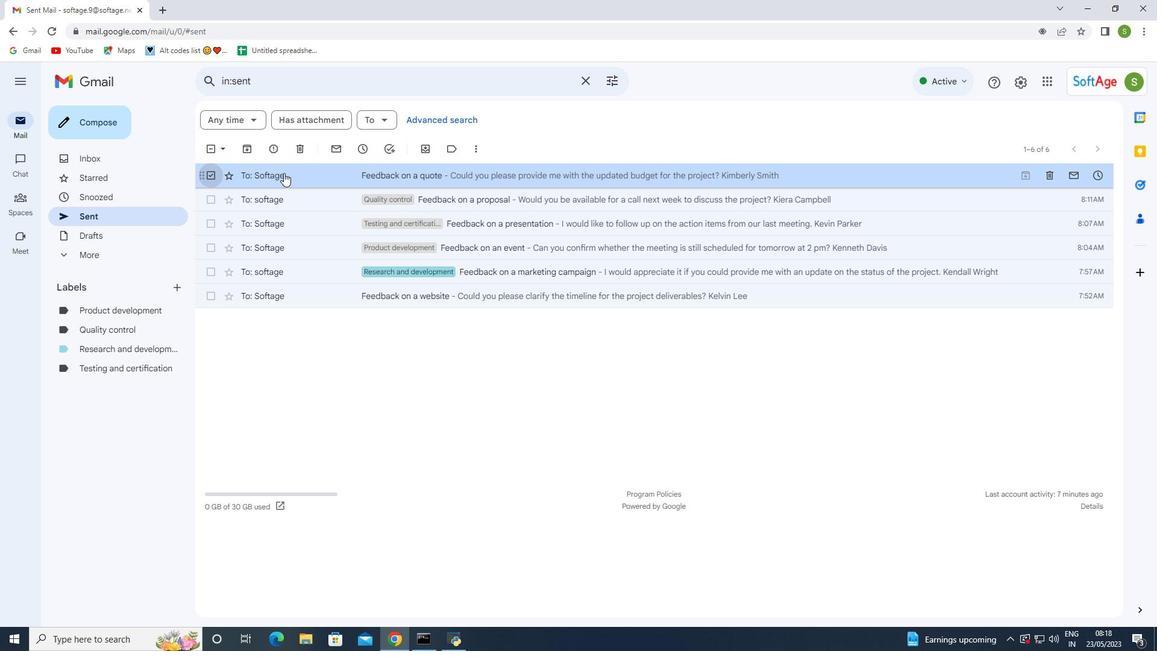 
Action: Mouse pressed right at (284, 173)
Screenshot: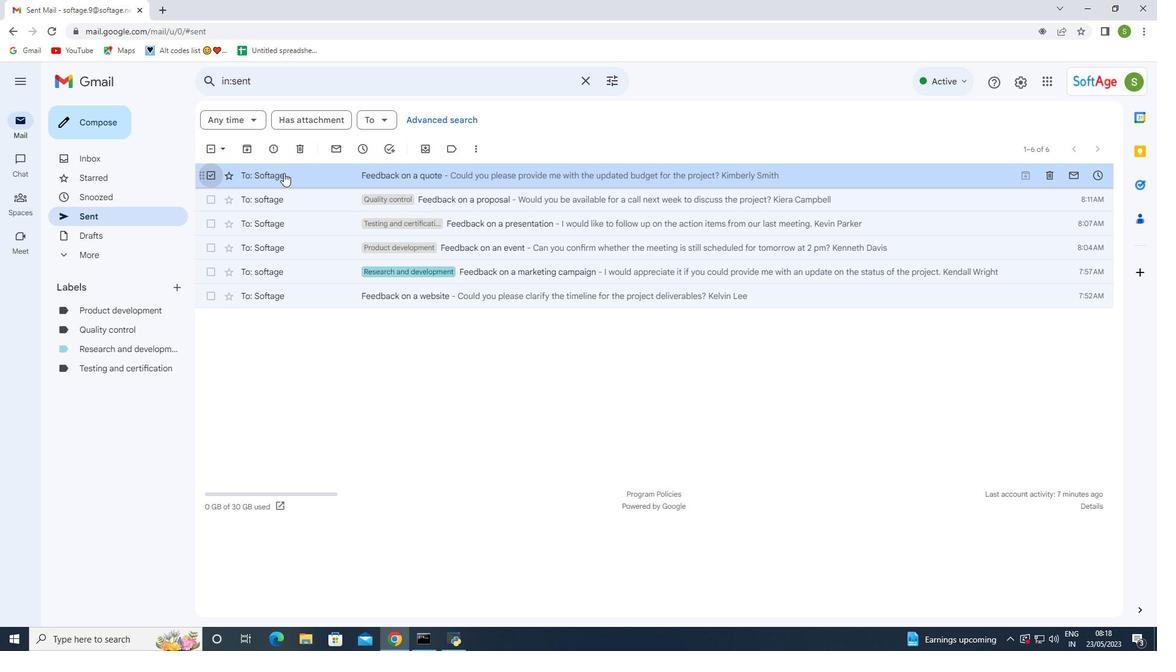 
Action: Mouse moved to (469, 357)
Screenshot: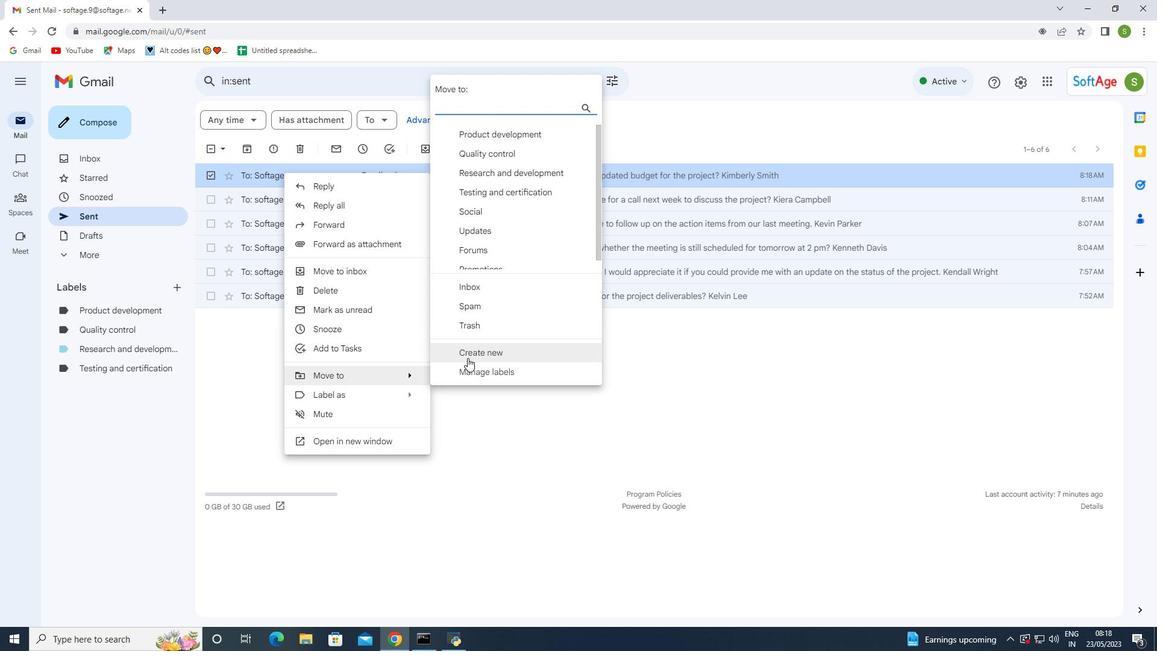 
Action: Mouse pressed left at (469, 357)
Screenshot: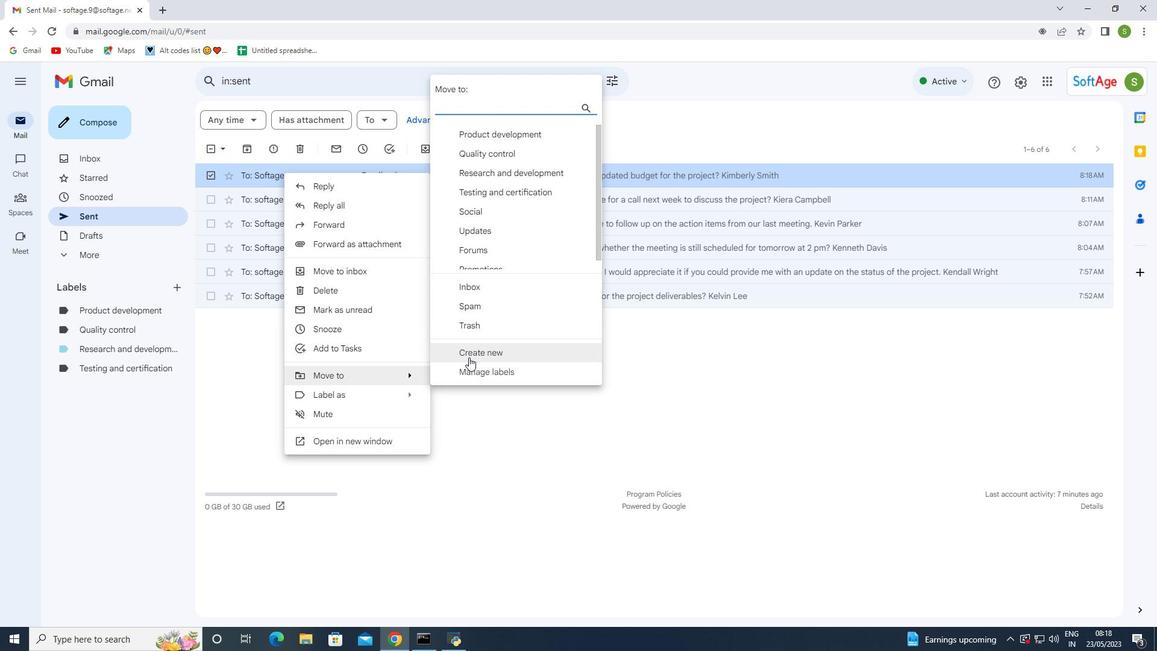 
Action: Mouse moved to (470, 327)
Screenshot: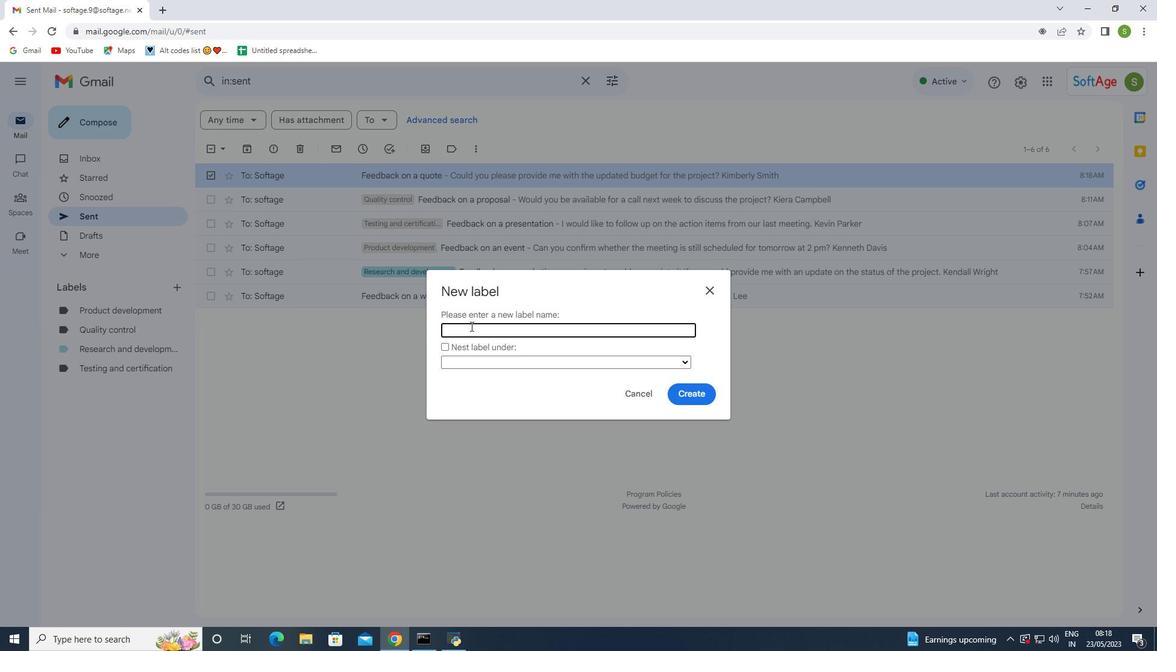 
Action: Mouse pressed left at (470, 327)
Screenshot: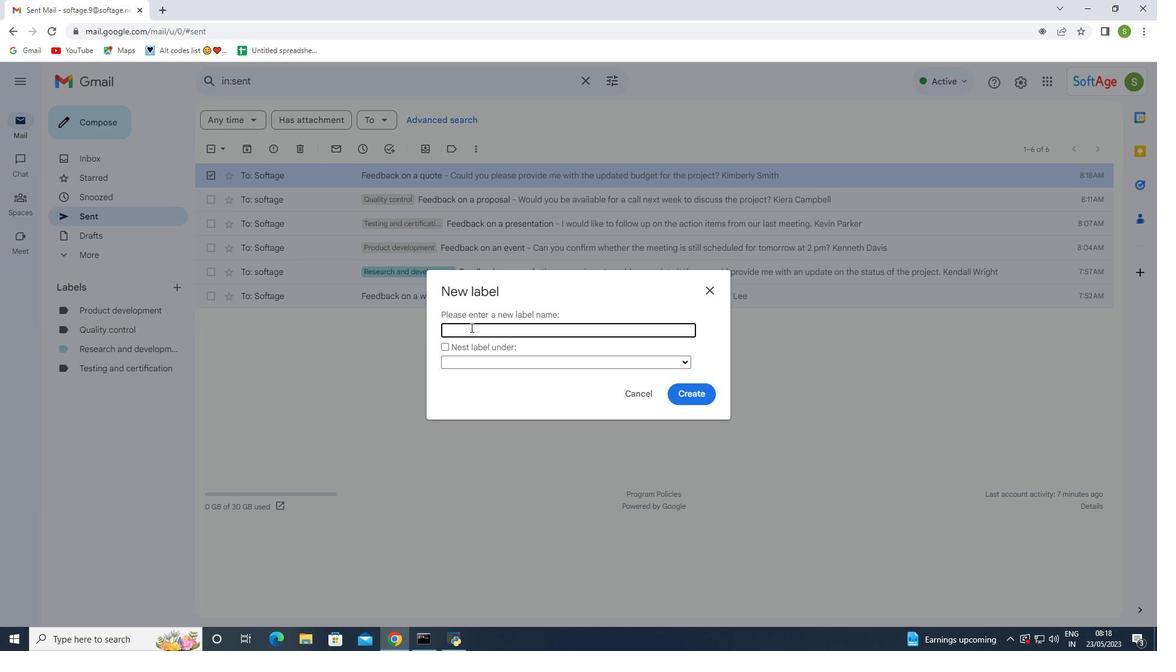 
Action: Mouse moved to (469, 327)
Screenshot: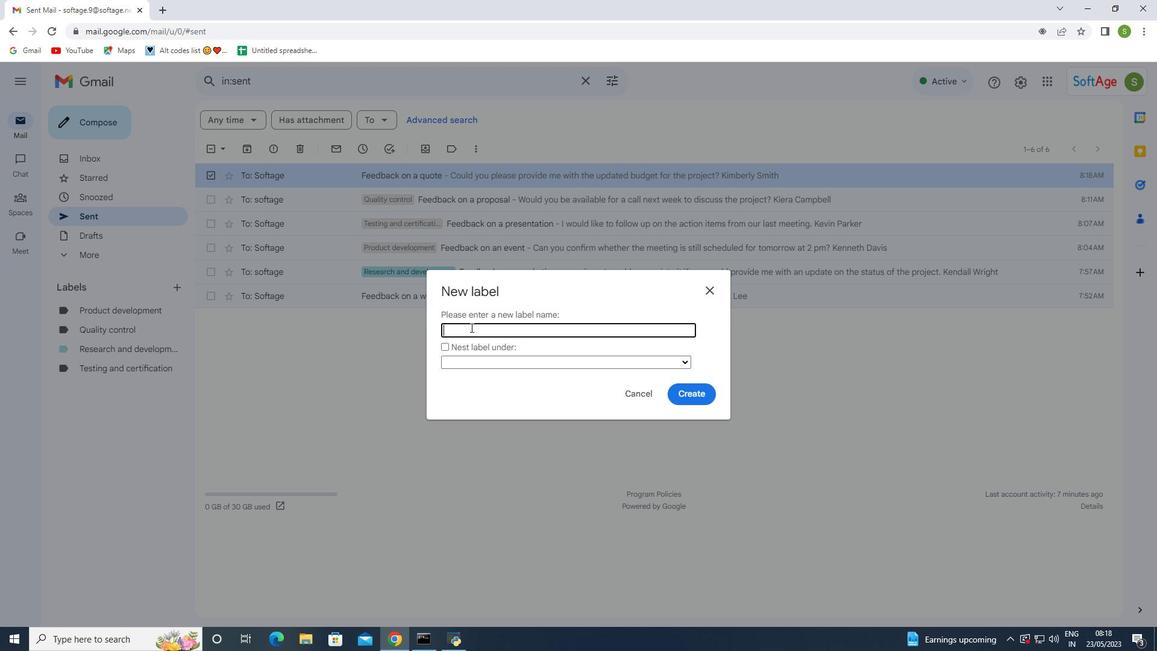 
Action: Key pressed <Key.shift>Supply<Key.space>chain
Screenshot: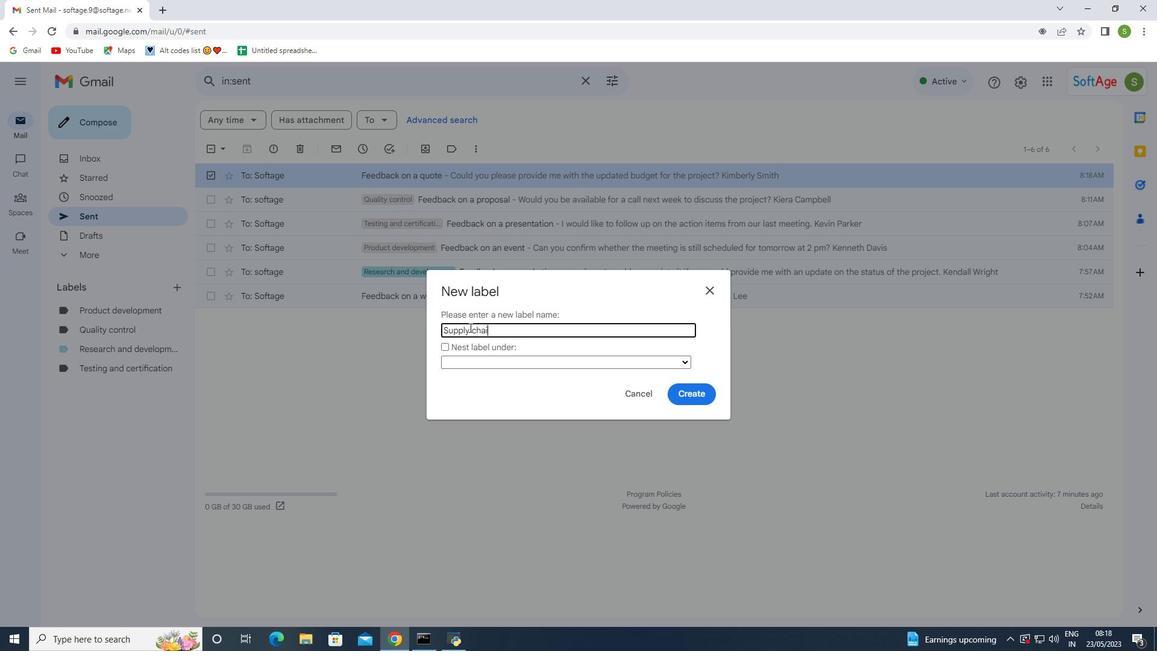 
Action: Mouse moved to (701, 400)
Screenshot: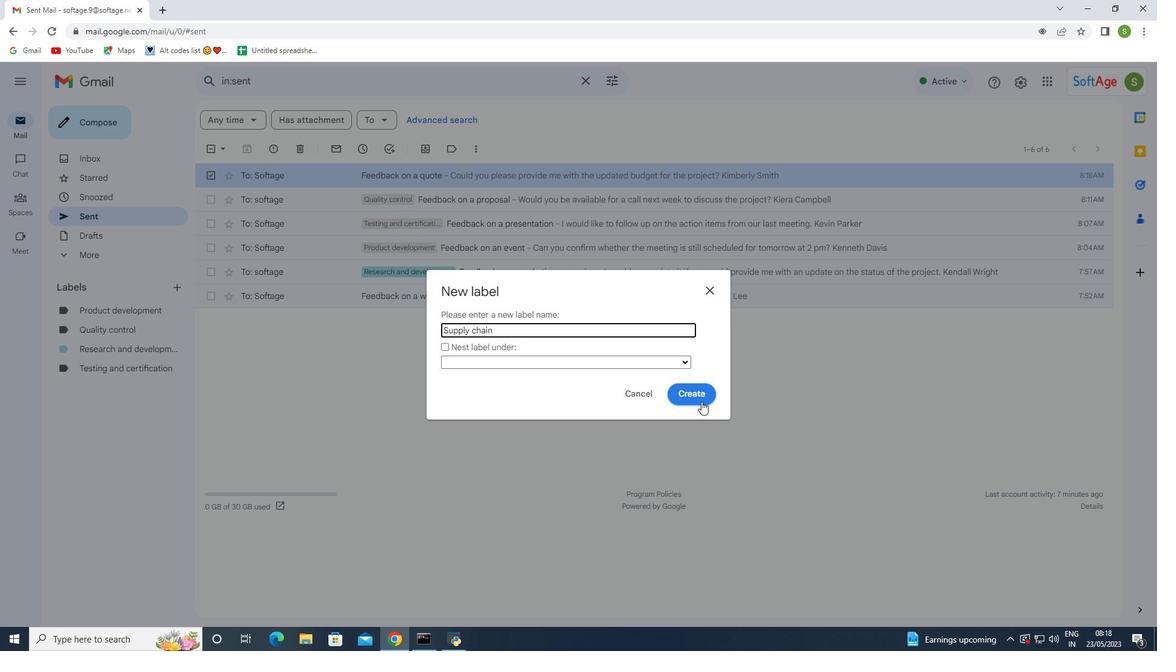 
Action: Mouse pressed left at (701, 400)
Screenshot: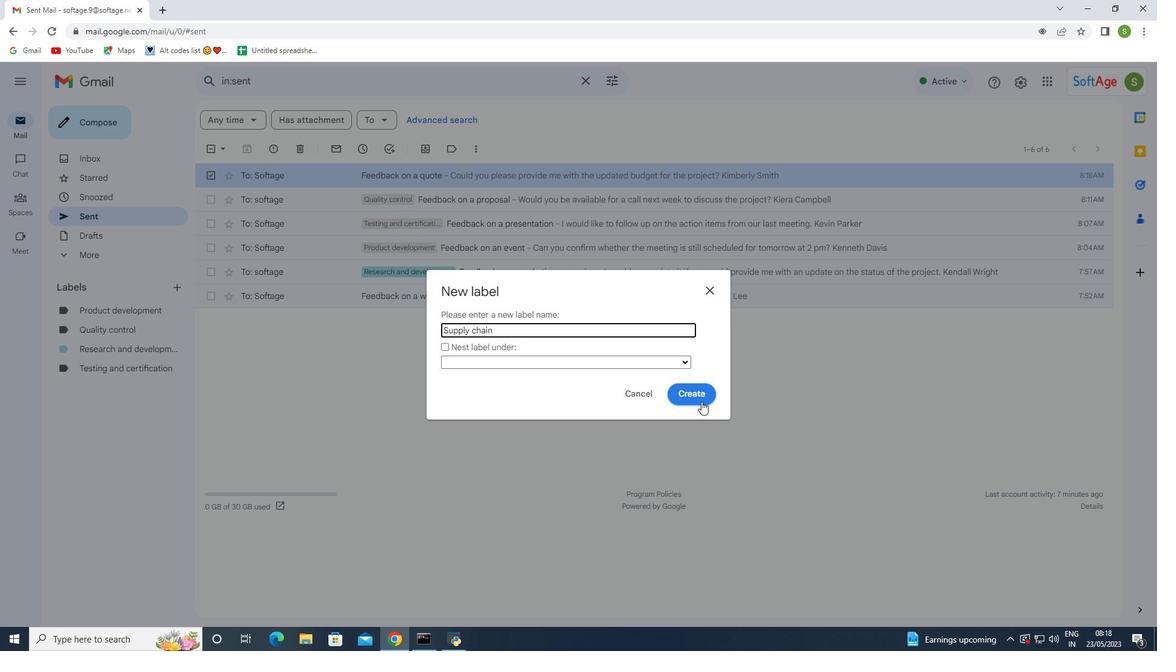 
Action: Mouse moved to (94, 369)
Screenshot: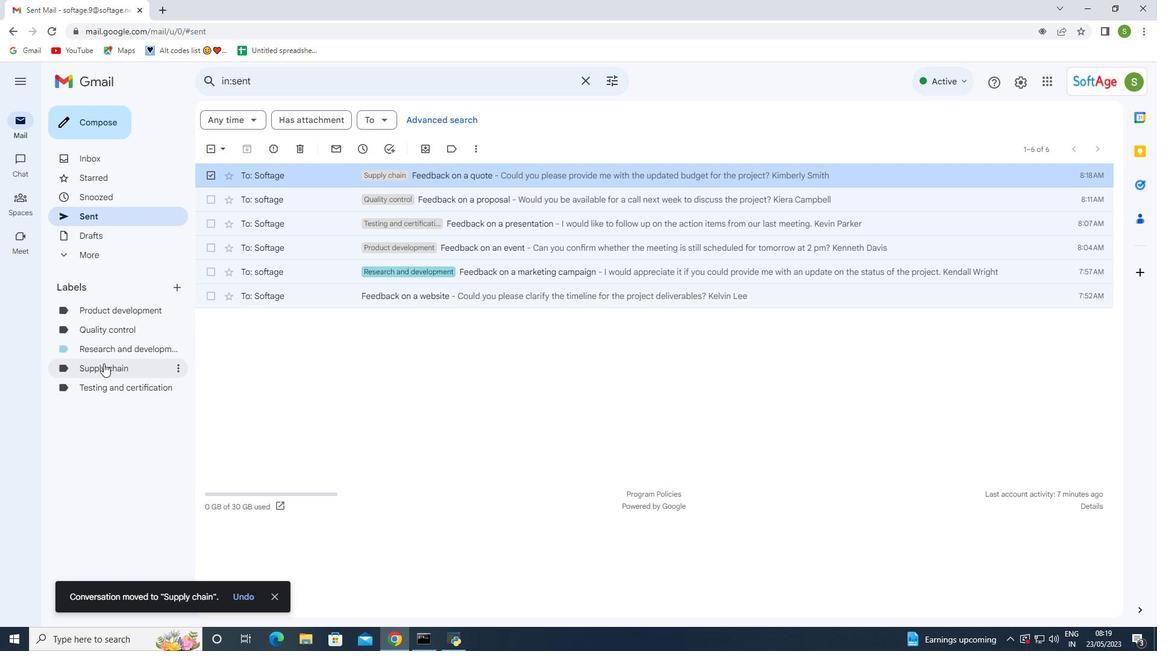 
Action: Mouse pressed left at (94, 369)
Screenshot: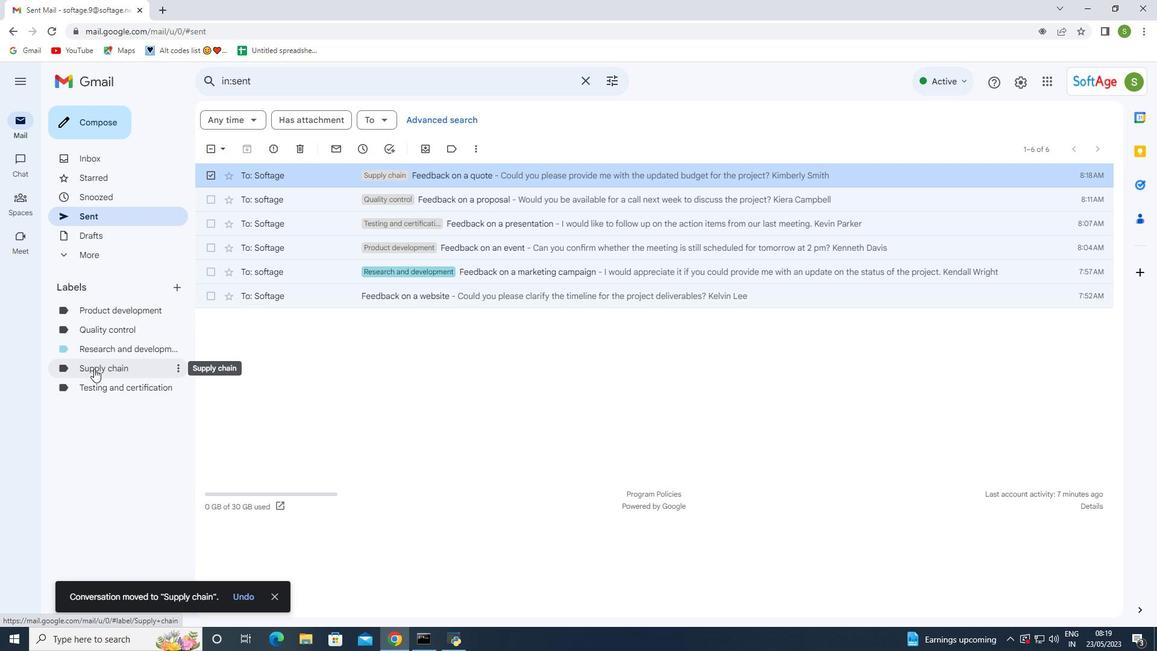 
Action: Mouse pressed left at (94, 369)
Screenshot: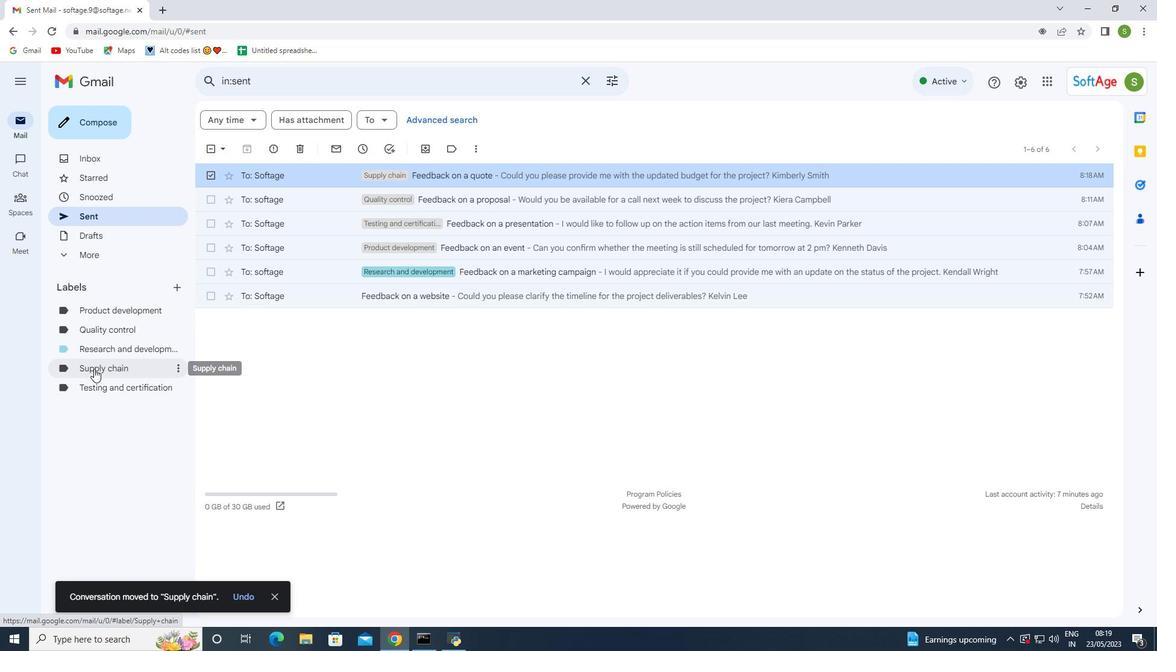 
Action: Mouse moved to (342, 174)
Screenshot: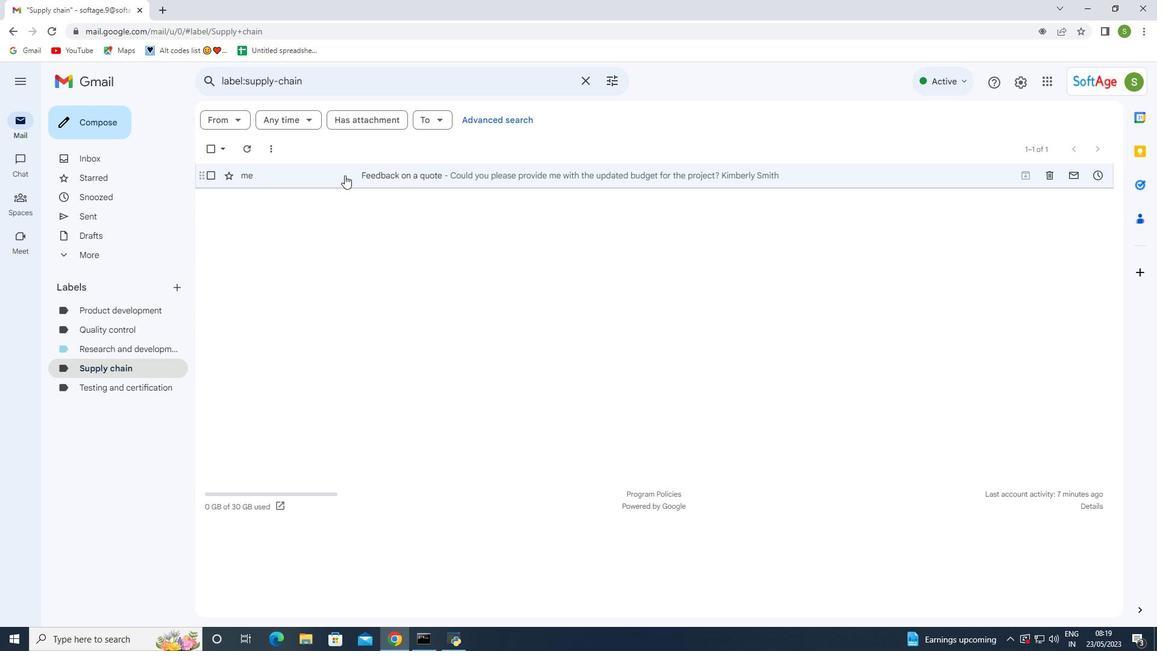 
Action: Mouse pressed left at (342, 174)
Screenshot: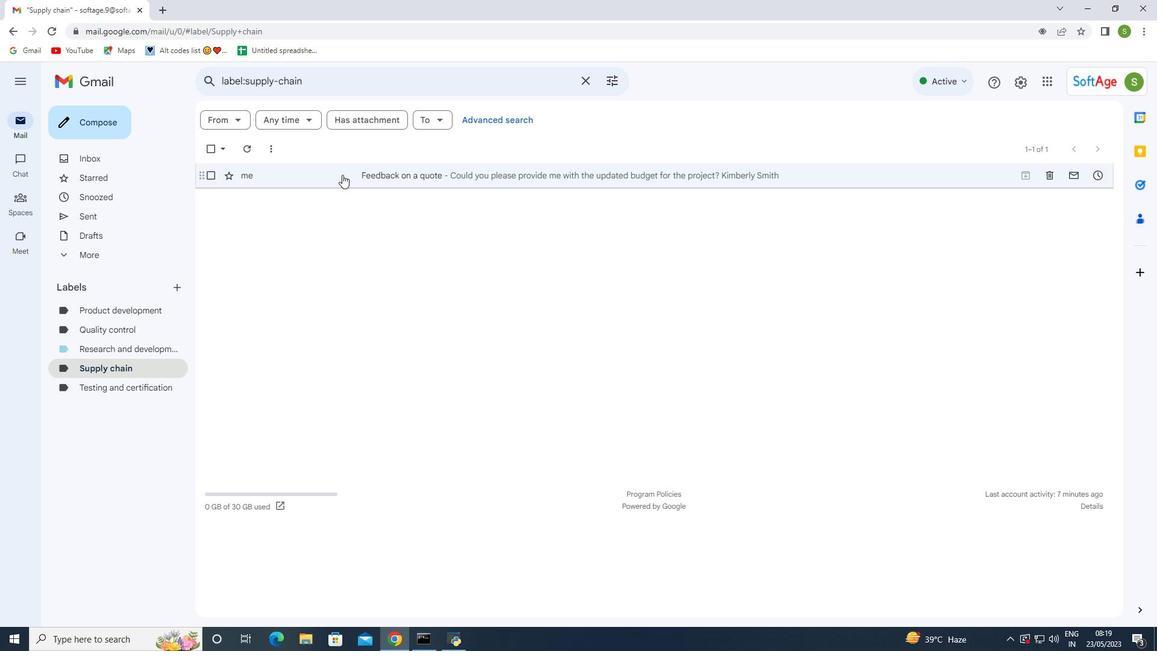 
Action: Mouse pressed left at (342, 174)
Screenshot: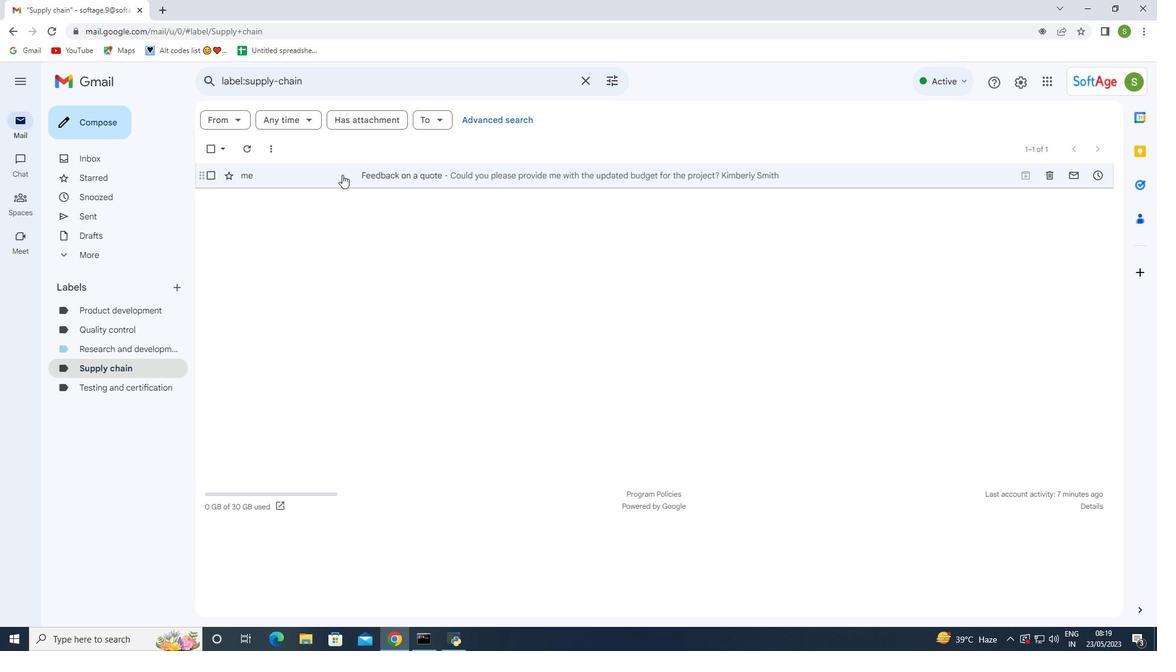 
Action: Mouse moved to (13, 33)
Screenshot: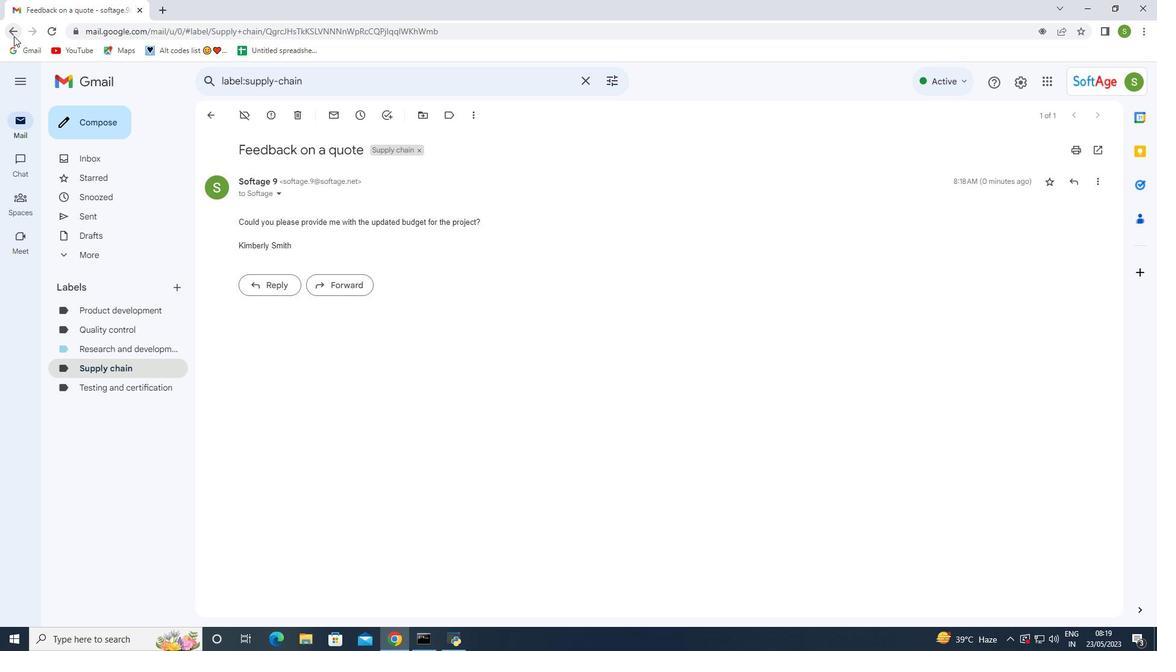 
Action: Mouse pressed left at (13, 33)
Screenshot: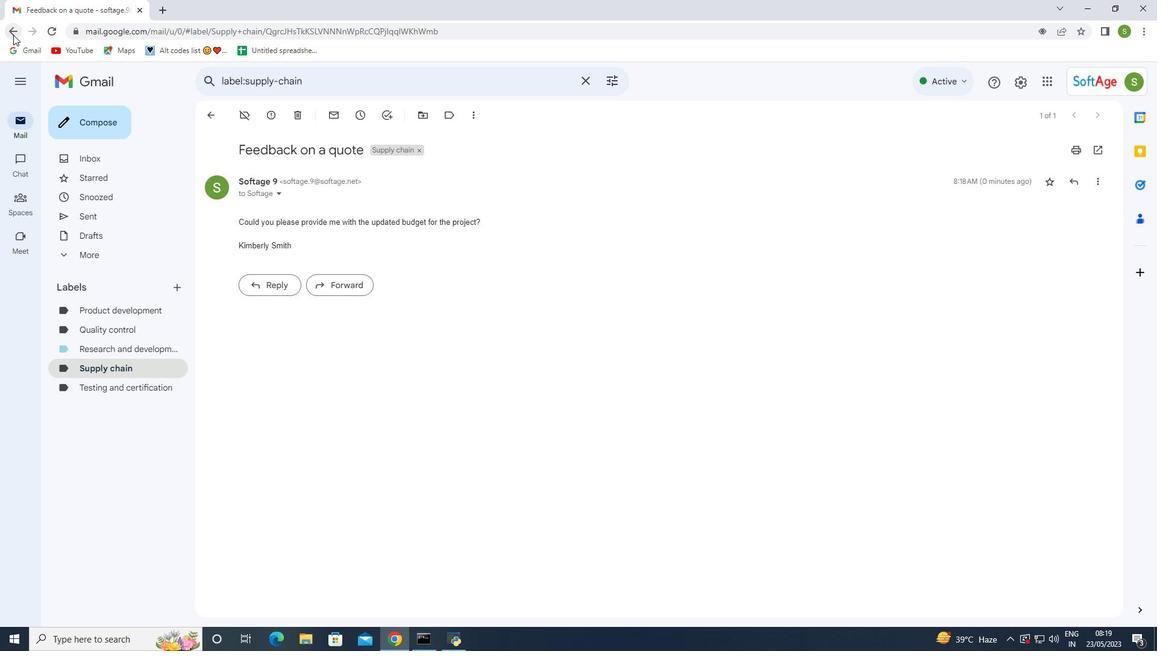 
Action: Mouse moved to (115, 370)
Screenshot: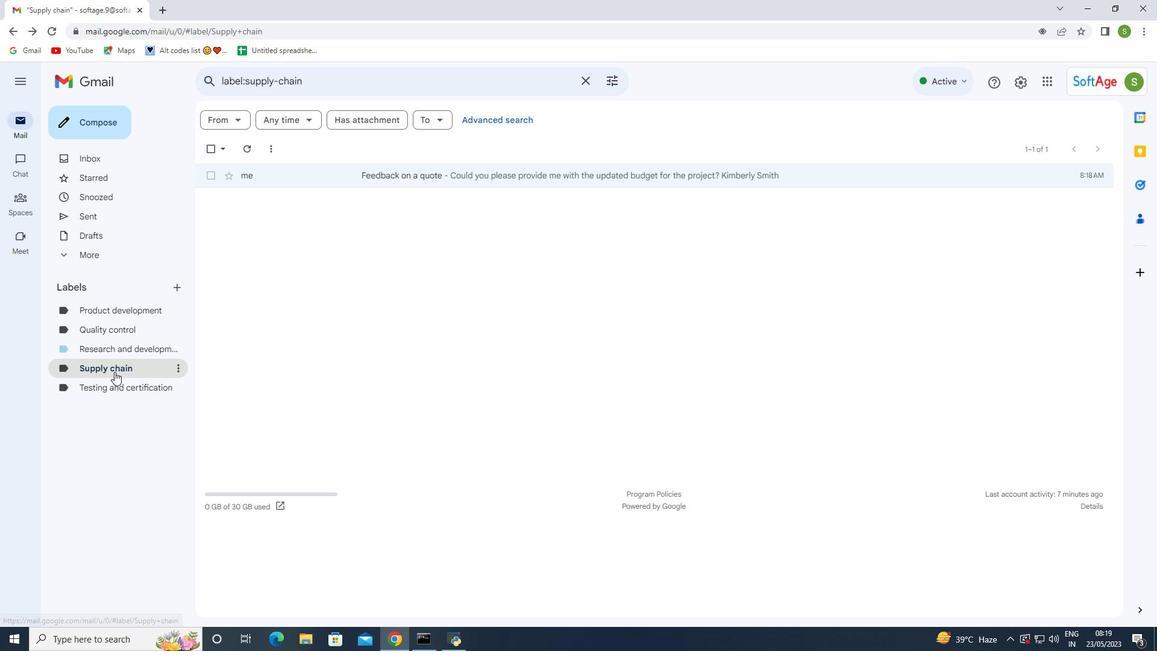 
Action: Mouse pressed left at (115, 370)
Screenshot: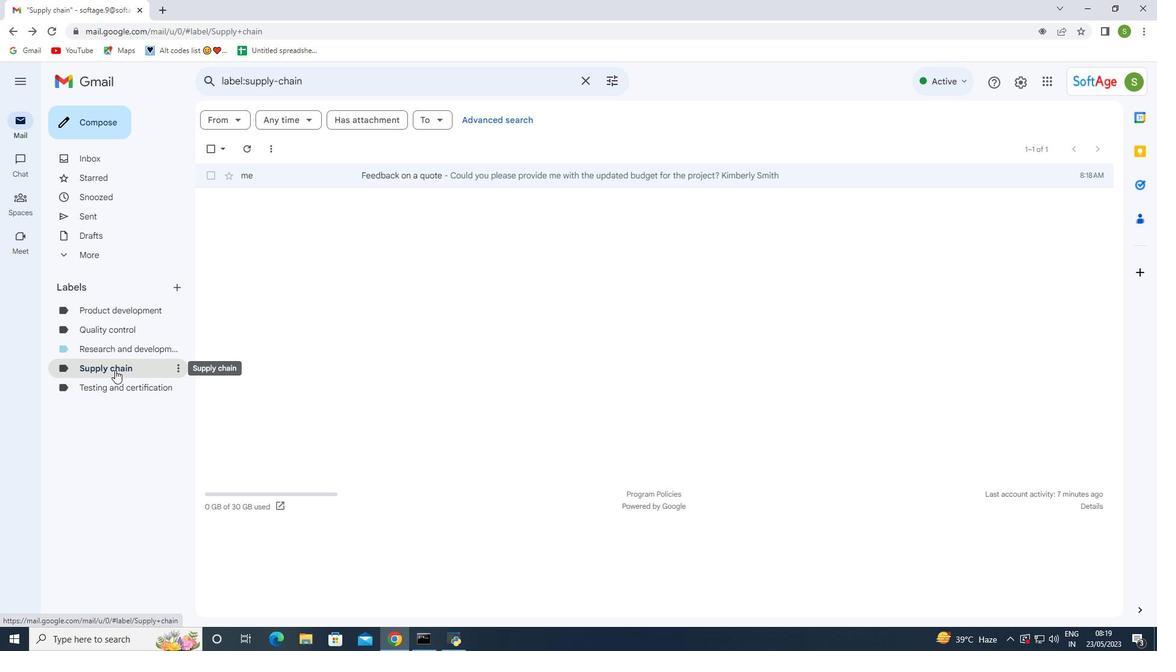 
Action: Mouse pressed left at (115, 370)
Screenshot: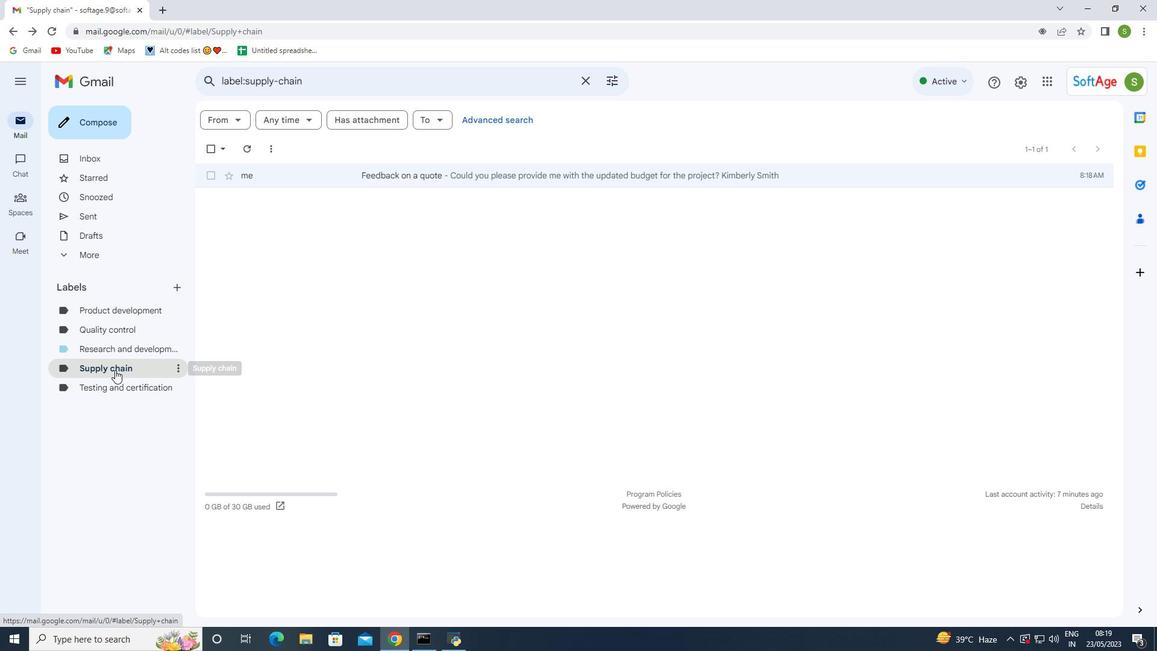 
Action: Mouse moved to (378, 179)
Screenshot: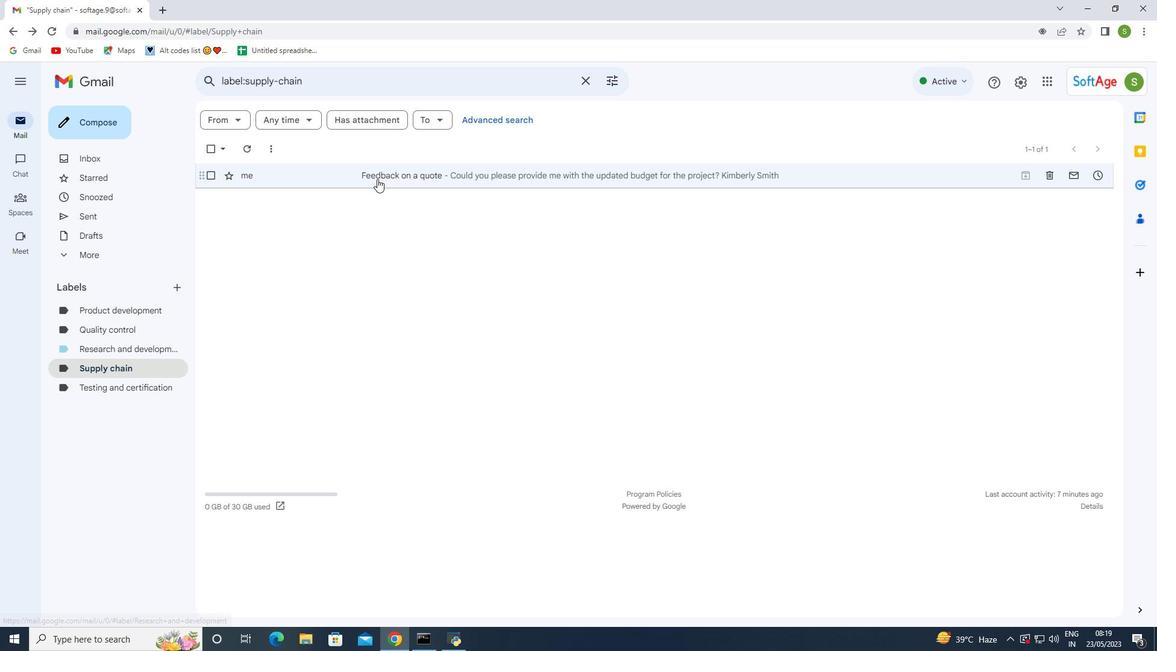 
